 Task: For heading Arial Rounded MT Bold with Underline.  font size for heading26,  'Change the font style of data to'Browallia New.  and font size to 18,  Change the alignment of both headline & data to Align middle & Align Text left.  In the sheet   Elevation Sales book
Action: Mouse moved to (56, 119)
Screenshot: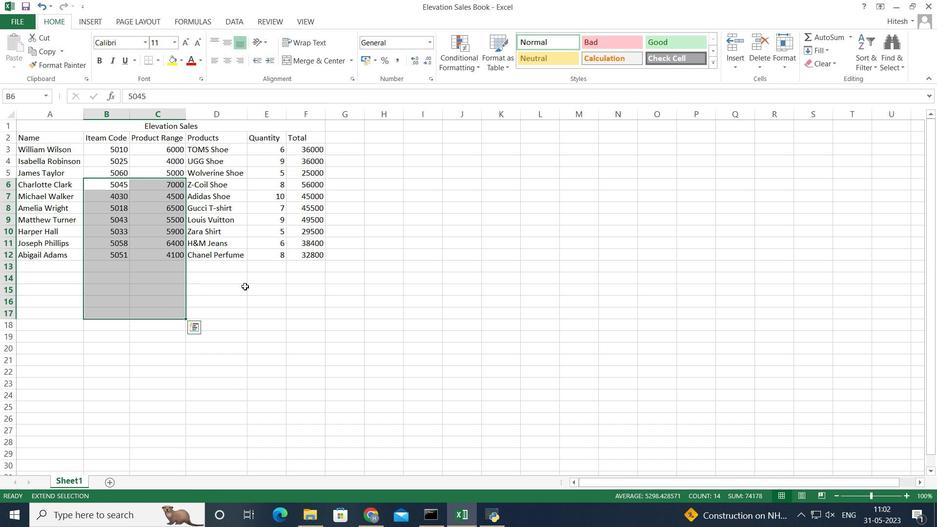 
Action: Mouse pressed left at (56, 119)
Screenshot: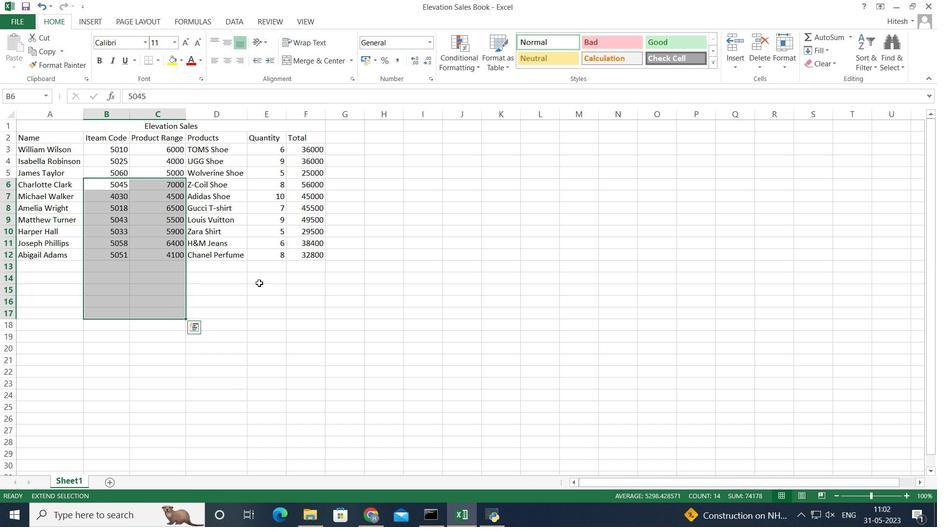 
Action: Mouse moved to (120, 265)
Screenshot: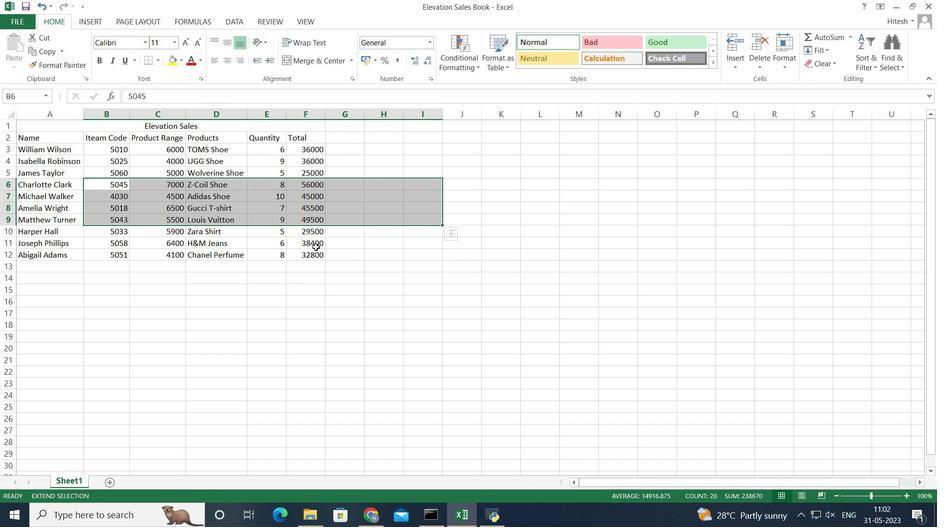 
Action: Mouse pressed left at (120, 265)
Screenshot: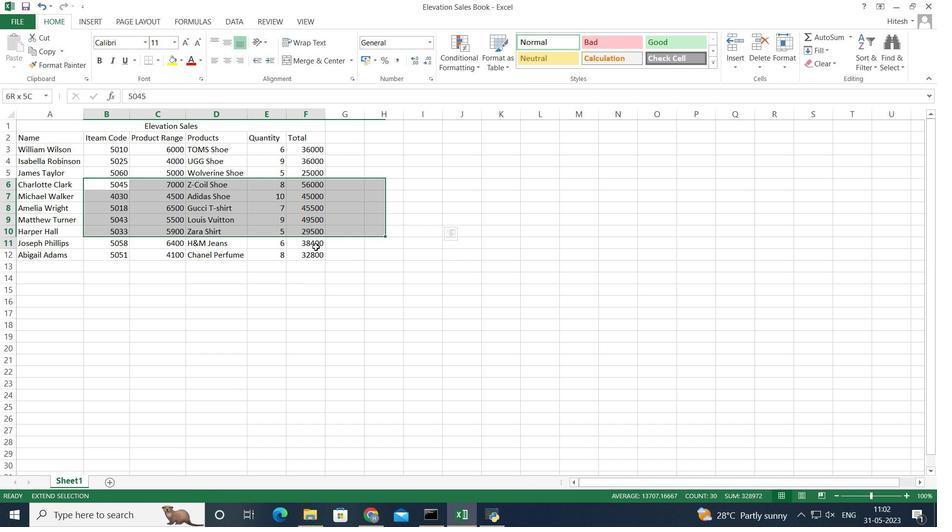 
Action: Mouse moved to (113, 306)
Screenshot: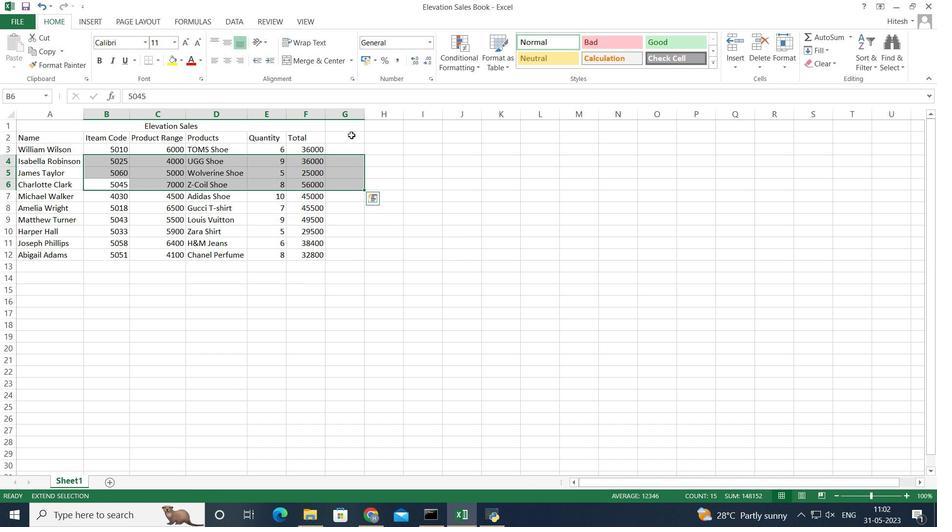 
Action: Mouse pressed left at (113, 306)
Screenshot: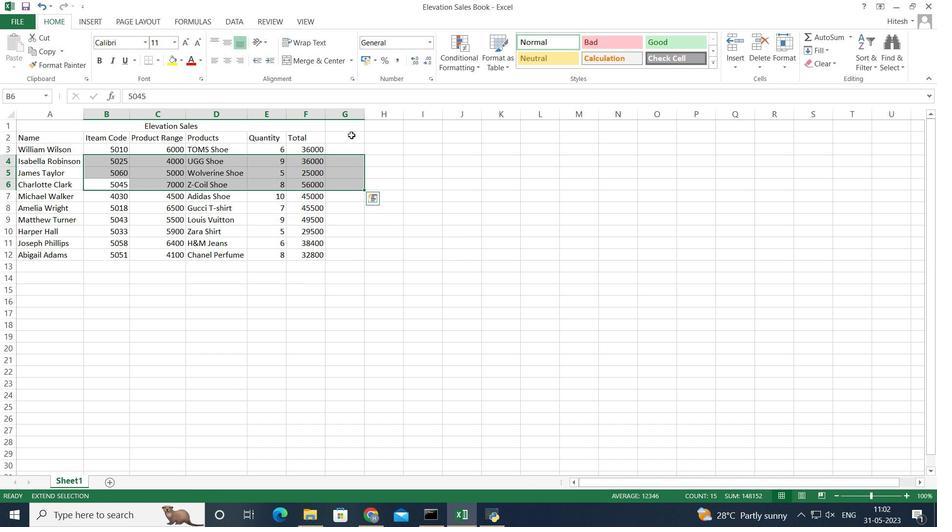 
Action: Mouse moved to (598, 214)
Screenshot: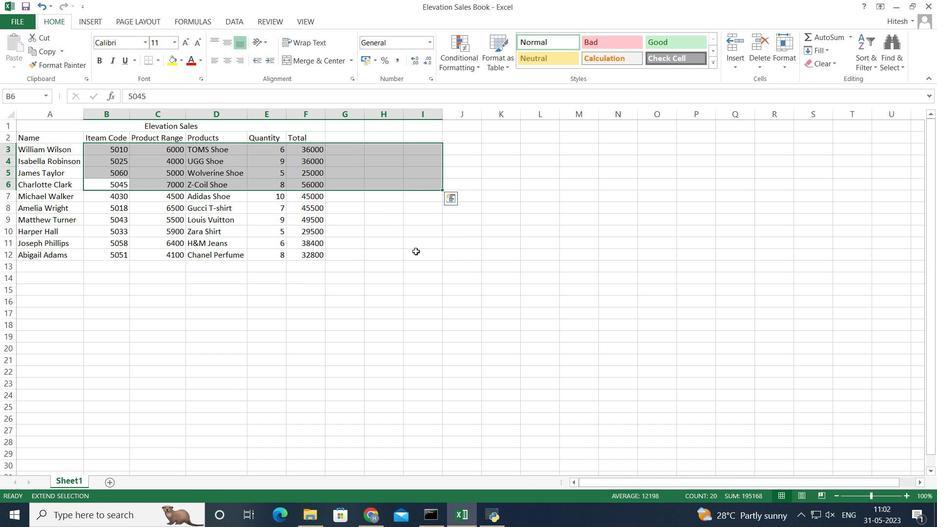 
Action: Mouse pressed left at (598, 214)
Screenshot: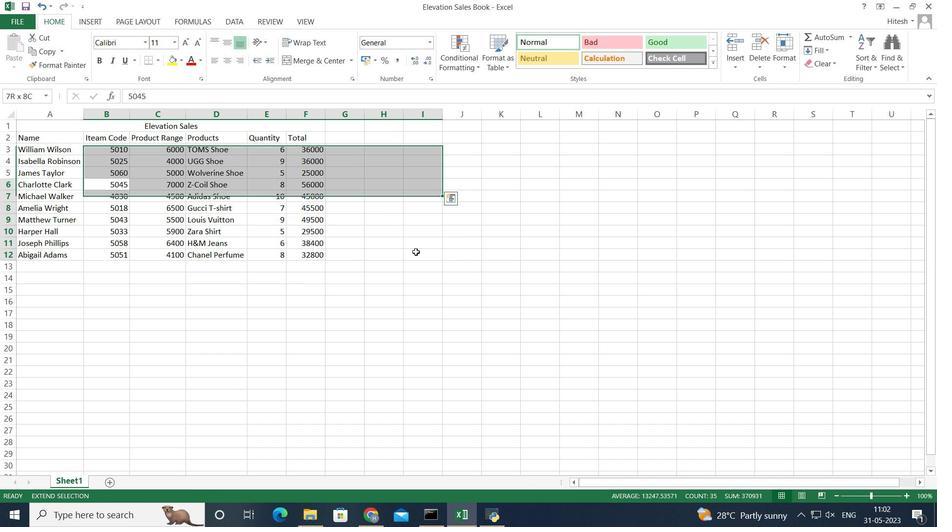 
Action: Mouse moved to (618, 265)
Screenshot: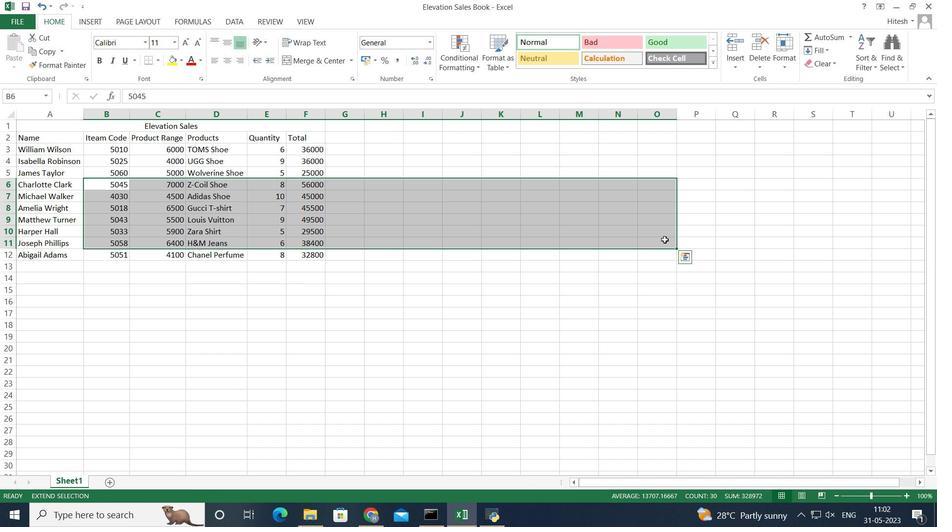 
Action: Mouse pressed left at (618, 265)
Screenshot: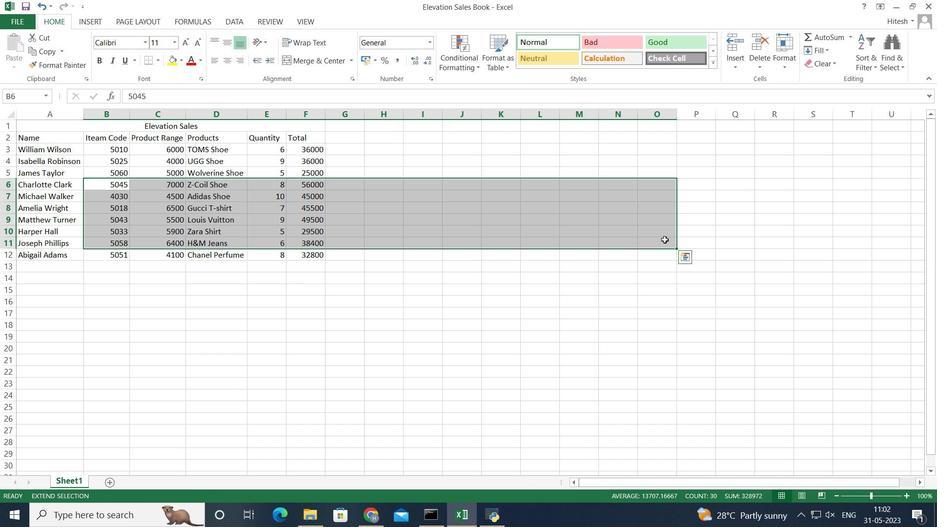 
Action: Mouse moved to (635, 266)
Screenshot: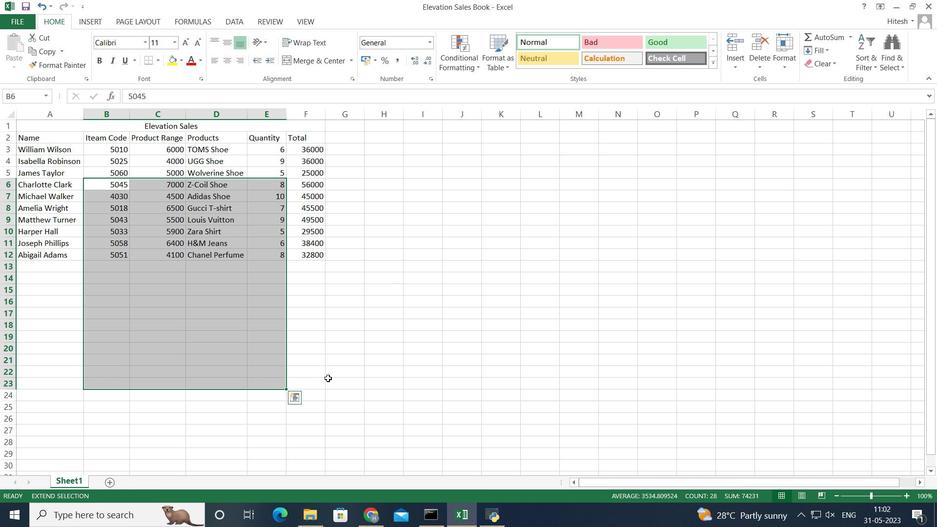 
Action: Mouse pressed left at (635, 266)
Screenshot: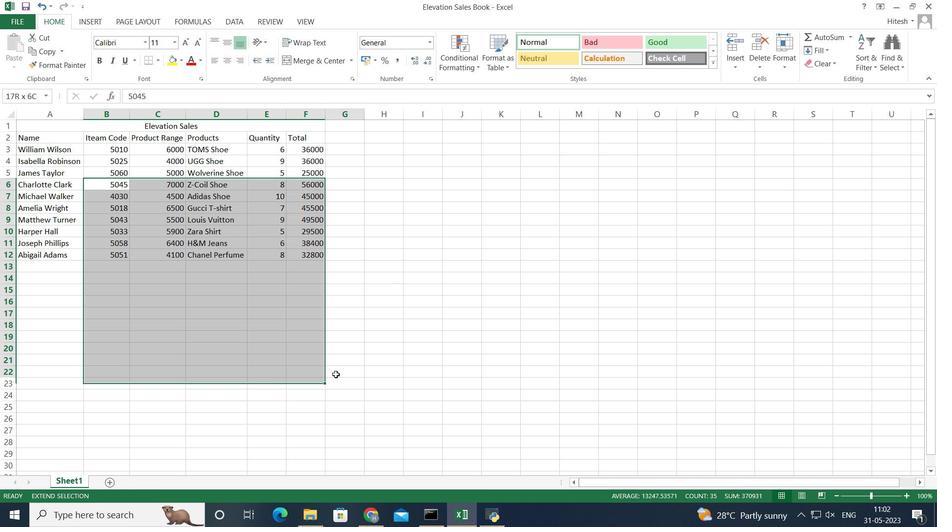 
Action: Mouse moved to (369, 168)
Screenshot: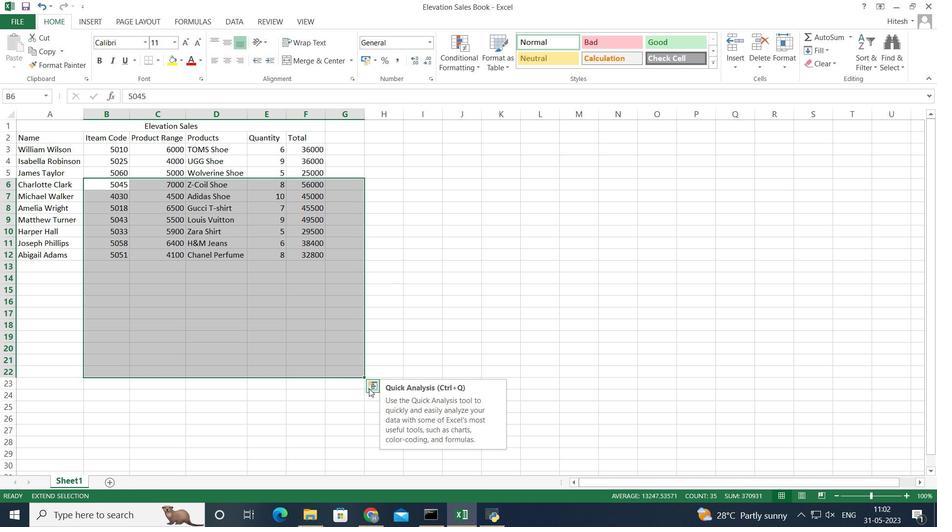 
Action: Mouse pressed left at (369, 168)
Screenshot: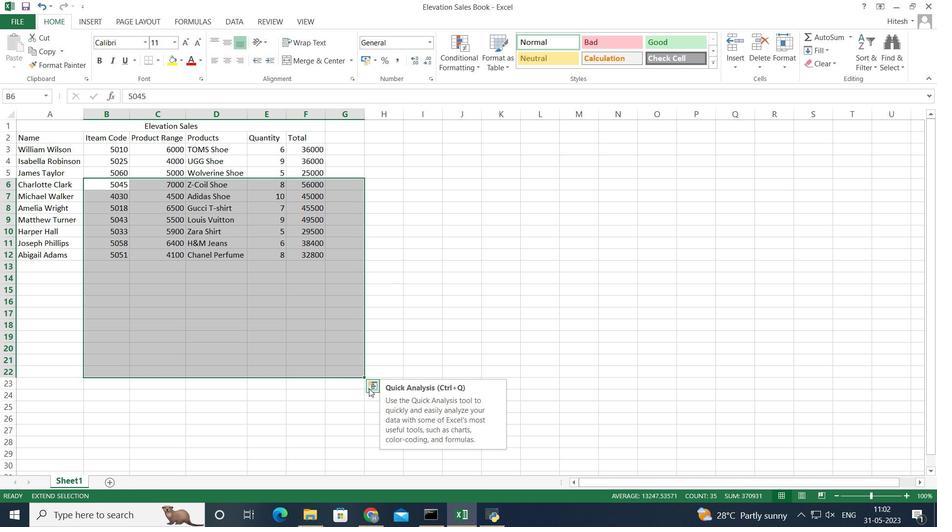 
Action: Mouse moved to (380, 200)
Screenshot: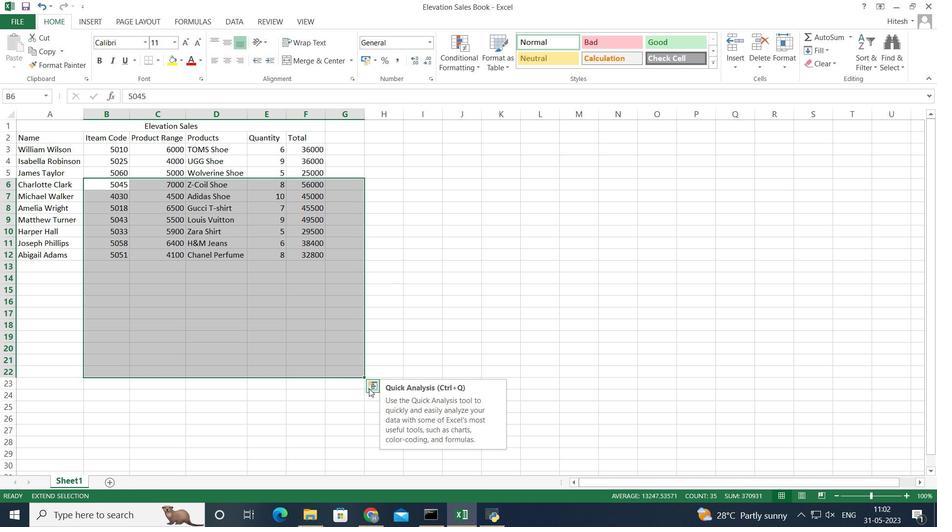 
Action: Mouse pressed left at (380, 200)
Screenshot: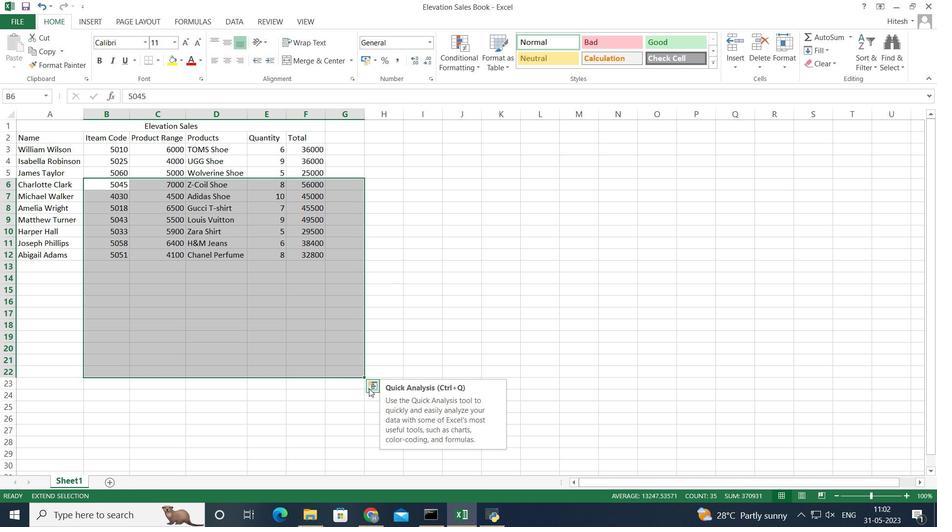 
Action: Mouse moved to (371, 135)
Screenshot: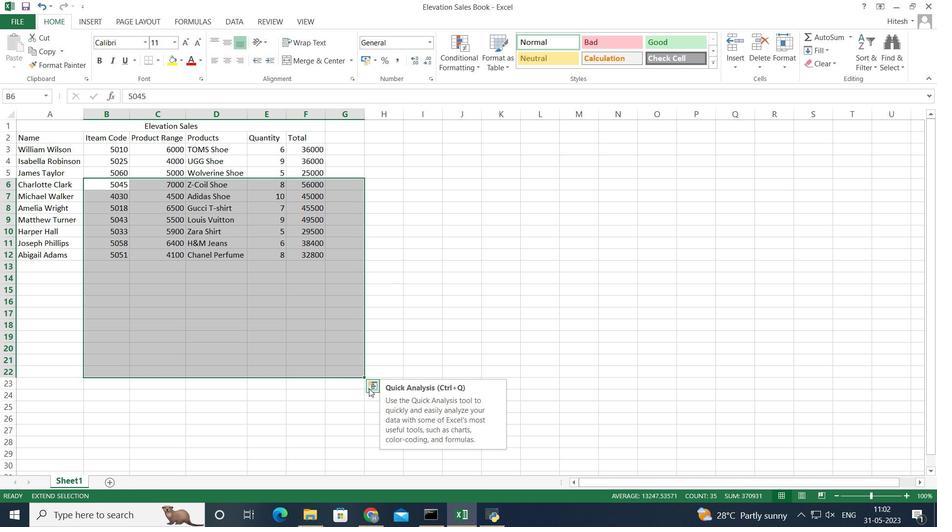 
Action: Mouse pressed left at (371, 135)
Screenshot: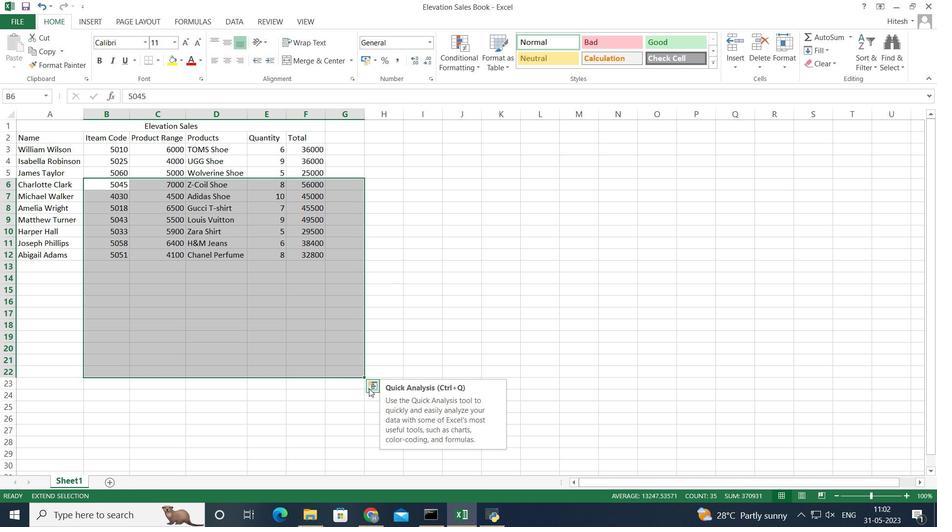 
Action: Mouse moved to (52, 122)
Screenshot: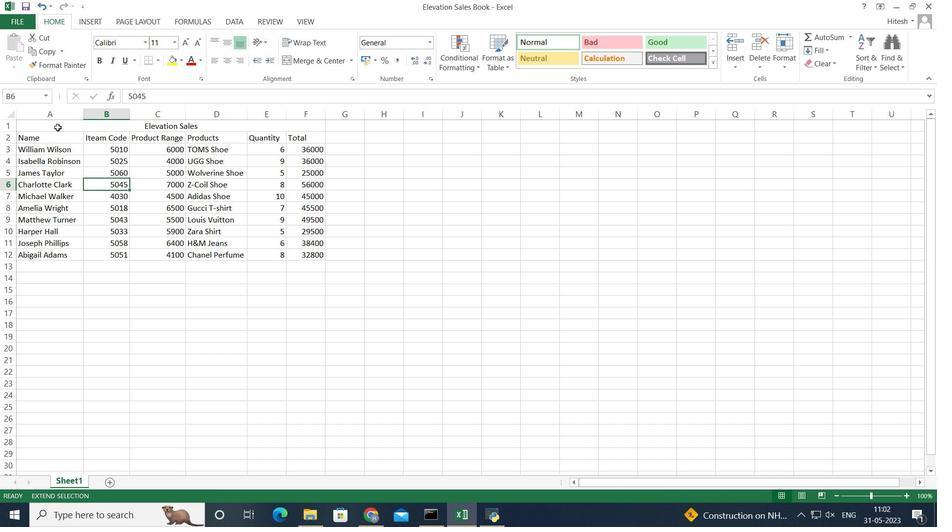 
Action: Mouse pressed left at (52, 122)
Screenshot: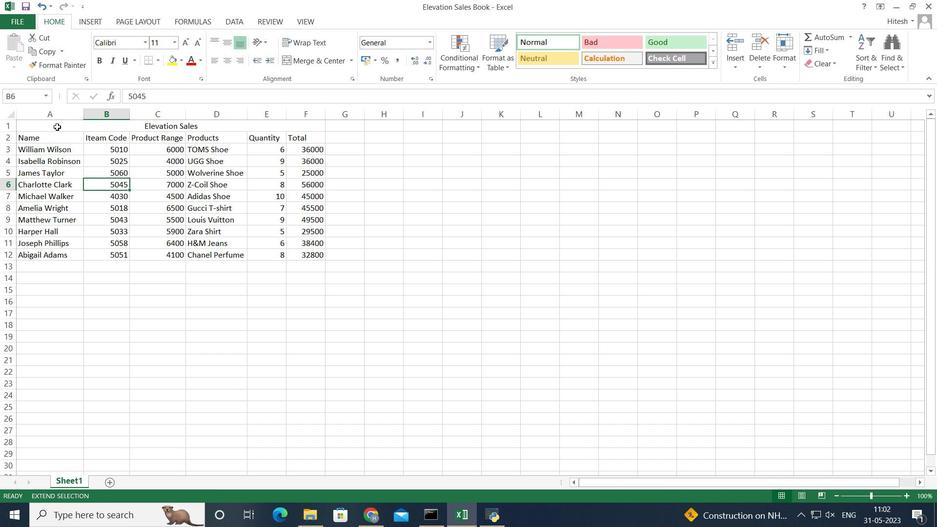 
Action: Mouse moved to (164, 303)
Screenshot: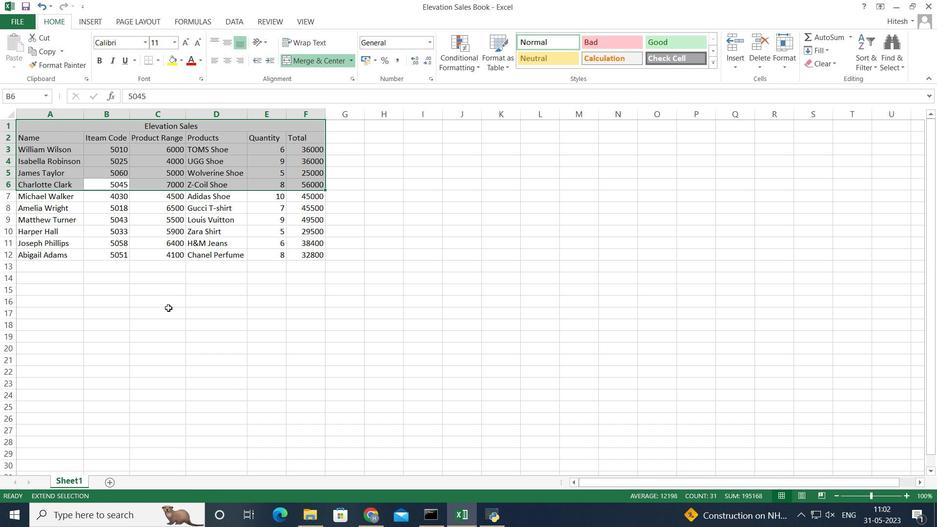 
Action: Mouse pressed left at (164, 303)
Screenshot: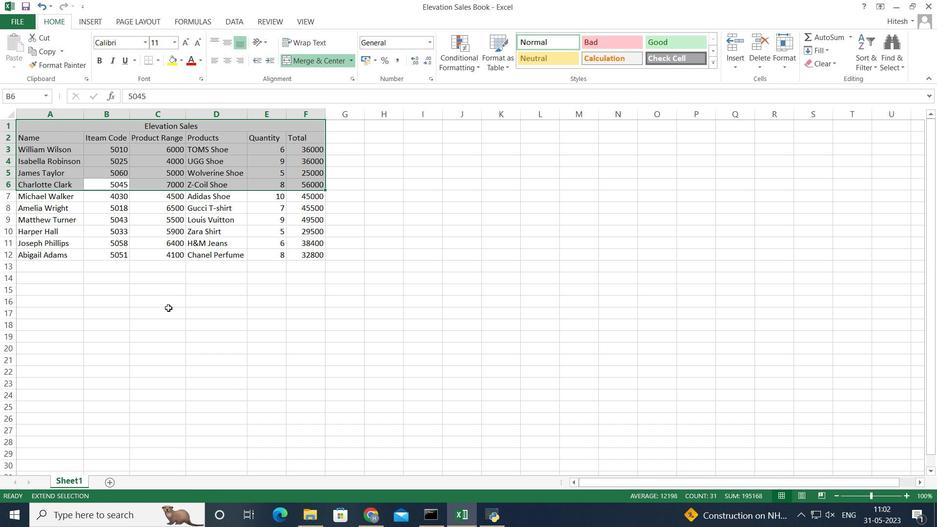 
Action: Mouse moved to (254, 278)
Screenshot: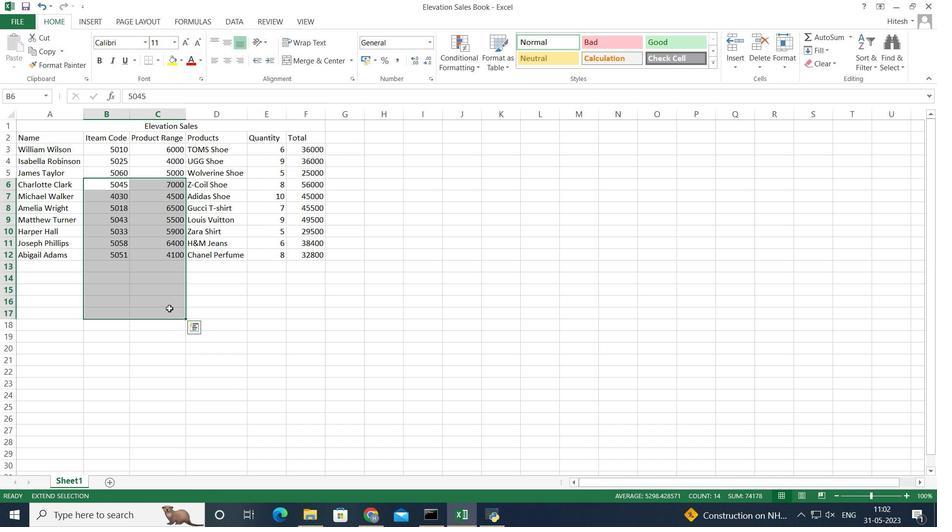 
Action: Mouse pressed left at (254, 278)
Screenshot: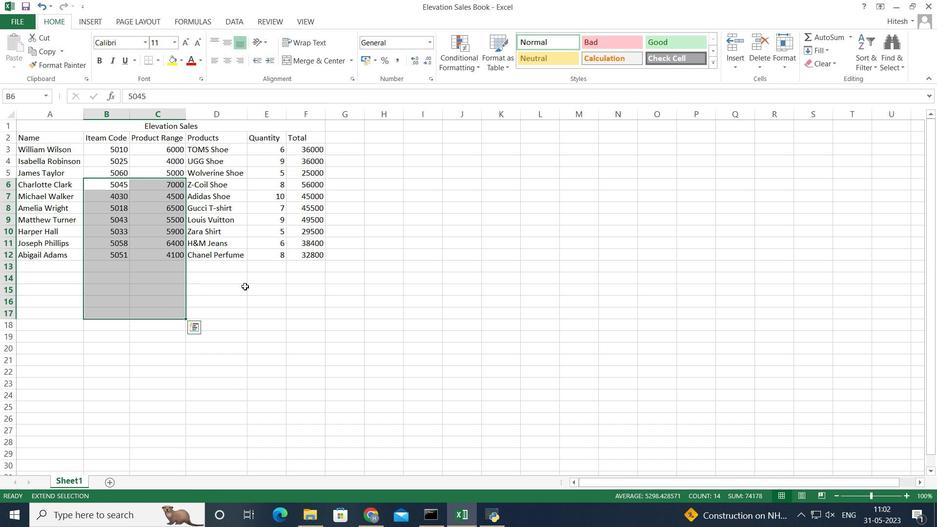 
Action: Mouse moved to (417, 249)
Screenshot: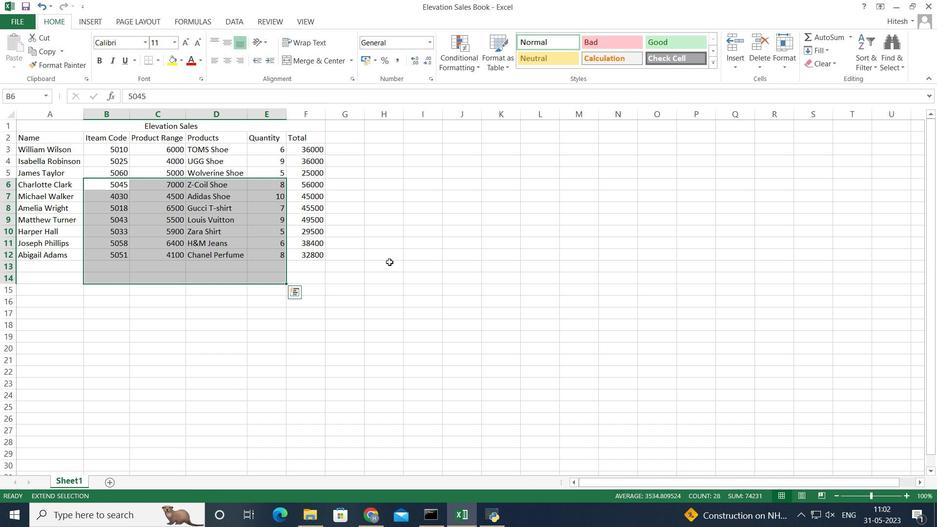 
Action: Mouse pressed left at (417, 249)
Screenshot: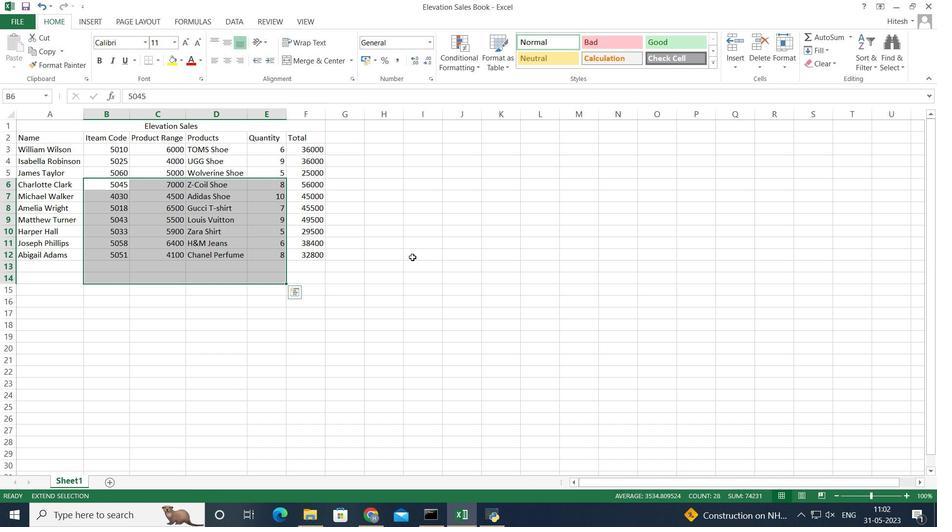 
Action: Mouse moved to (406, 213)
Screenshot: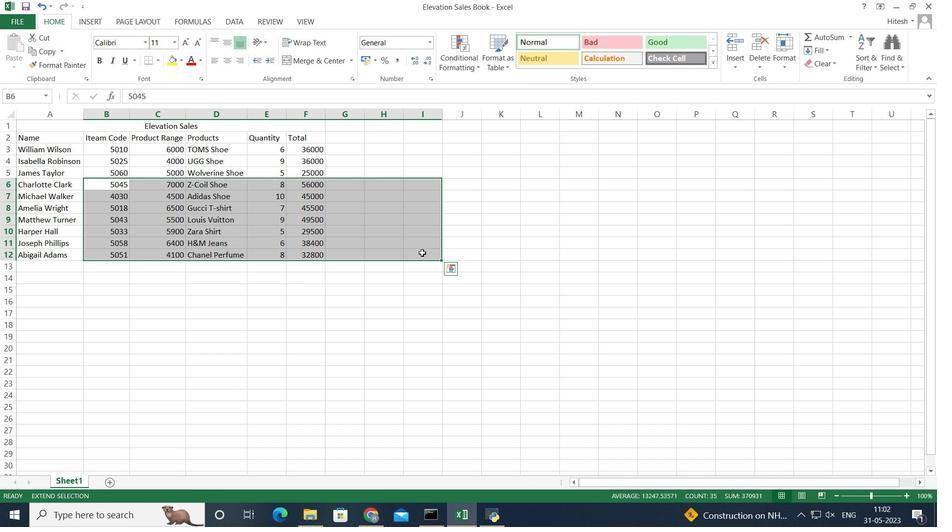 
Action: Mouse pressed left at (406, 213)
Screenshot: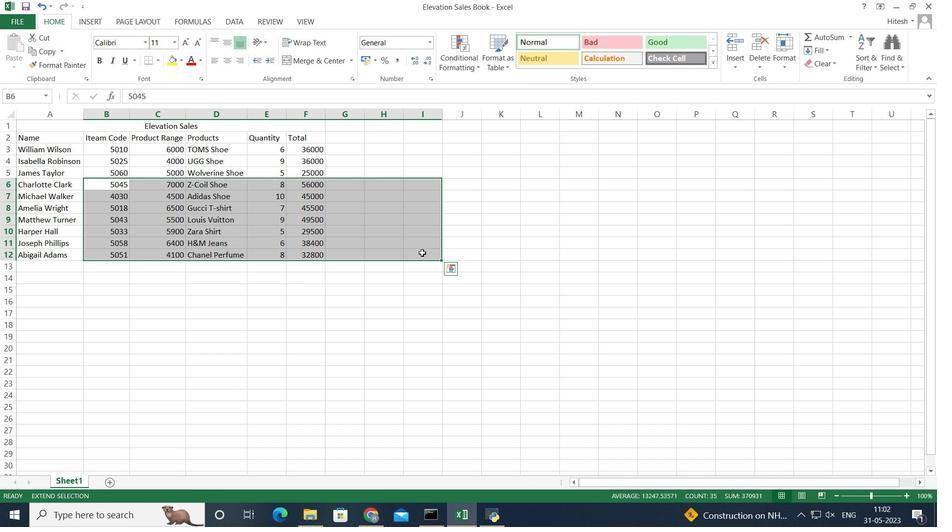 
Action: Mouse moved to (311, 242)
Screenshot: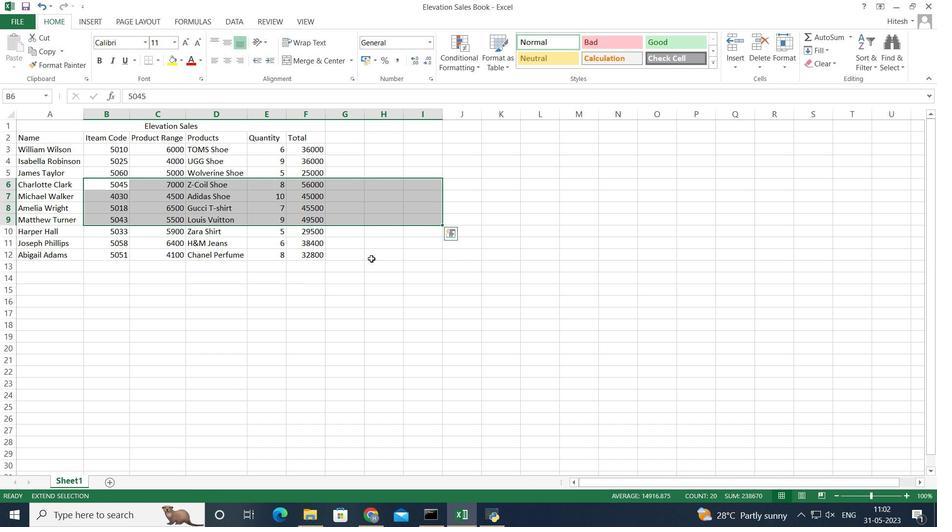 
Action: Mouse pressed left at (311, 242)
Screenshot: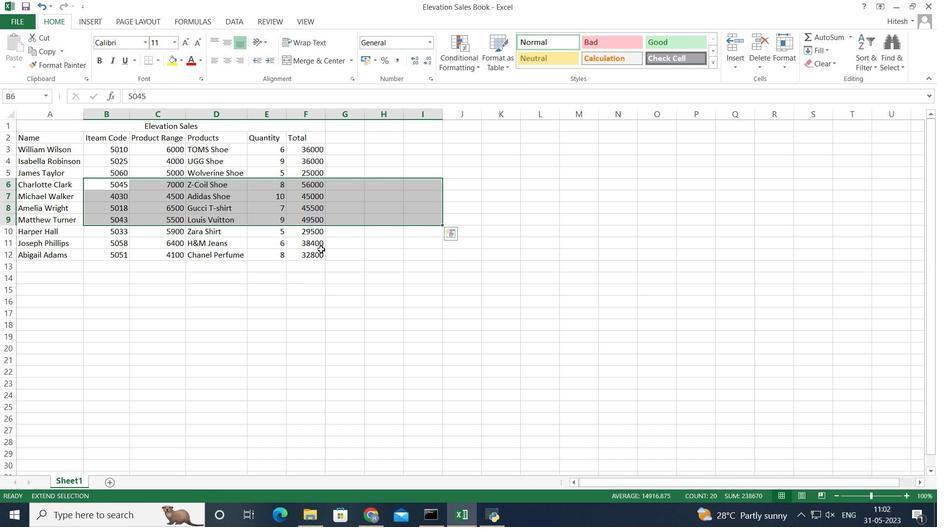 
Action: Mouse moved to (343, 155)
Screenshot: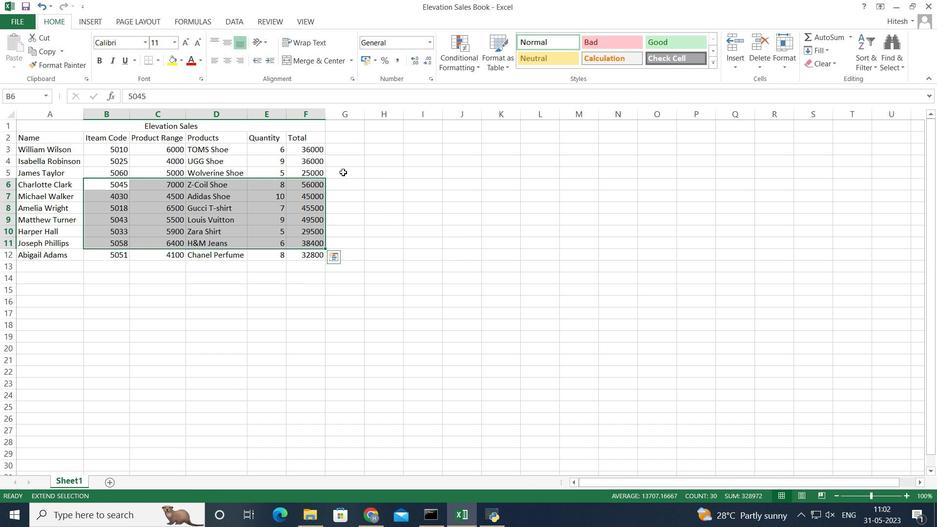 
Action: Mouse pressed left at (343, 155)
Screenshot: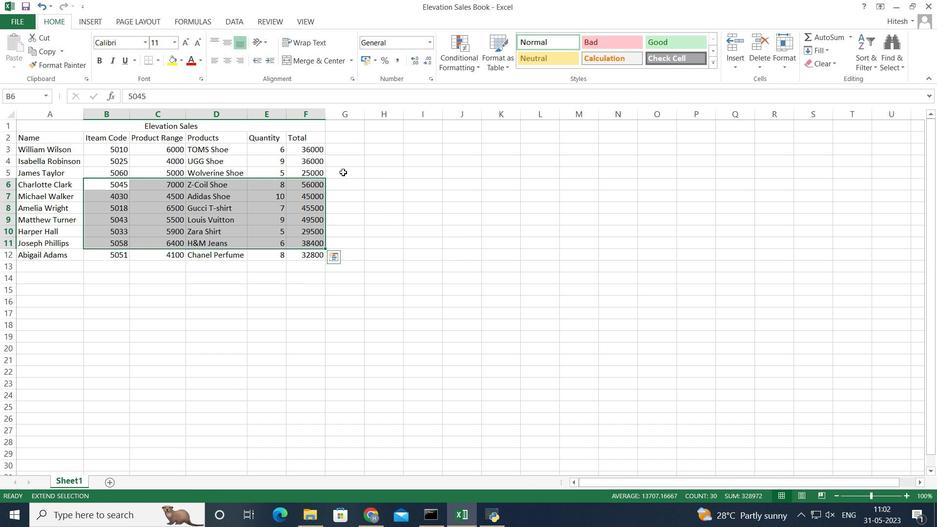 
Action: Mouse moved to (346, 130)
Screenshot: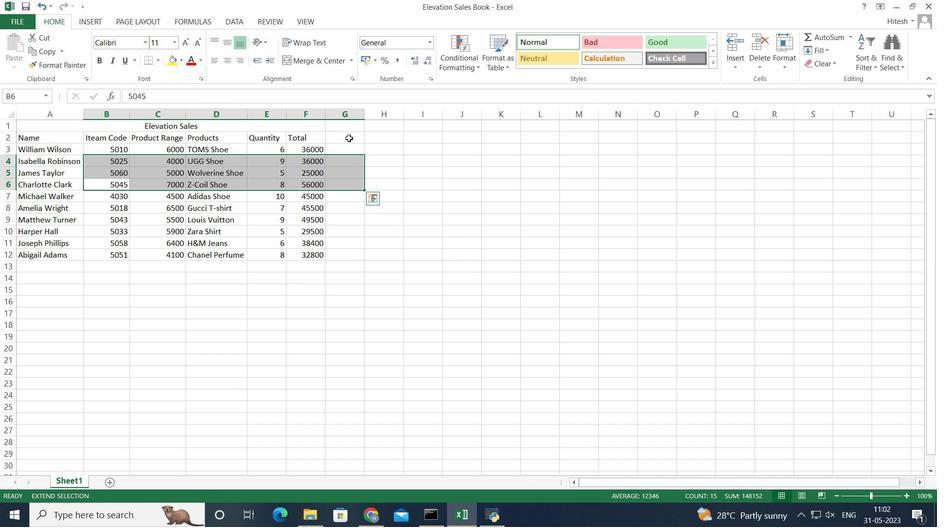 
Action: Mouse pressed left at (346, 130)
Screenshot: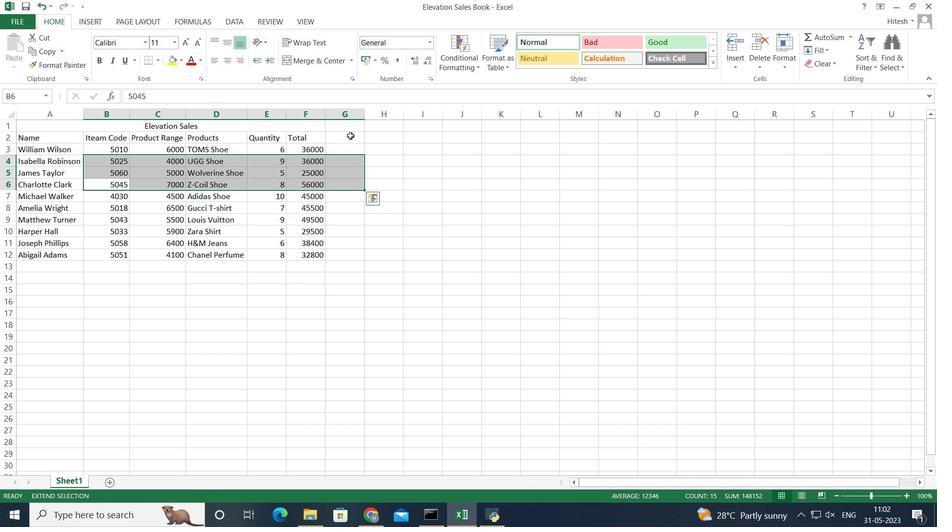 
Action: Mouse moved to (342, 122)
Screenshot: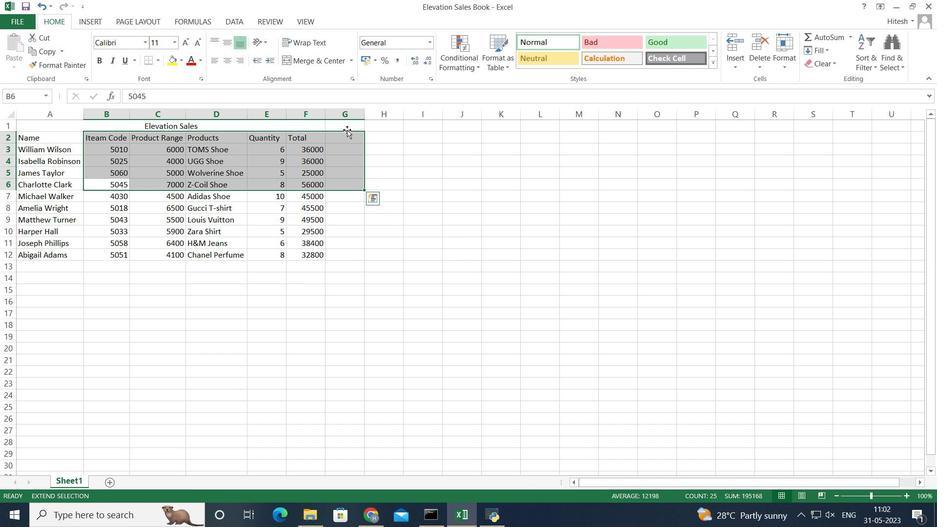 
Action: Mouse pressed left at (342, 122)
Screenshot: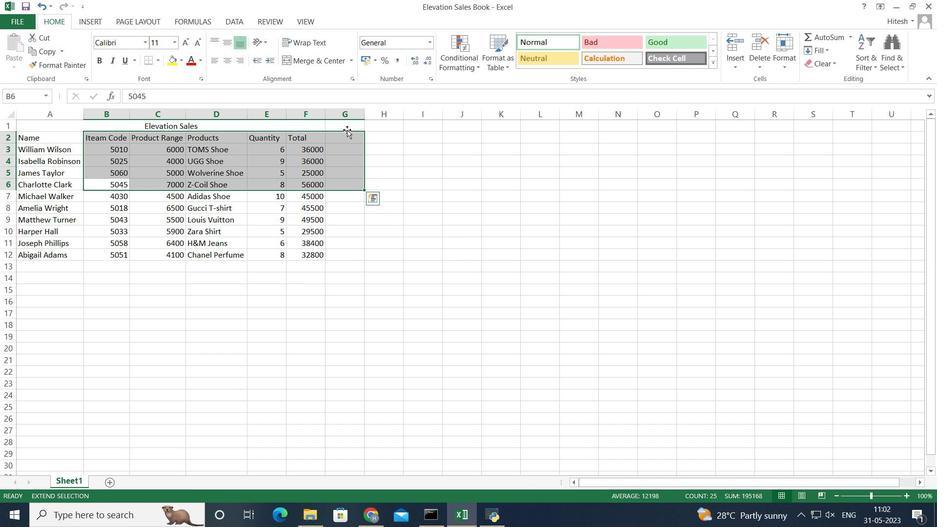 
Action: Mouse moved to (415, 142)
Screenshot: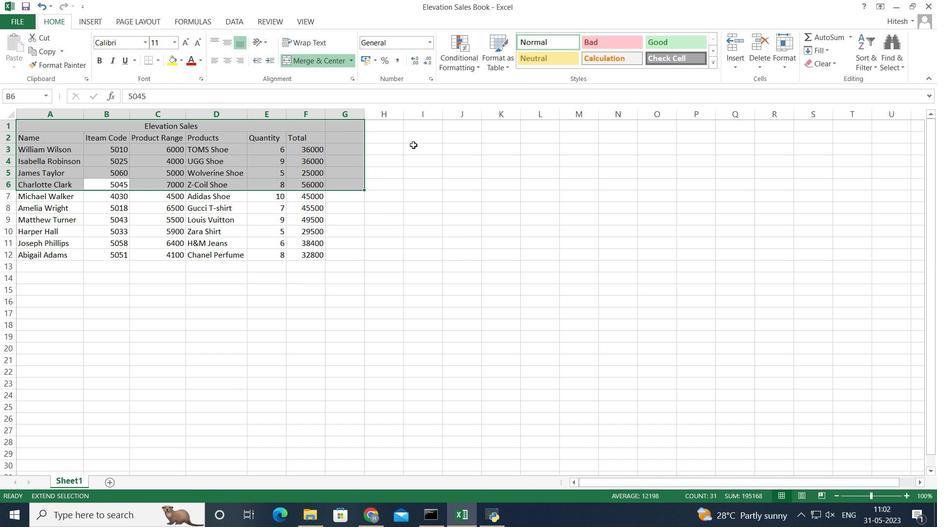 
Action: Mouse pressed left at (415, 142)
Screenshot: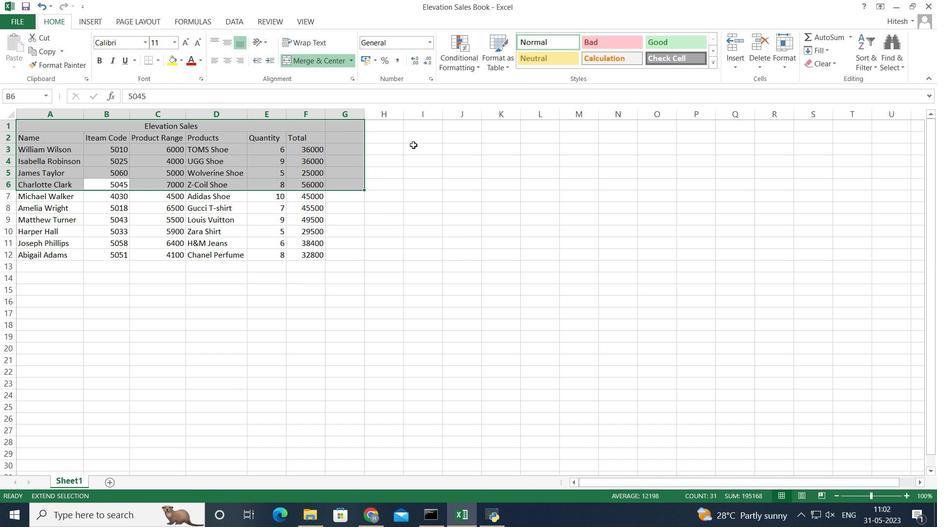 
Action: Mouse moved to (411, 247)
Screenshot: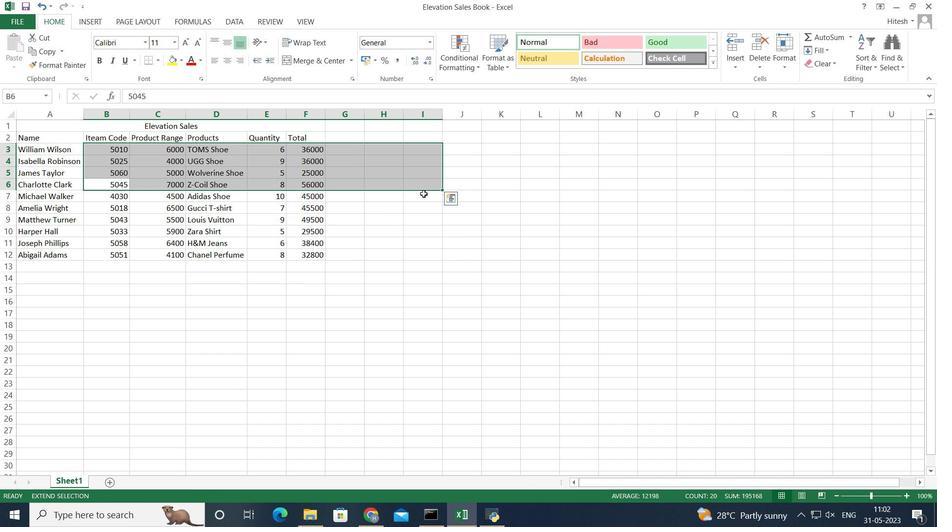 
Action: Mouse pressed left at (411, 247)
Screenshot: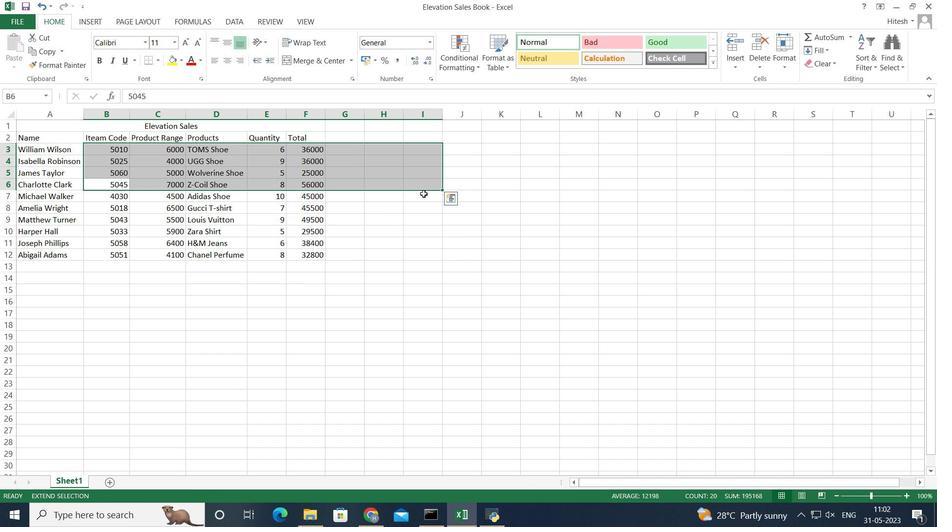 
Action: Mouse moved to (660, 234)
Screenshot: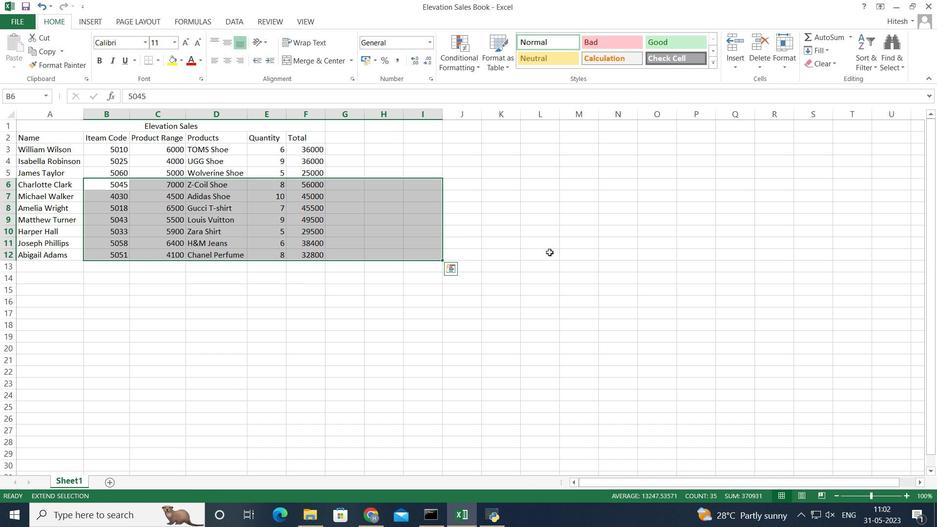 
Action: Mouse pressed left at (660, 234)
Screenshot: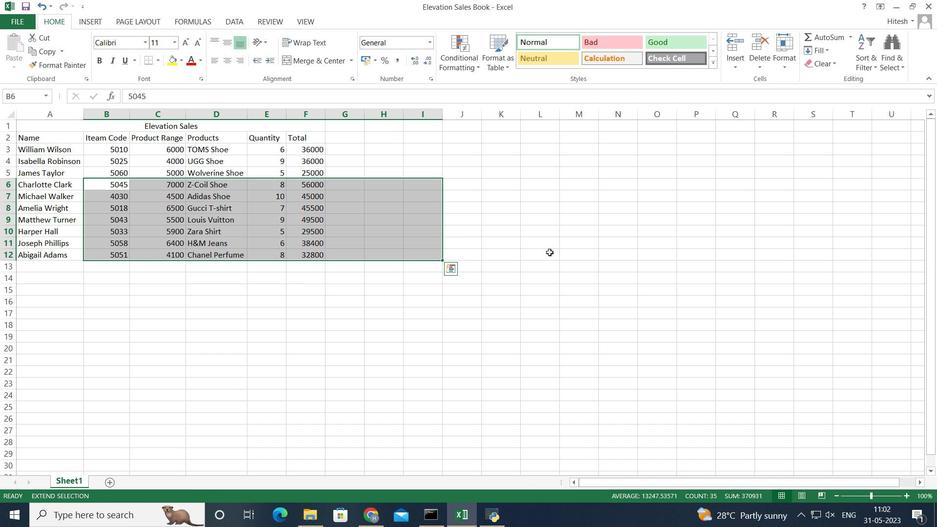 
Action: Mouse moved to (376, 306)
Screenshot: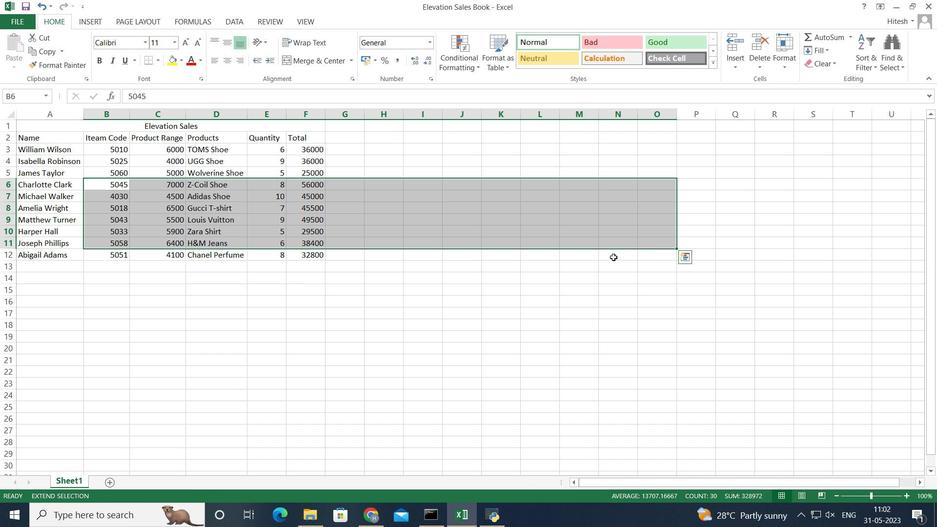 
Action: Mouse pressed left at (376, 306)
Screenshot: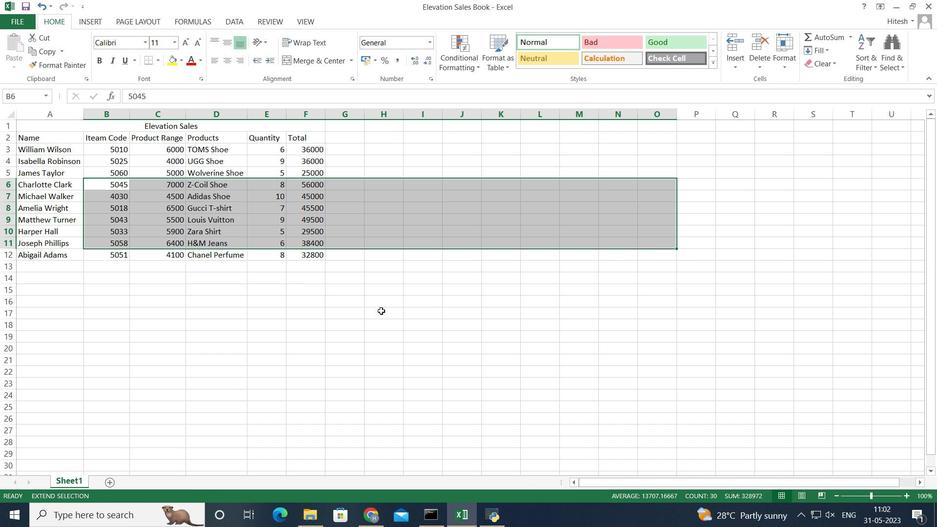 
Action: Mouse moved to (267, 373)
Screenshot: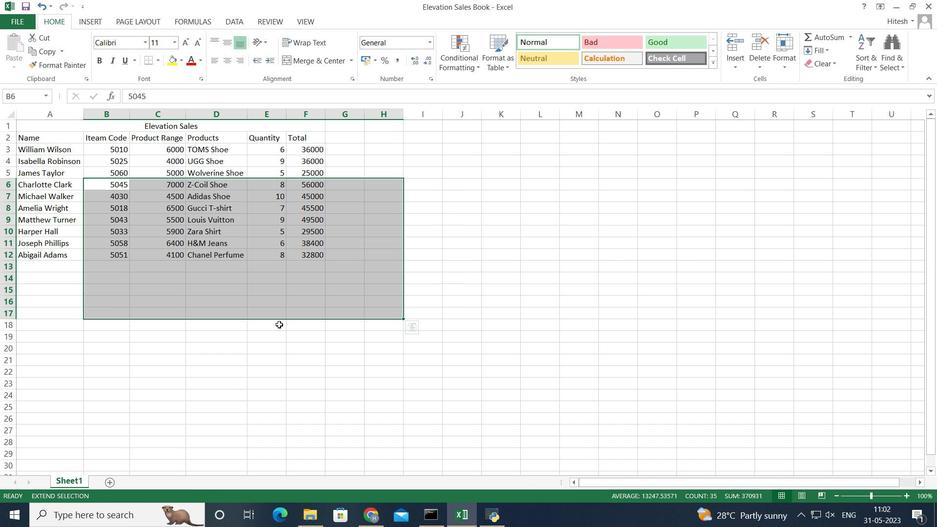 
Action: Mouse pressed left at (267, 373)
Screenshot: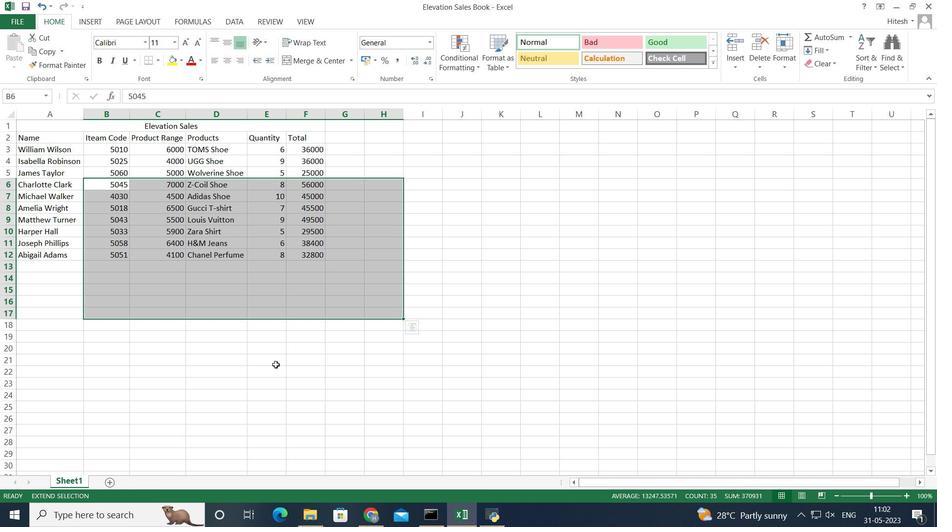 
Action: Mouse moved to (331, 370)
Screenshot: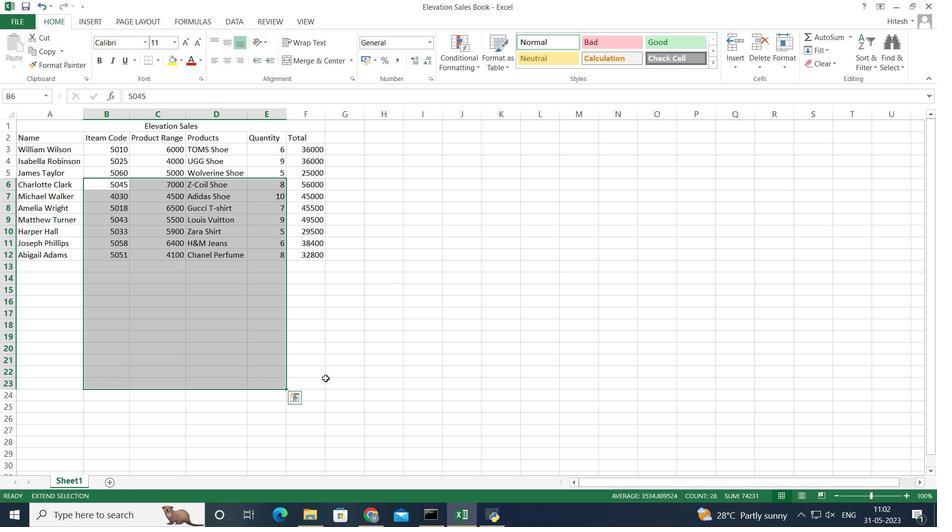 
Action: Mouse pressed left at (331, 370)
Screenshot: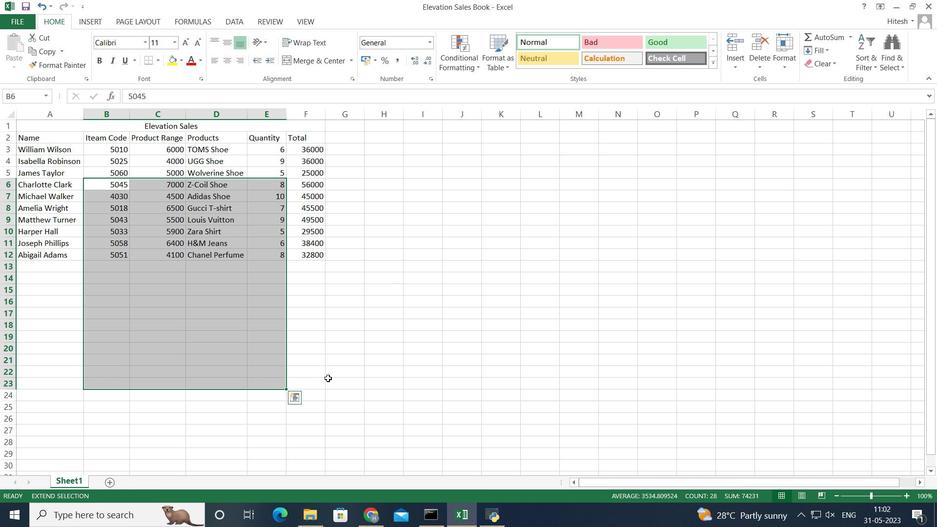 
Action: Mouse moved to (364, 383)
Screenshot: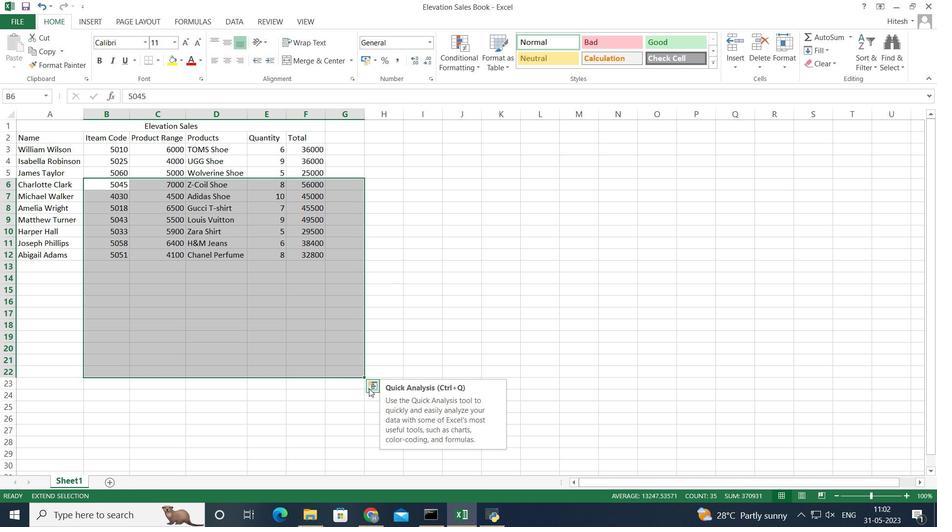 
Action: Key pressed ctrl+Q
Screenshot: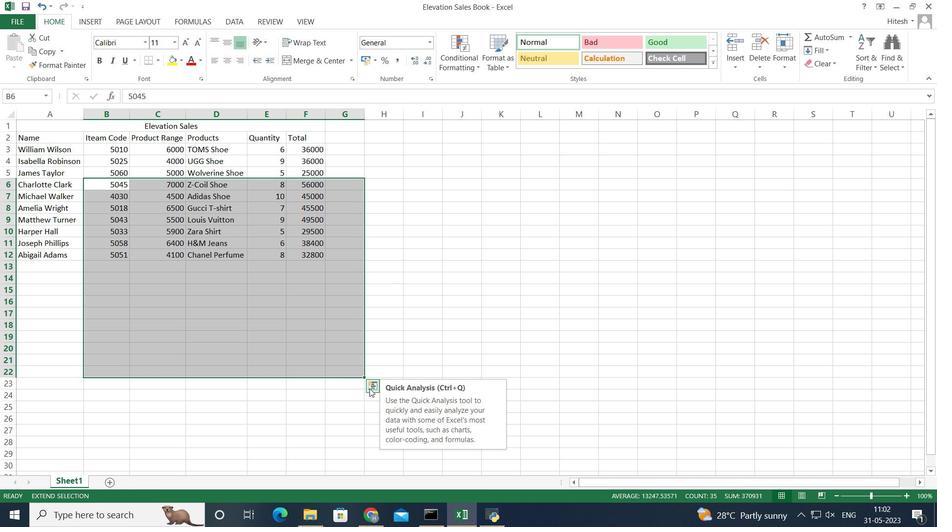 
Action: Mouse moved to (417, 293)
Screenshot: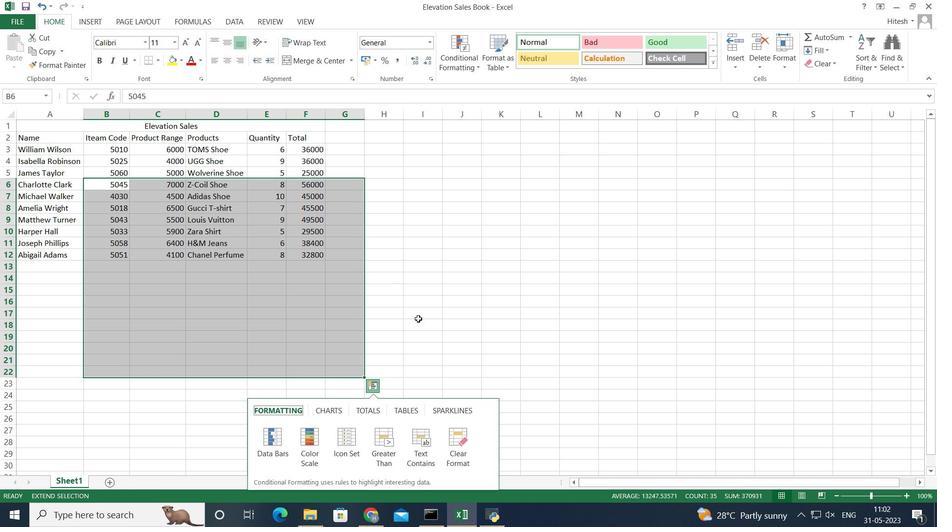 
Action: Mouse pressed left at (417, 293)
Screenshot: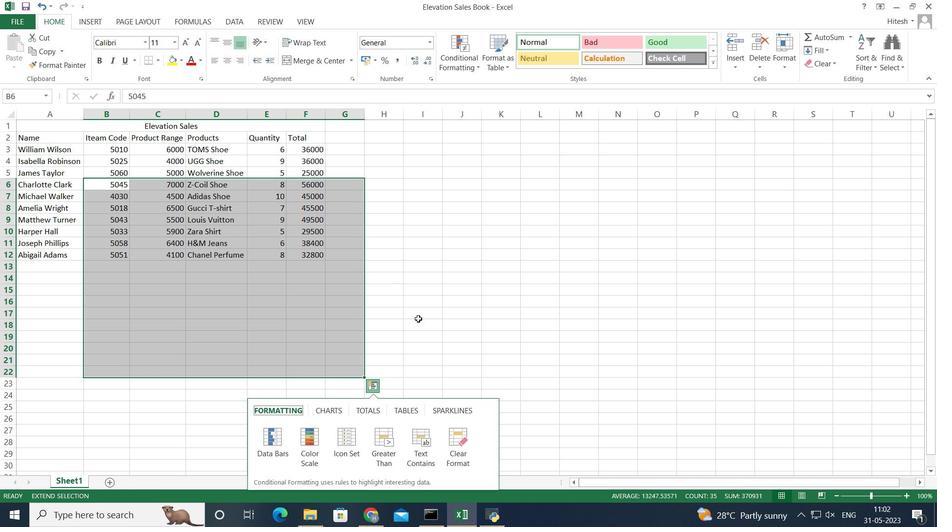 
Action: Mouse moved to (22, 123)
Screenshot: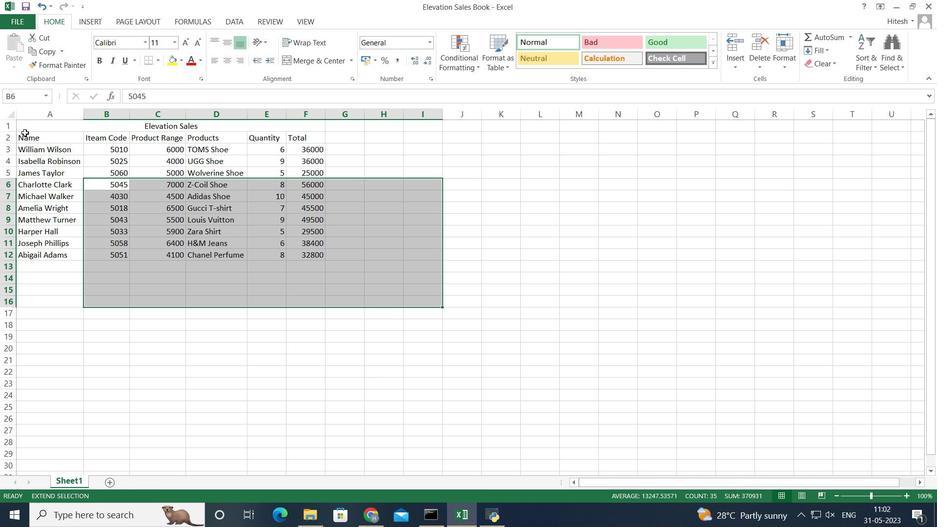 
Action: Mouse pressed left at (22, 123)
Screenshot: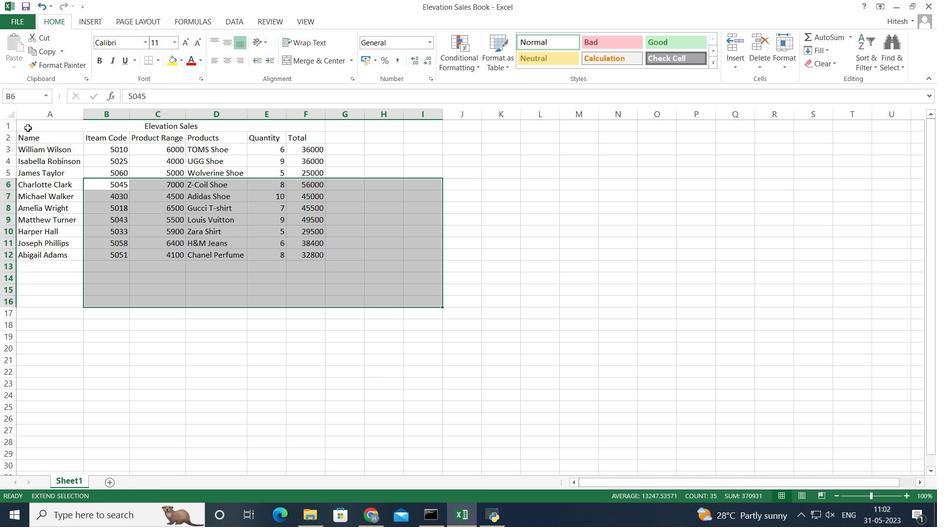 
Action: Mouse moved to (320, 184)
Screenshot: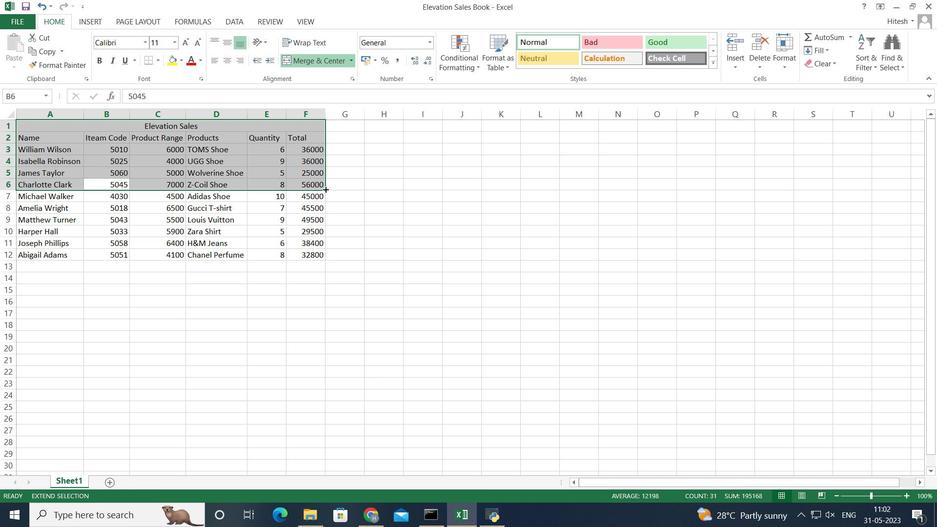 
Action: Mouse pressed left at (320, 184)
Screenshot: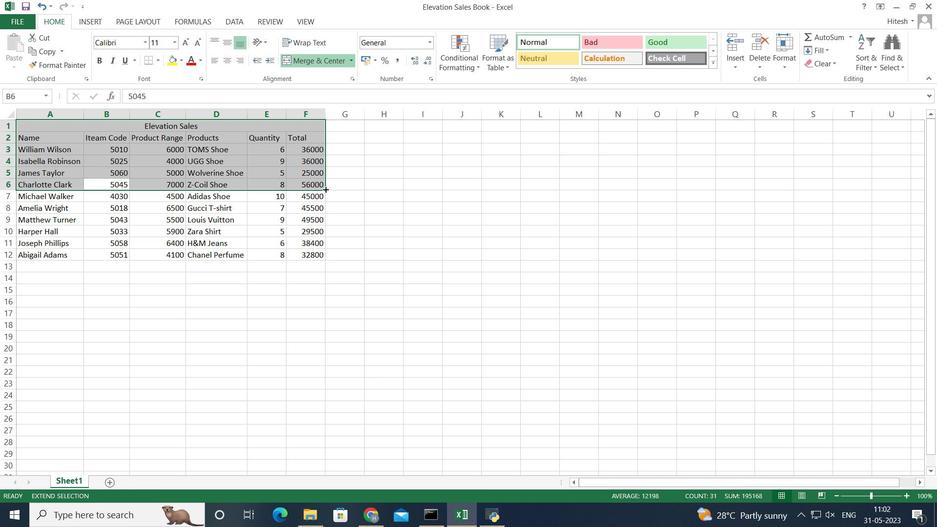
Action: Mouse moved to (349, 247)
Screenshot: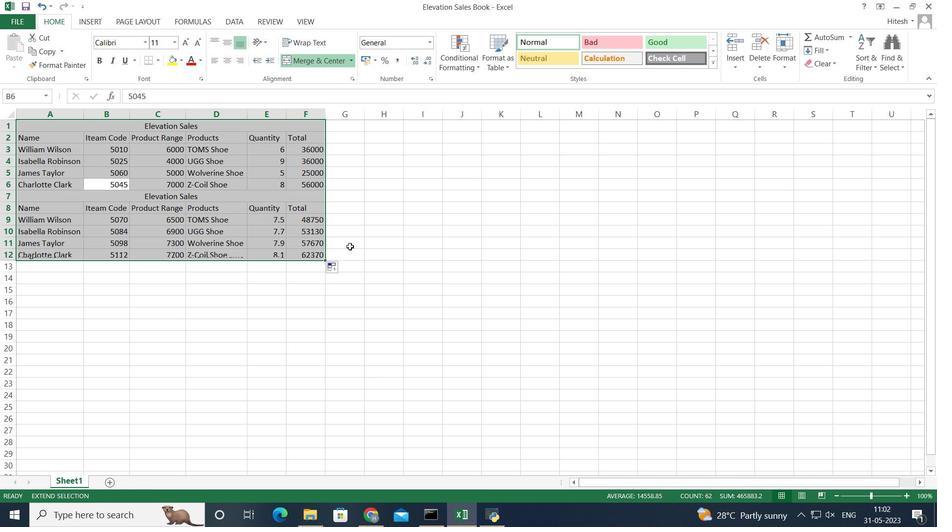 
Action: Key pressed ctrl+Z
Screenshot: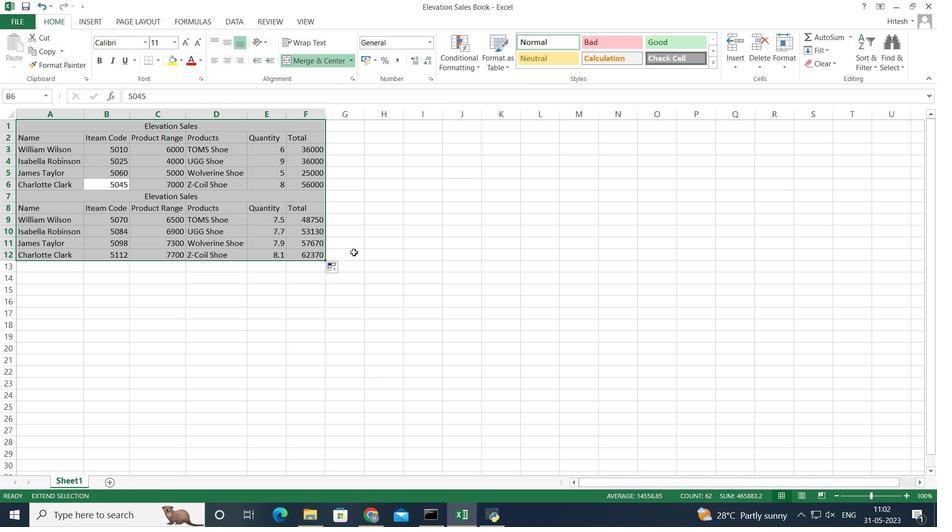 
Action: Mouse moved to (392, 235)
Screenshot: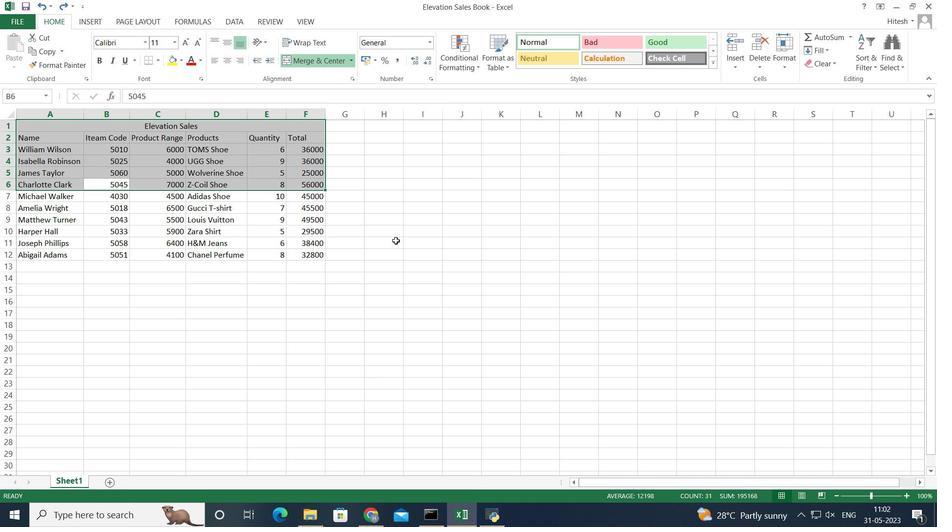 
Action: Mouse pressed left at (392, 235)
Screenshot: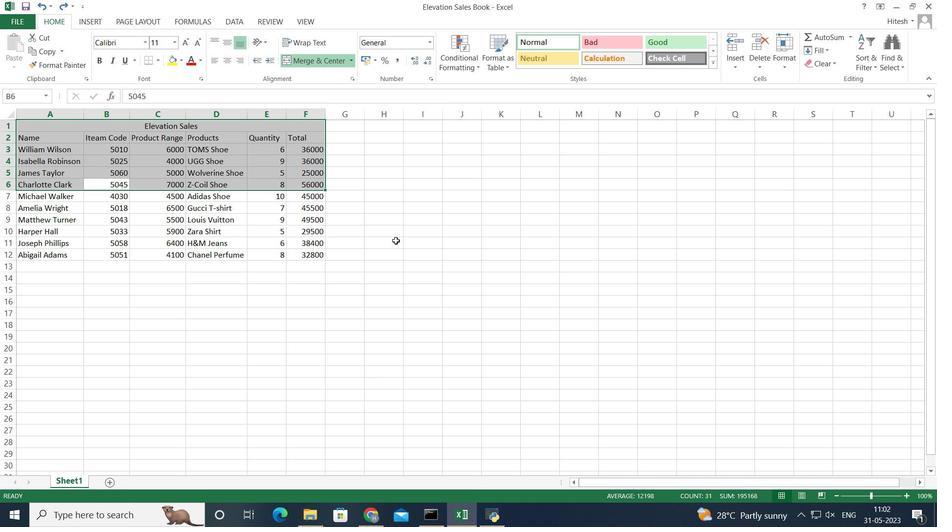 
Action: Mouse moved to (205, 119)
Screenshot: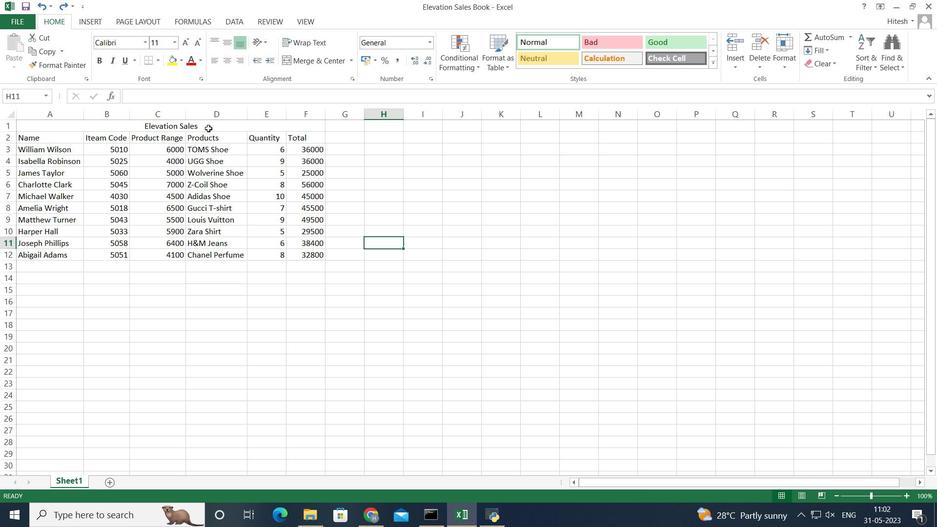 
Action: Mouse pressed left at (205, 119)
Screenshot: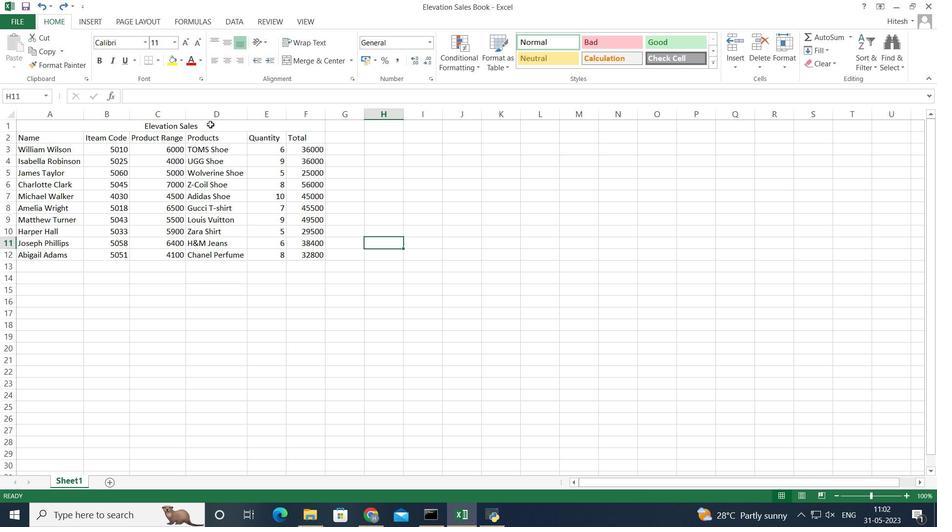
Action: Mouse moved to (137, 36)
Screenshot: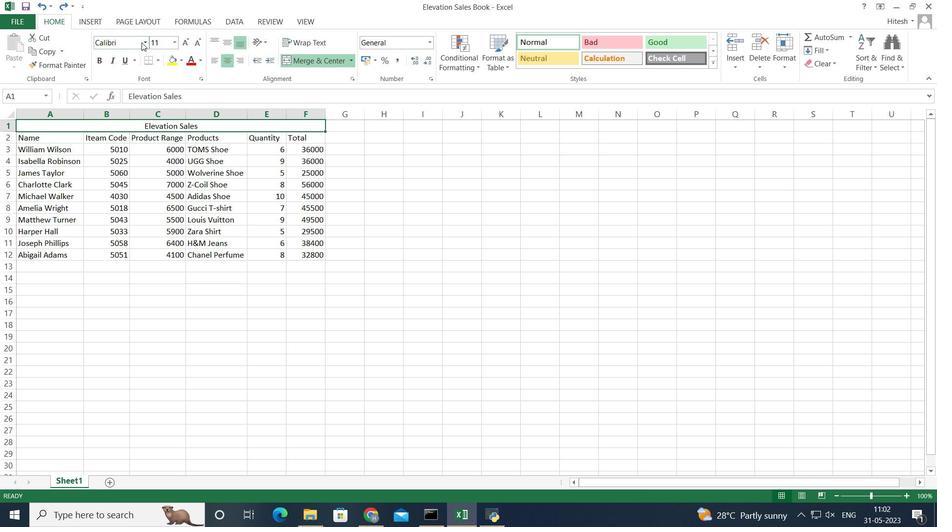 
Action: Mouse pressed left at (137, 36)
Screenshot: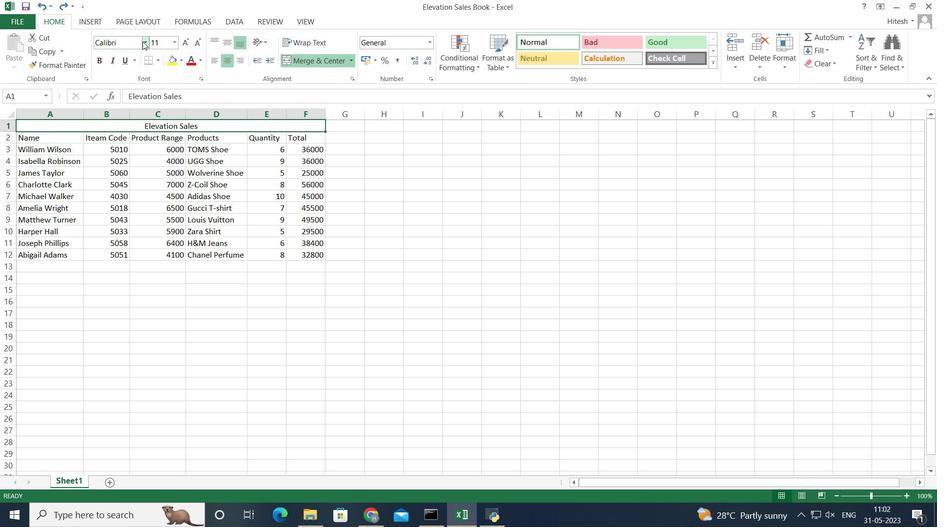 
Action: Mouse moved to (156, 178)
Screenshot: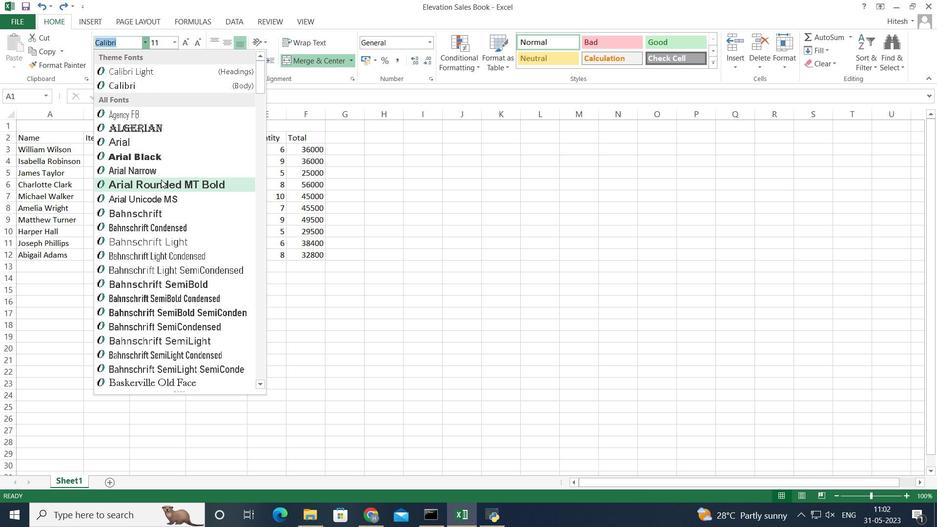 
Action: Mouse pressed left at (156, 178)
Screenshot: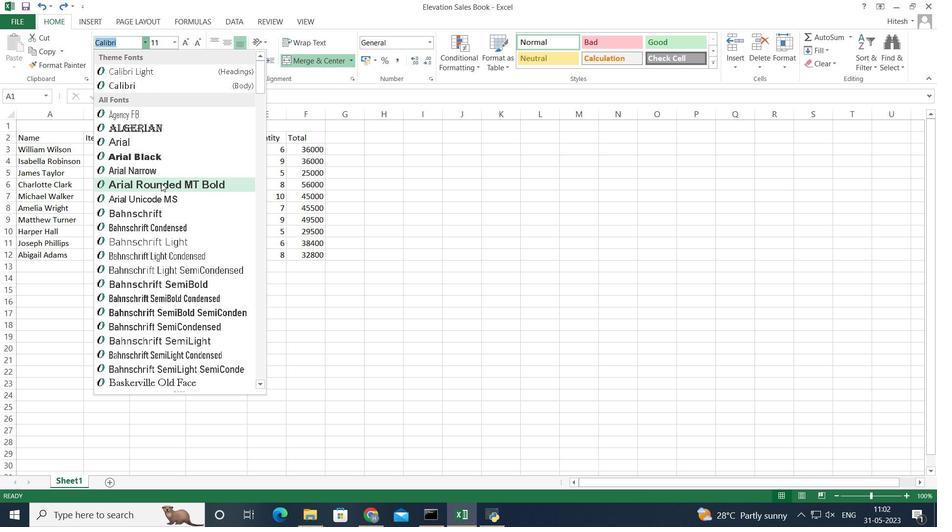 
Action: Mouse moved to (118, 54)
Screenshot: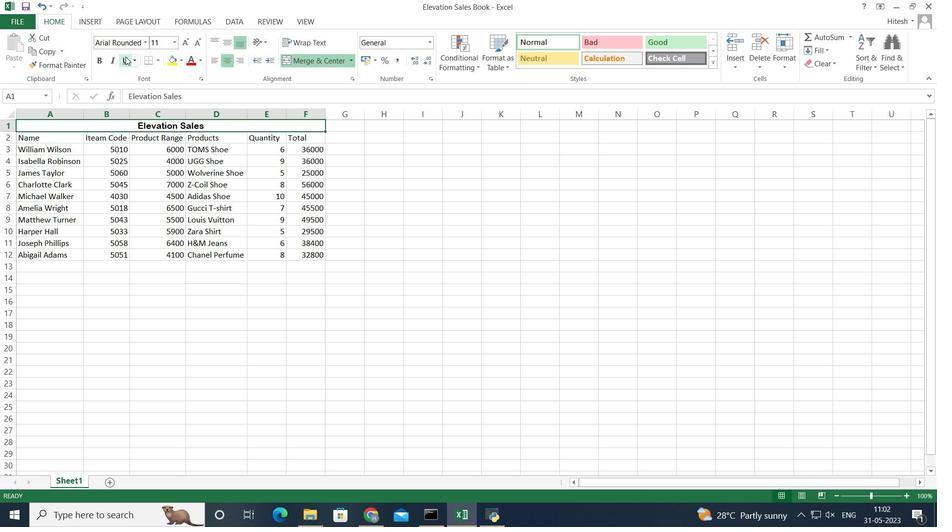 
Action: Mouse pressed left at (118, 54)
Screenshot: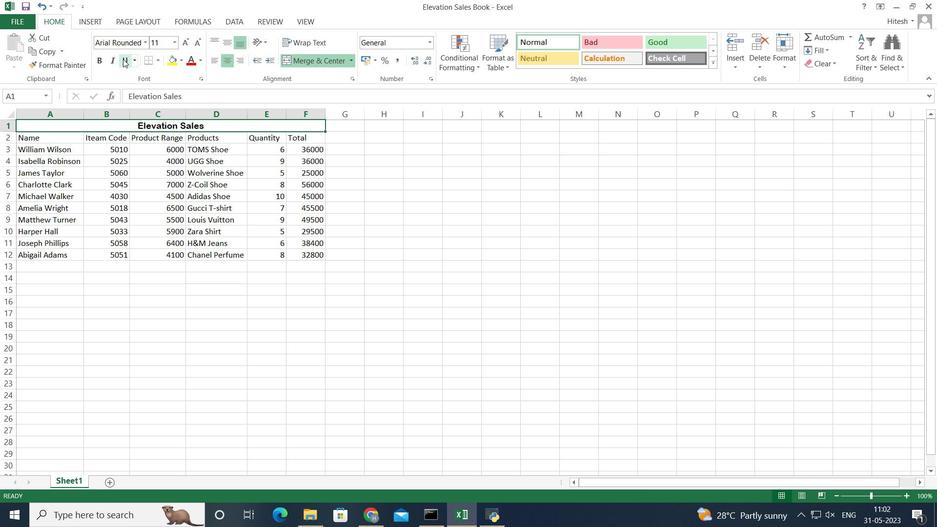 
Action: Mouse moved to (167, 38)
Screenshot: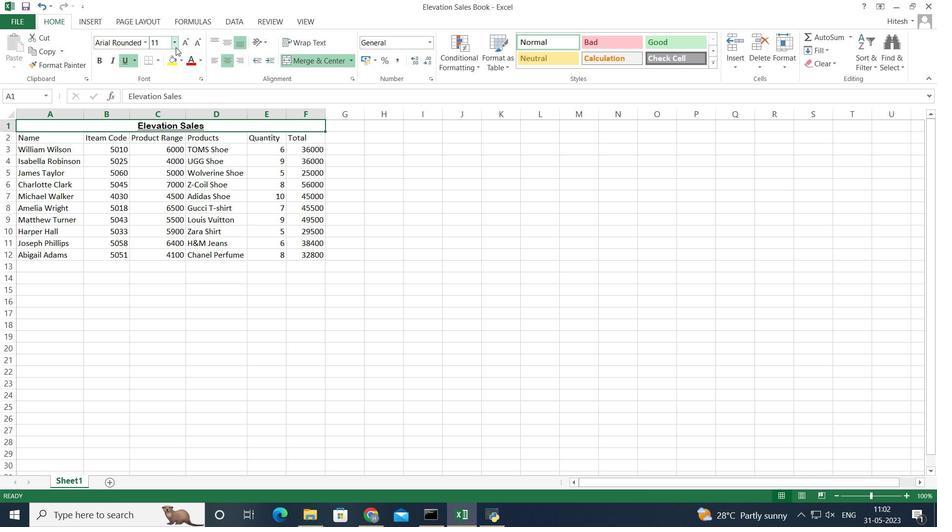 
Action: Mouse pressed left at (167, 38)
Screenshot: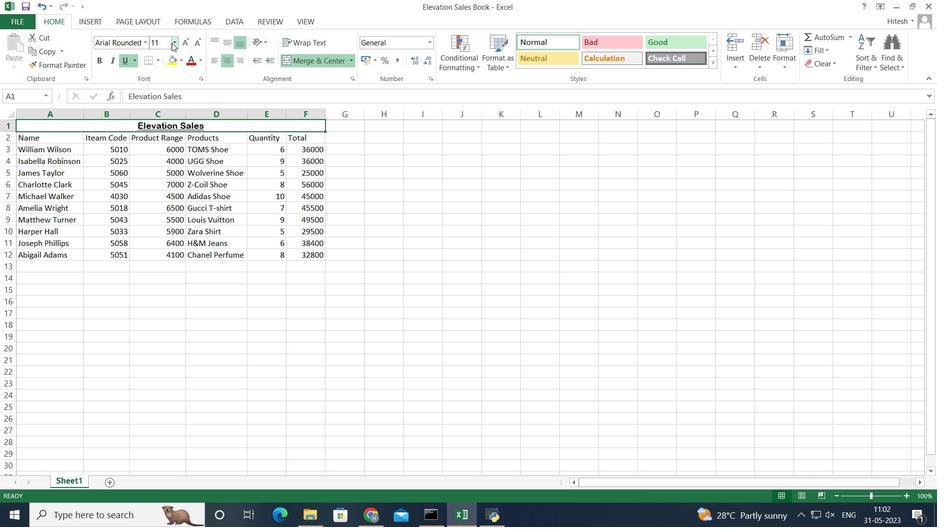 
Action: Mouse moved to (152, 180)
Screenshot: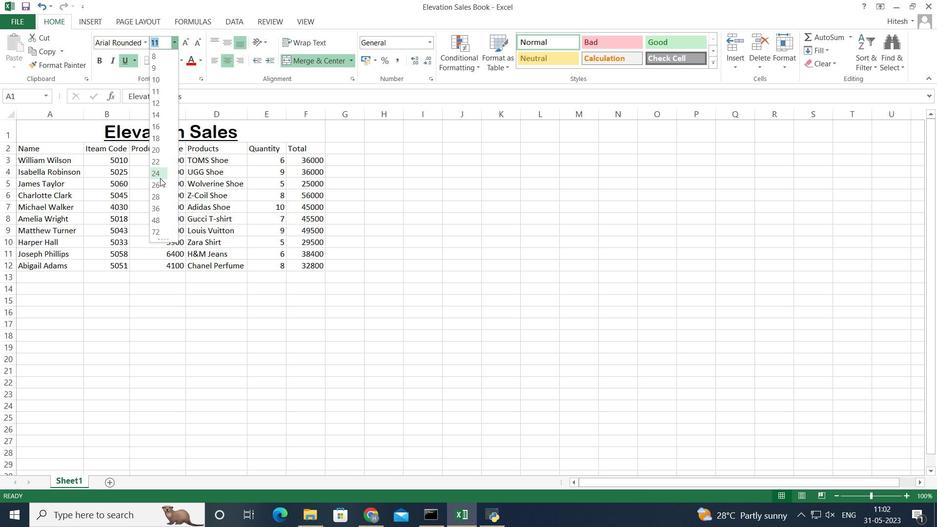 
Action: Mouse pressed left at (152, 180)
Screenshot: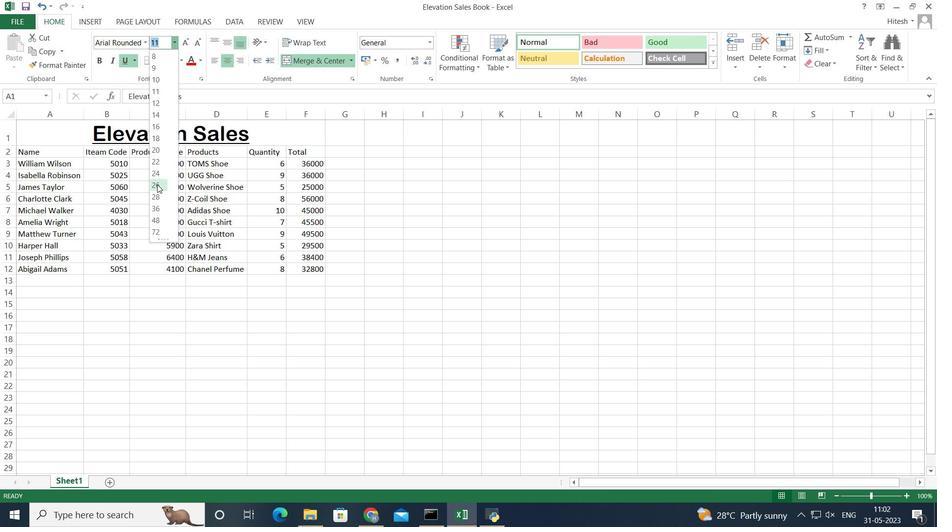 
Action: Mouse moved to (162, 299)
Screenshot: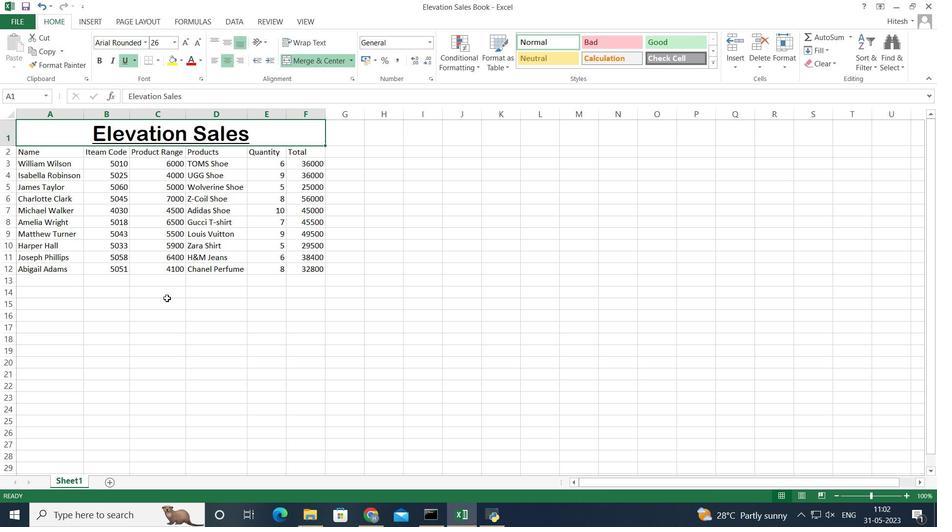 
Action: Mouse pressed left at (162, 299)
Screenshot: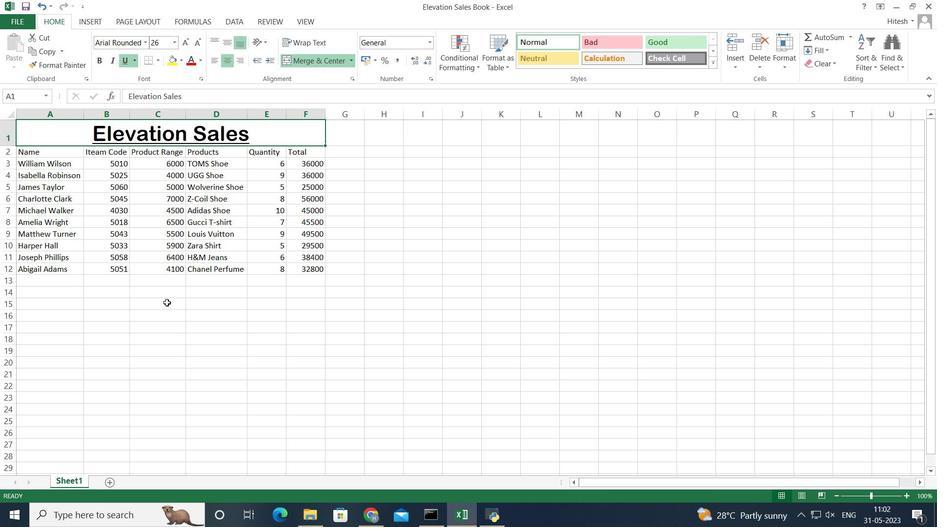 
Action: Mouse moved to (39, 149)
Screenshot: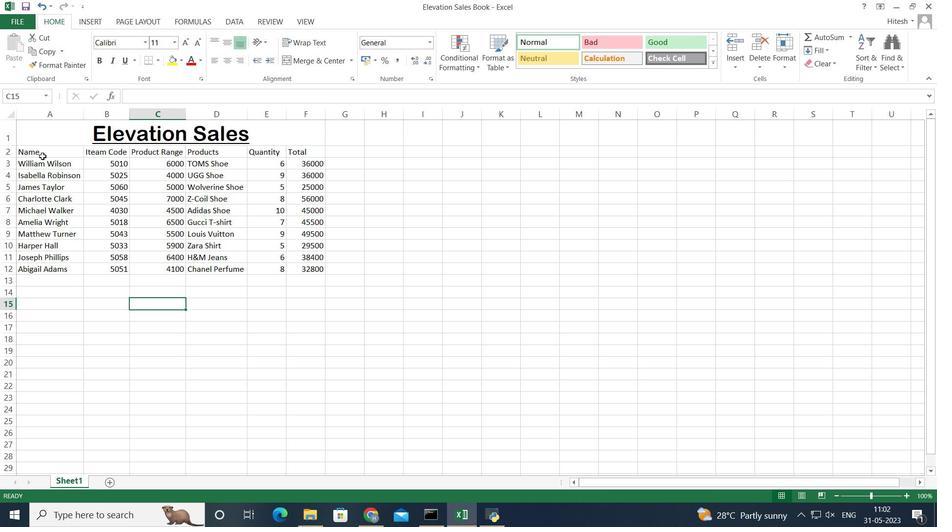 
Action: Mouse pressed left at (39, 149)
Screenshot: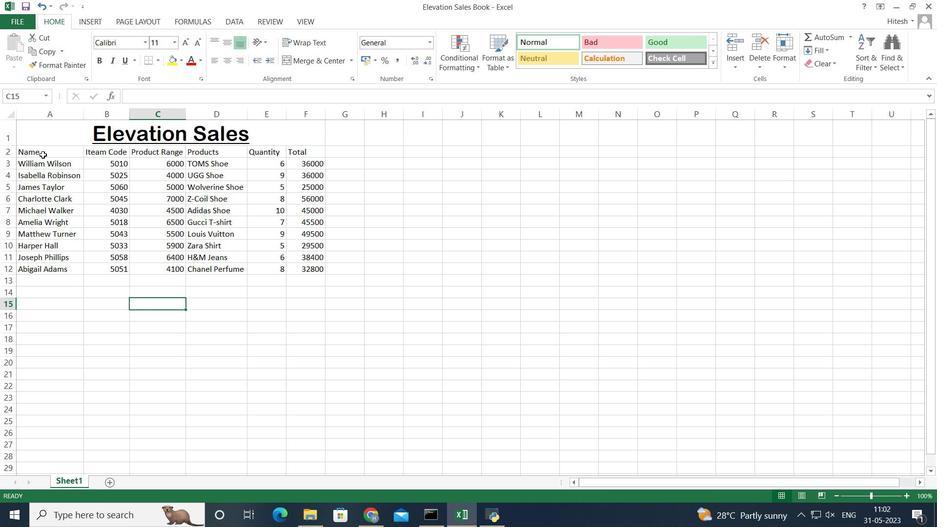
Action: Key pressed <Key.shift><Key.right><Key.right><Key.right><Key.right><Key.right><Key.down><Key.down><Key.down><Key.down><Key.down><Key.down><Key.down><Key.down><Key.down><Key.down>
Screenshot: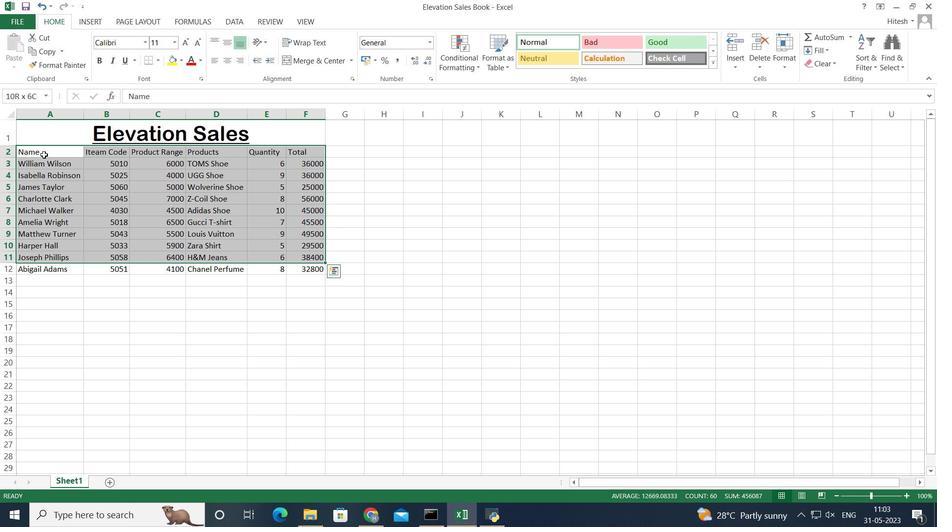 
Action: Mouse moved to (137, 36)
Screenshot: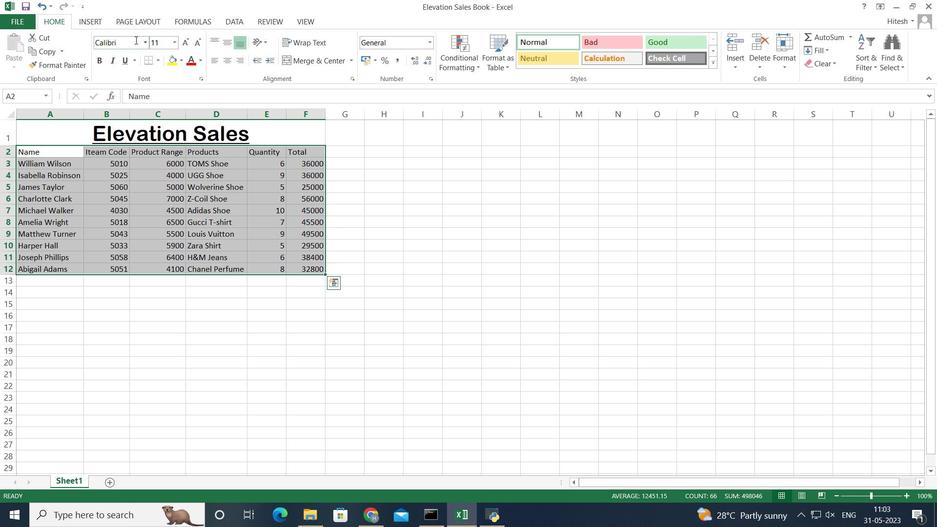 
Action: Mouse pressed left at (137, 36)
Screenshot: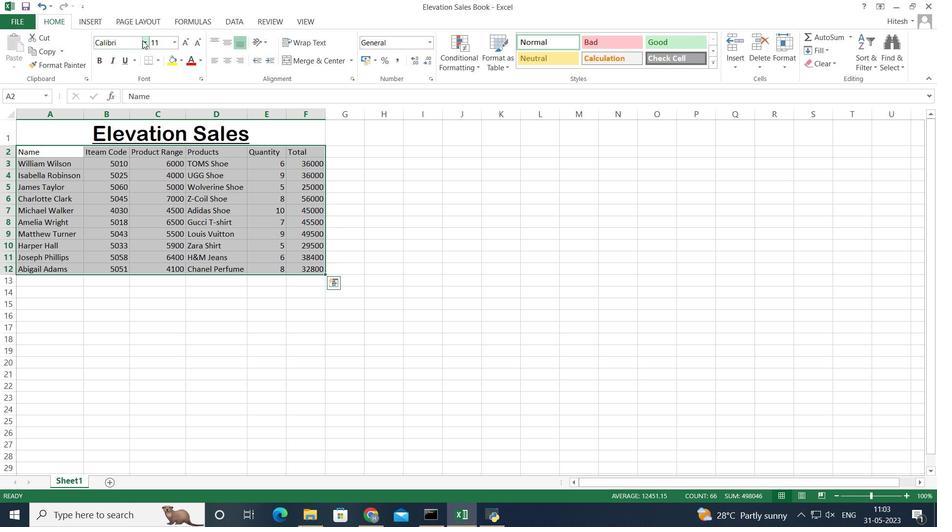 
Action: Mouse moved to (206, 245)
Screenshot: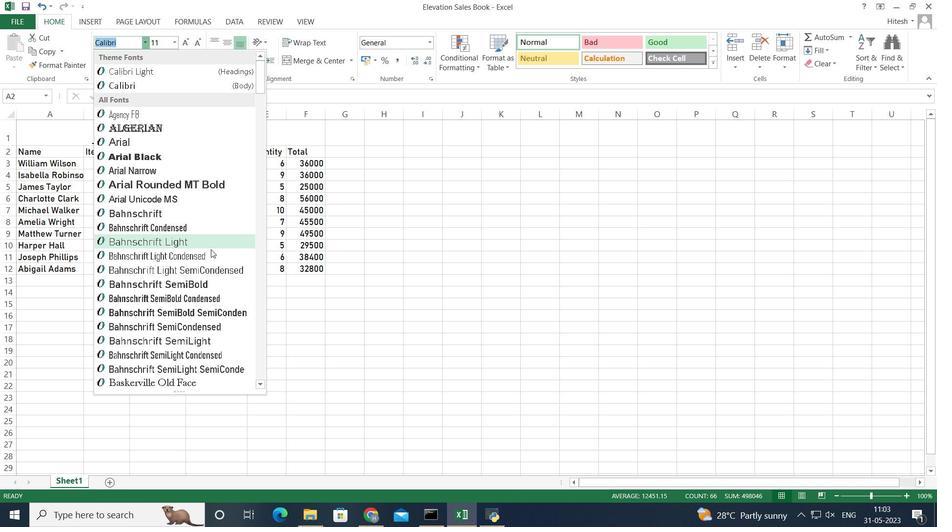 
Action: Mouse scrolled (206, 244) with delta (0, 0)
Screenshot: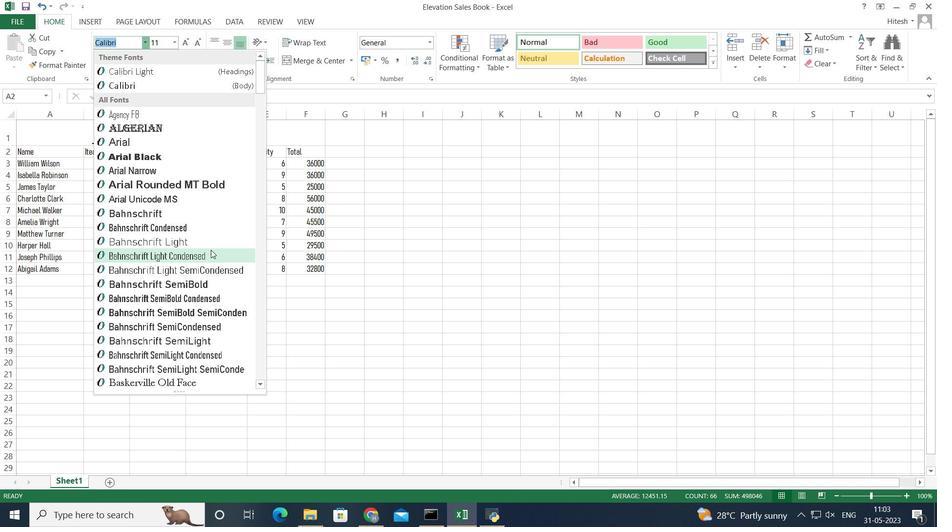 
Action: Mouse scrolled (206, 244) with delta (0, 0)
Screenshot: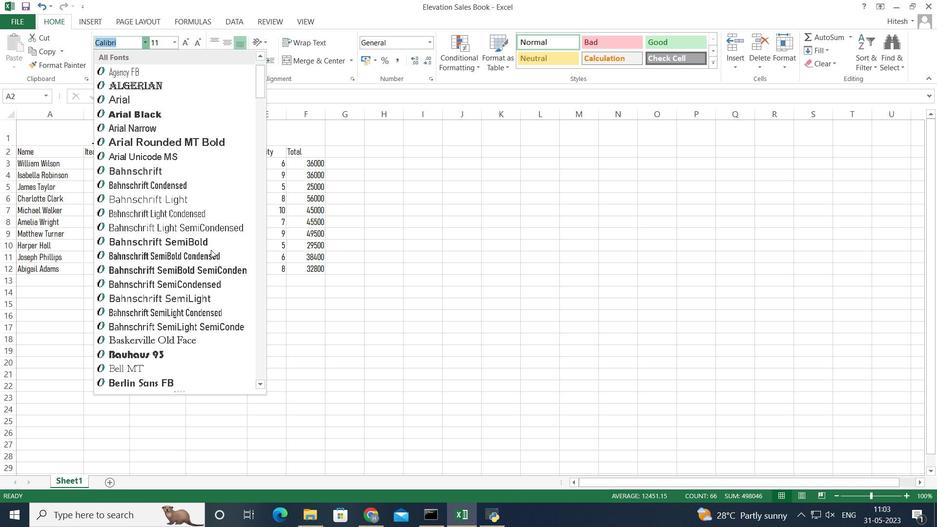 
Action: Mouse moved to (202, 247)
Screenshot: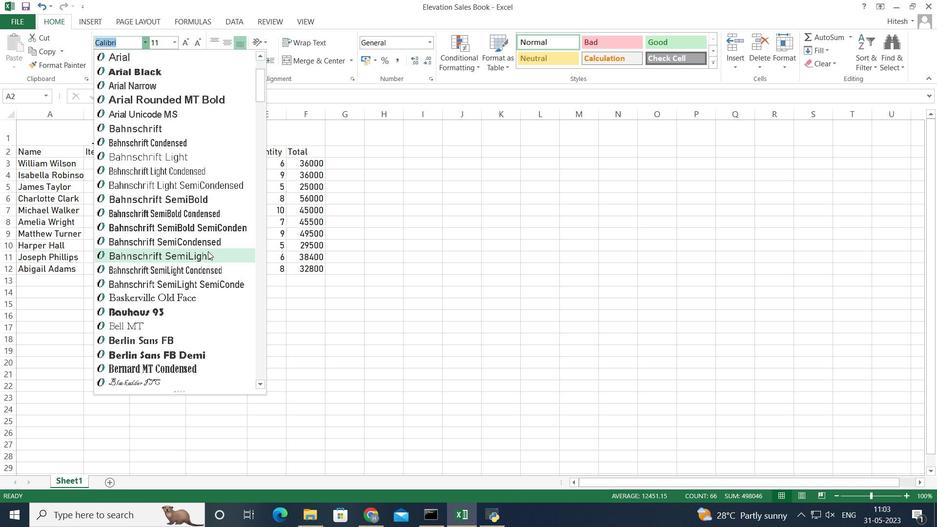 
Action: Key pressed bro
Screenshot: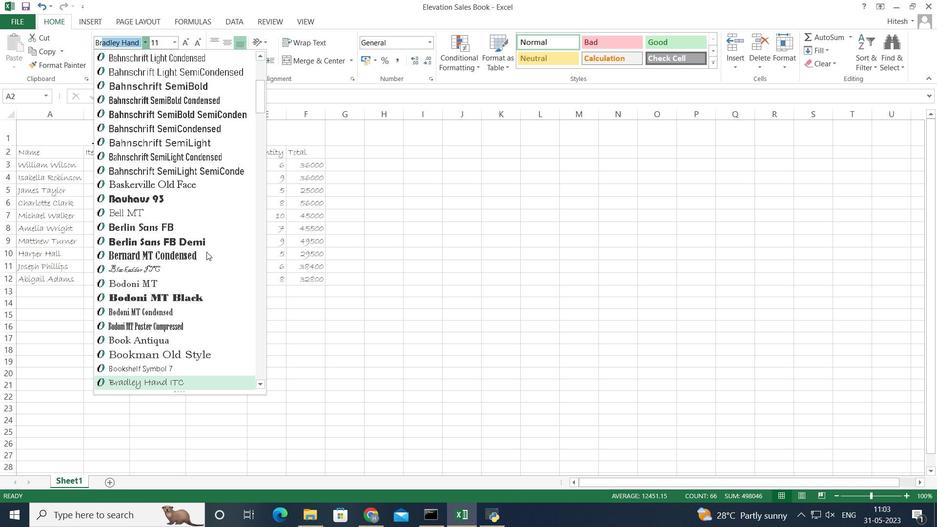 
Action: Mouse moved to (201, 247)
Screenshot: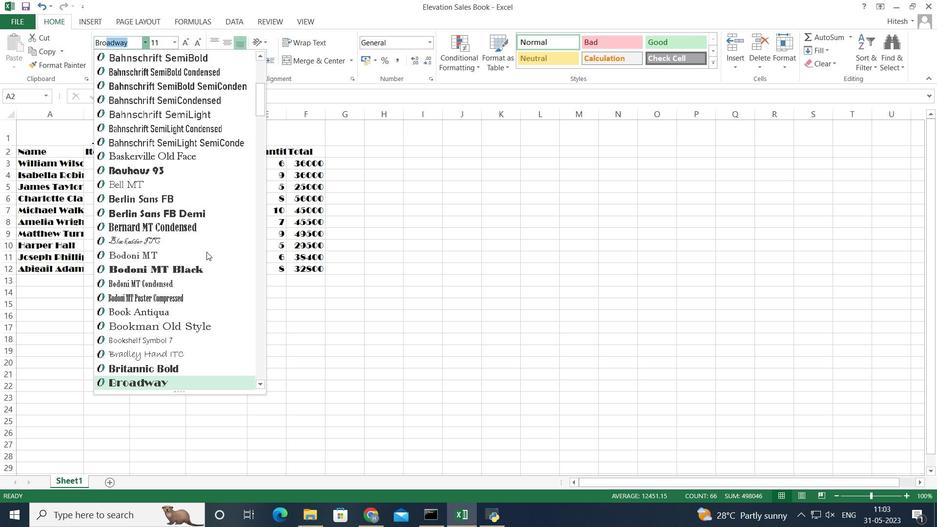 
Action: Key pressed wa
Screenshot: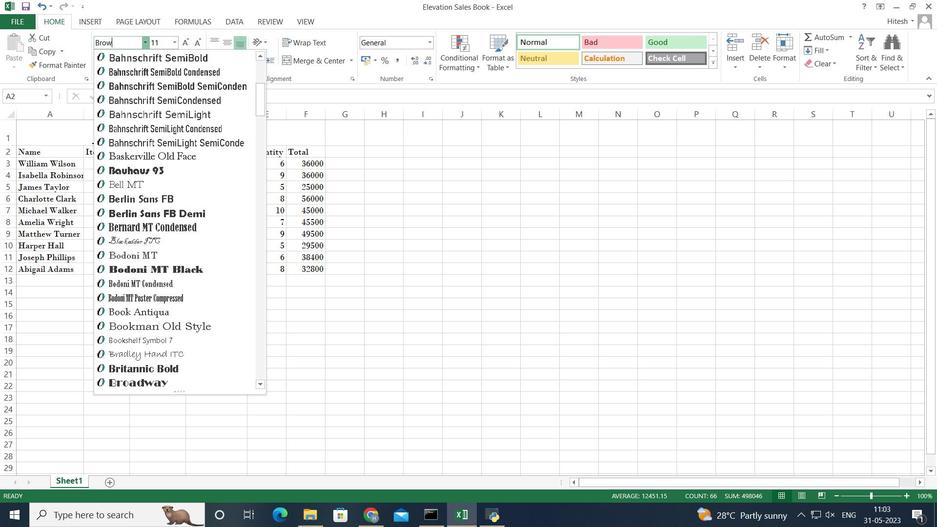 
Action: Mouse moved to (186, 295)
Screenshot: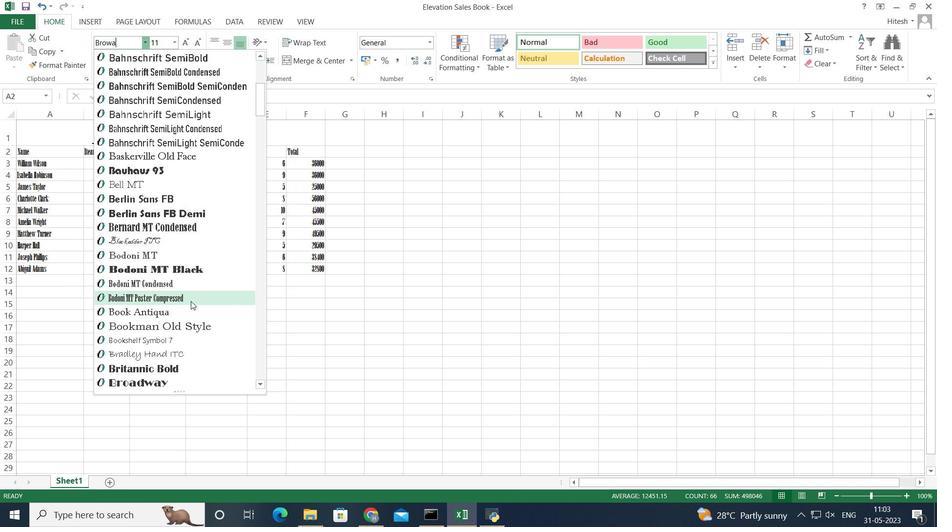
Action: Key pressed llia
Screenshot: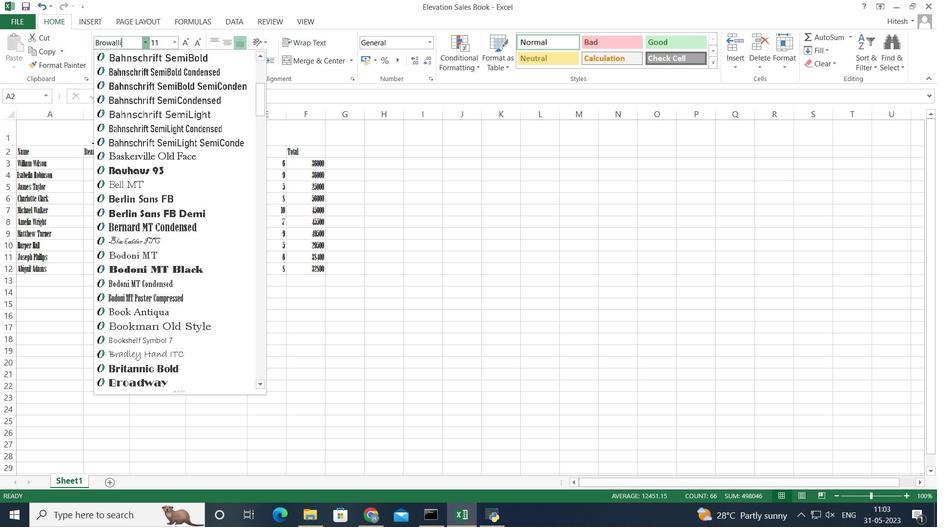 
Action: Mouse moved to (134, 42)
Screenshot: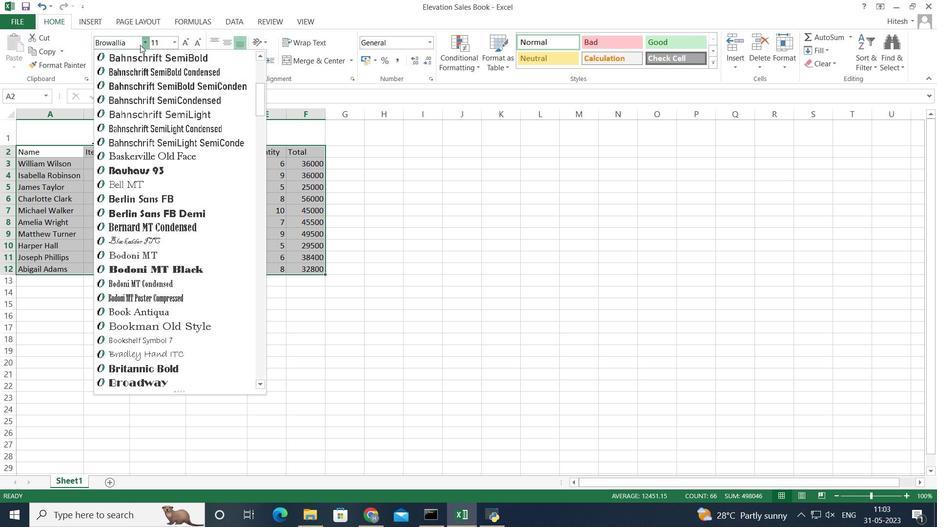 
Action: Key pressed <Key.enter>
Screenshot: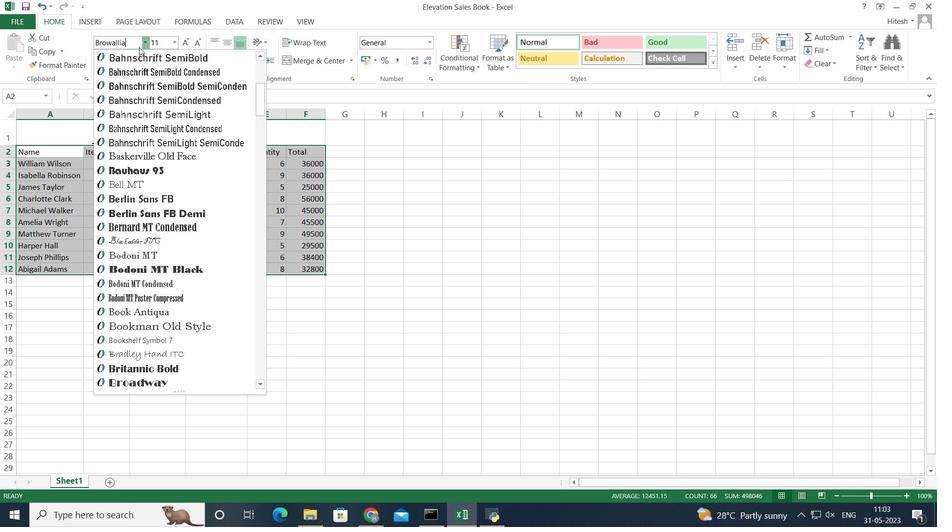 
Action: Mouse moved to (159, 286)
Screenshot: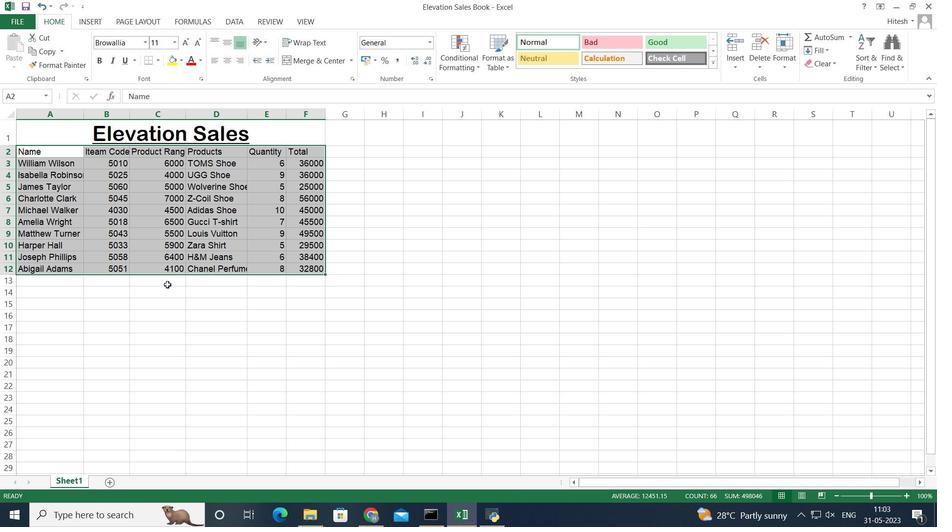 
Action: Mouse pressed left at (159, 286)
Screenshot: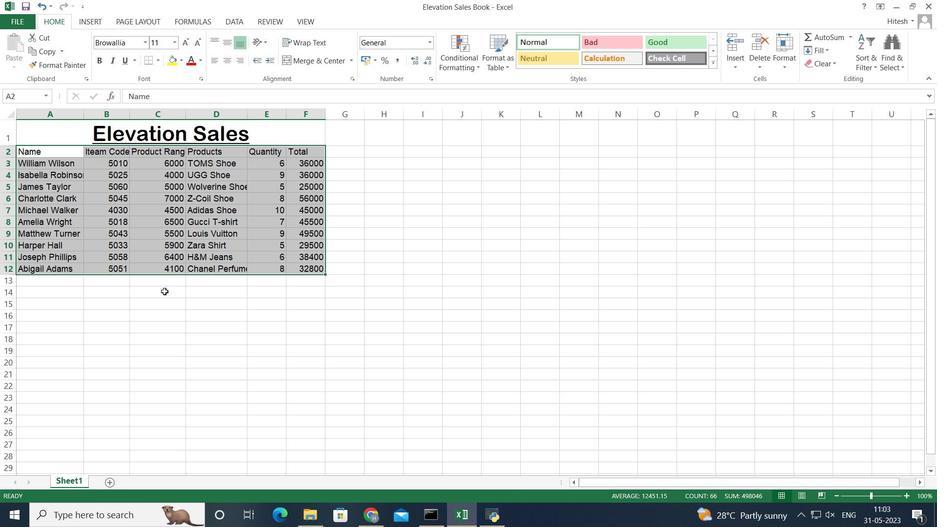 
Action: Mouse moved to (142, 37)
Screenshot: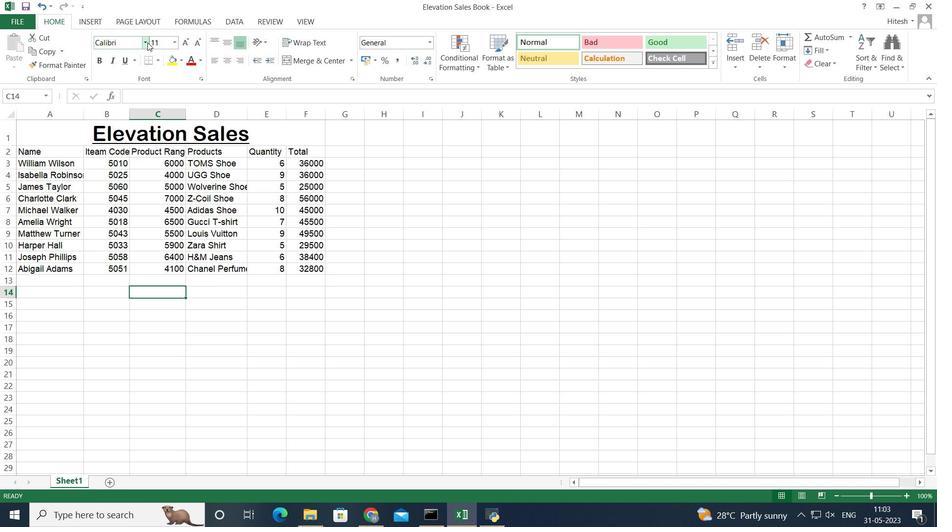 
Action: Mouse pressed left at (142, 37)
Screenshot: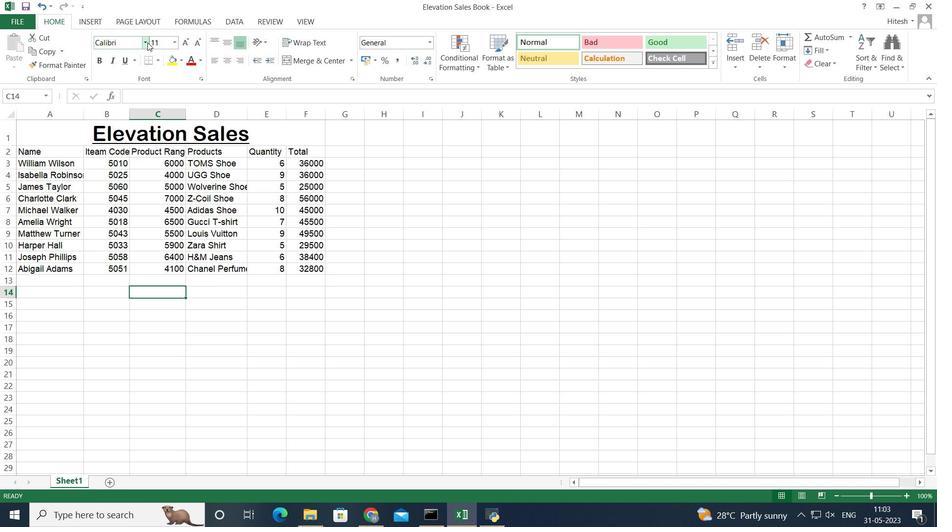 
Action: Mouse moved to (175, 121)
Screenshot: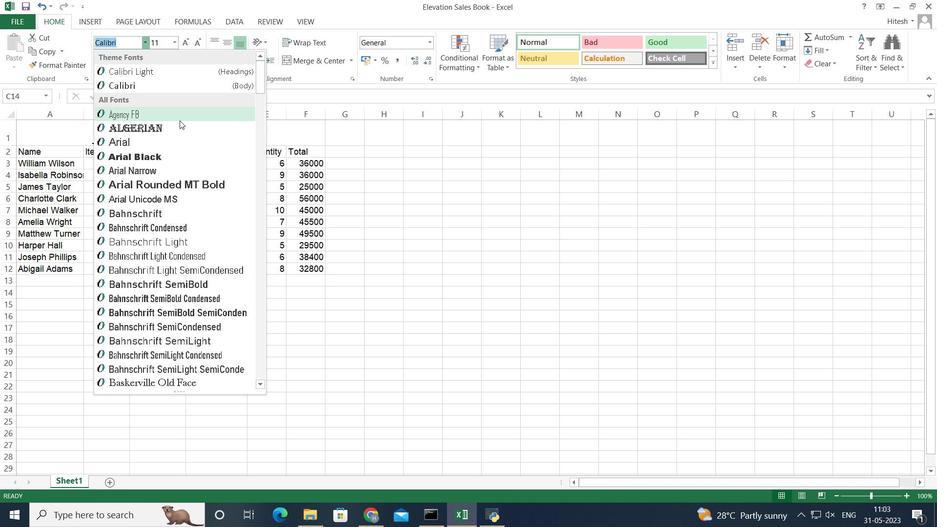 
Action: Mouse scrolled (175, 121) with delta (0, 0)
Screenshot: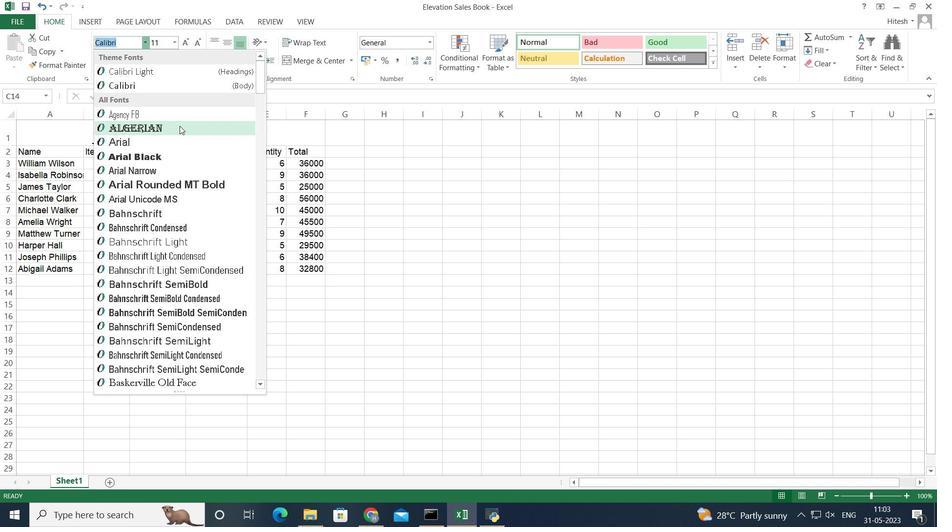 
Action: Mouse moved to (155, 221)
Screenshot: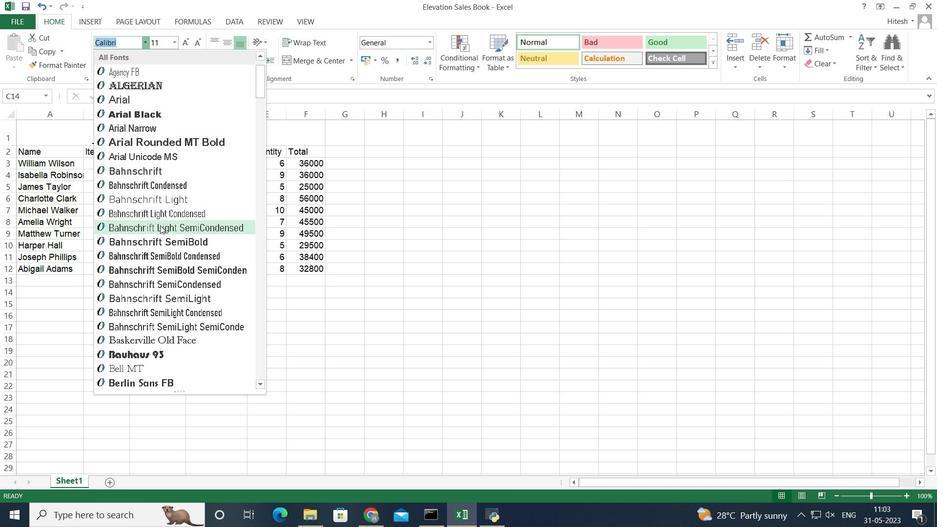 
Action: Mouse scrolled (155, 220) with delta (0, 0)
Screenshot: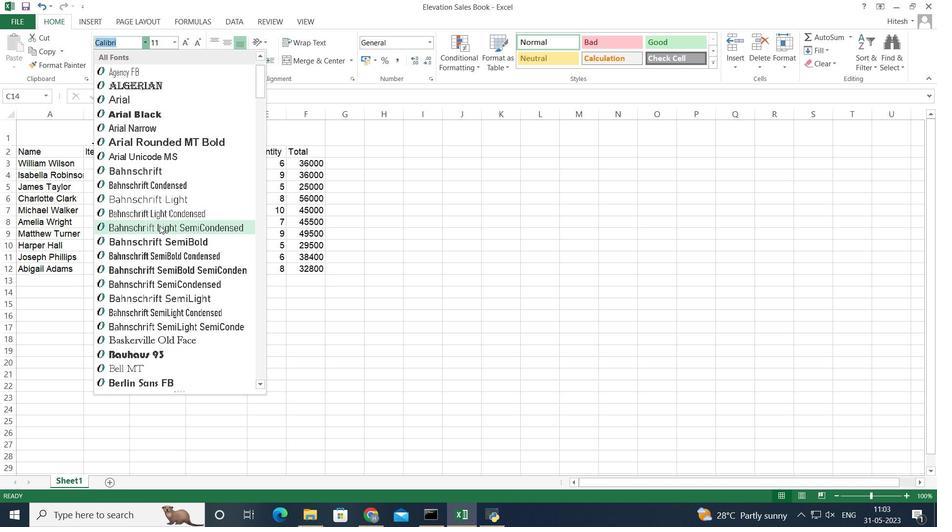 
Action: Mouse moved to (155, 223)
Screenshot: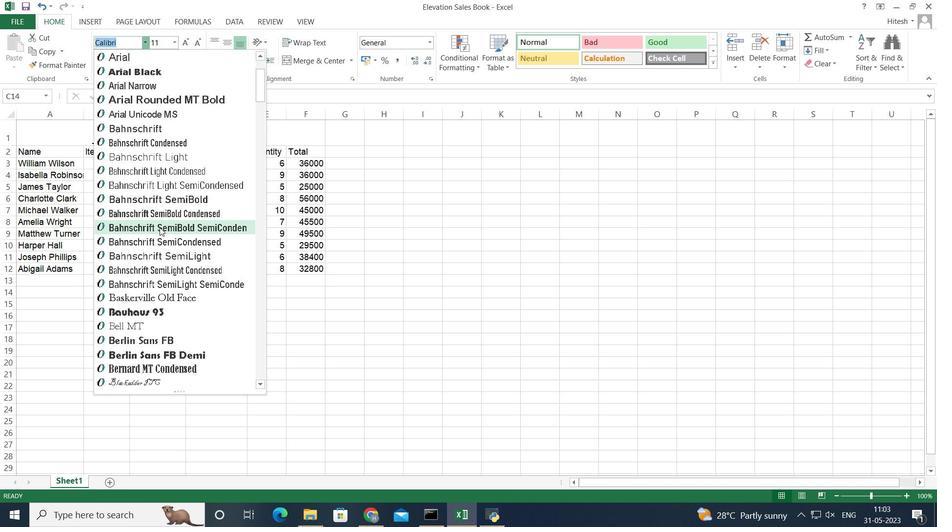 
Action: Mouse scrolled (155, 223) with delta (0, 0)
Screenshot: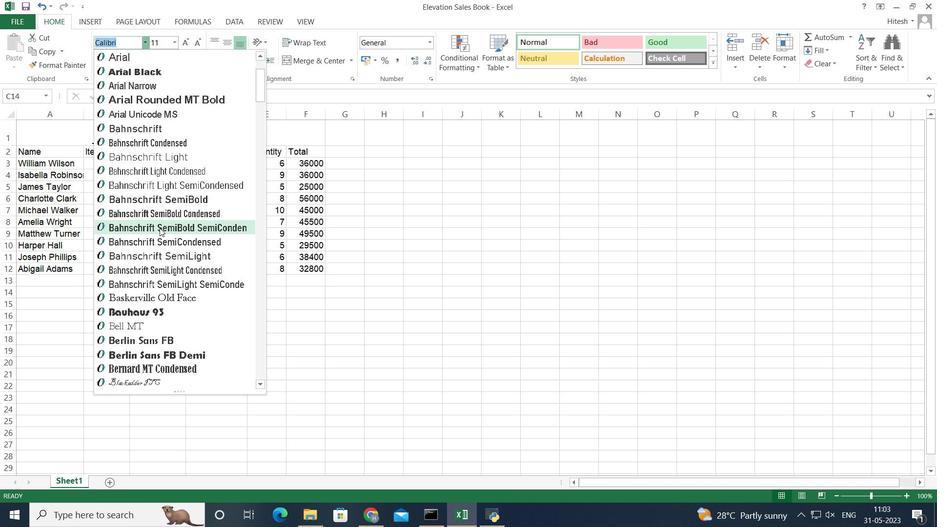 
Action: Mouse scrolled (155, 223) with delta (0, 0)
Screenshot: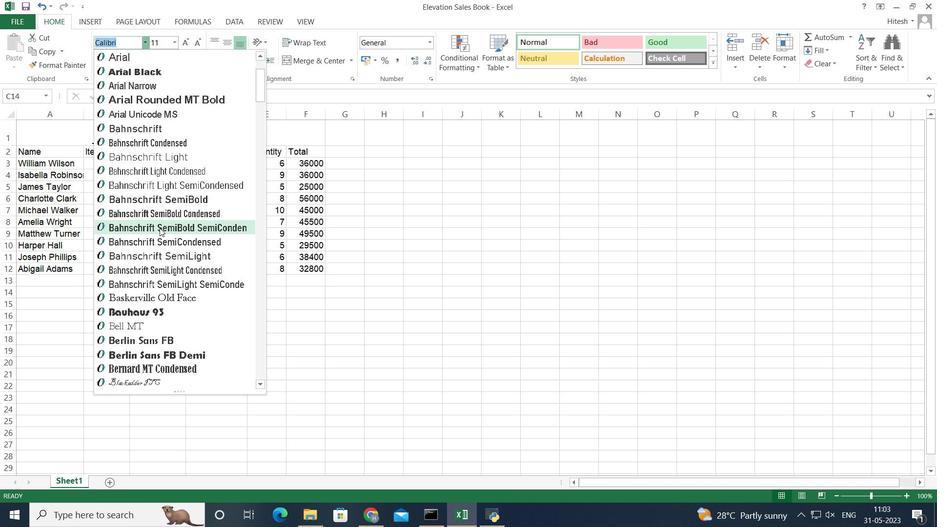 
Action: Mouse scrolled (155, 223) with delta (0, 0)
Screenshot: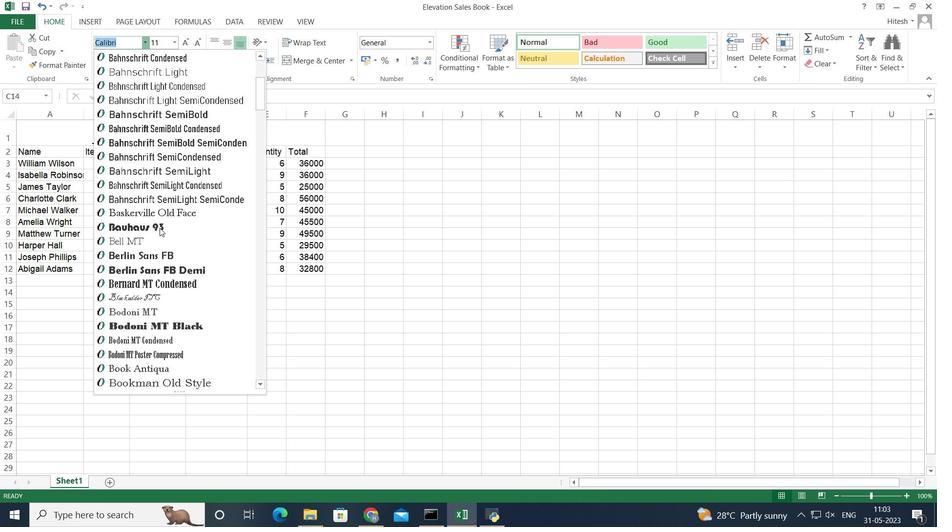 
Action: Mouse scrolled (155, 223) with delta (0, 0)
Screenshot: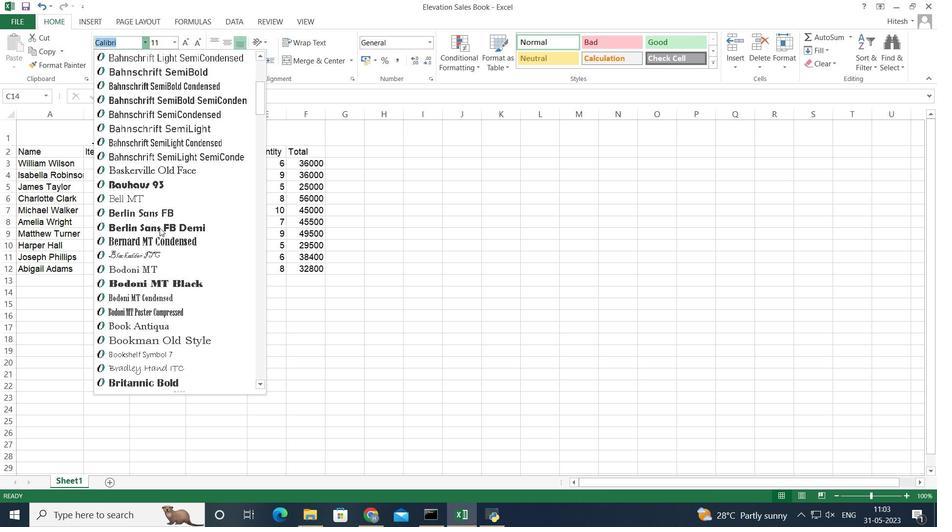 
Action: Mouse scrolled (155, 223) with delta (0, 0)
Screenshot: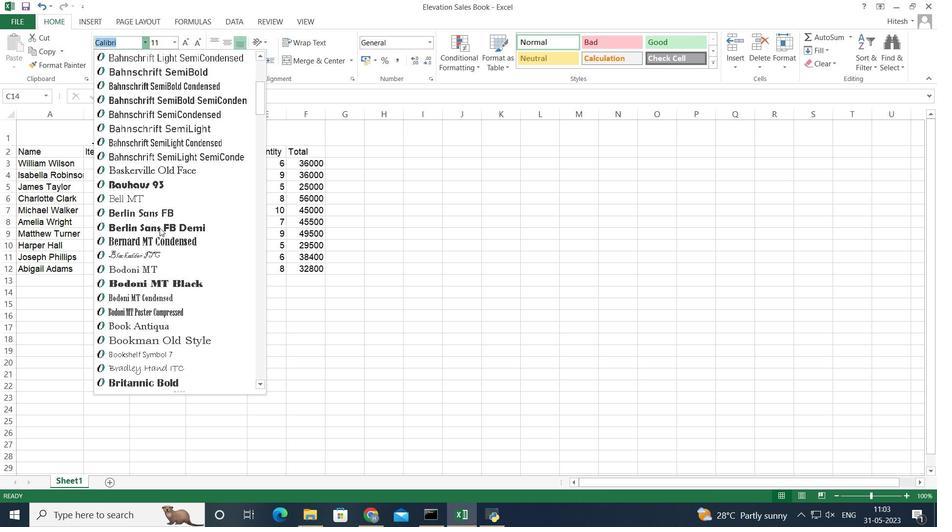 
Action: Mouse moved to (177, 125)
Screenshot: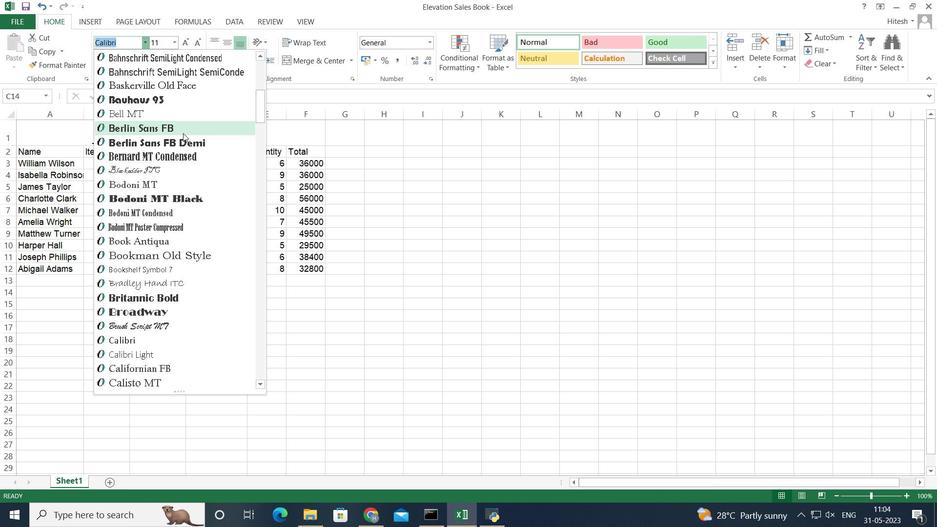 
Action: Mouse scrolled (177, 125) with delta (0, 0)
Screenshot: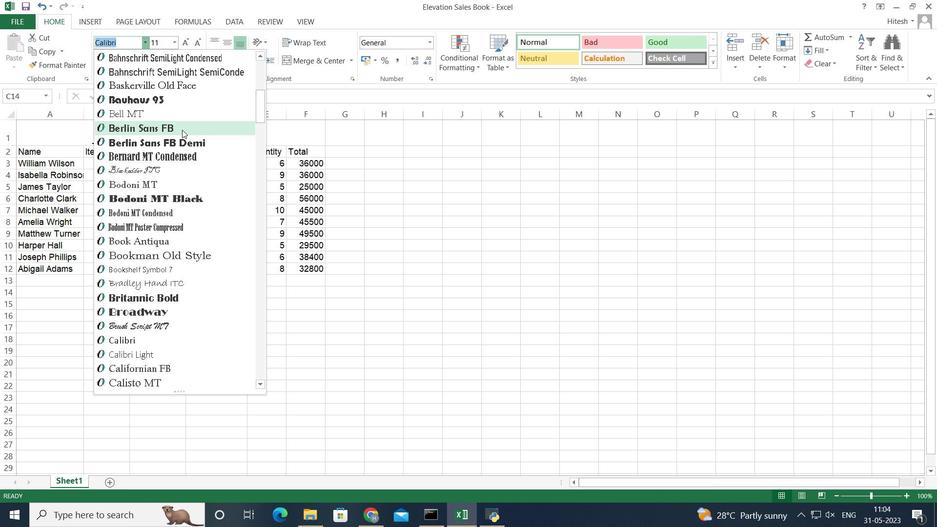 
Action: Mouse moved to (176, 125)
Screenshot: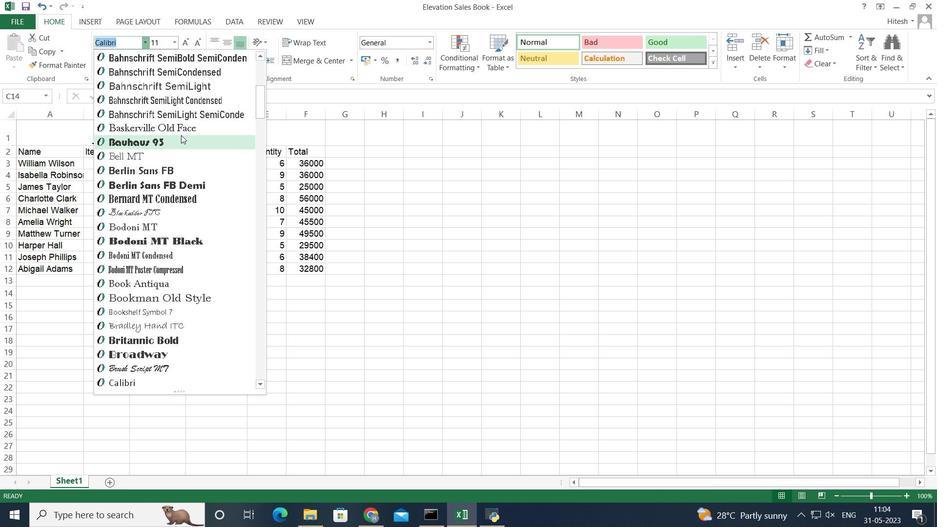 
Action: Mouse scrolled (176, 126) with delta (0, 0)
Screenshot: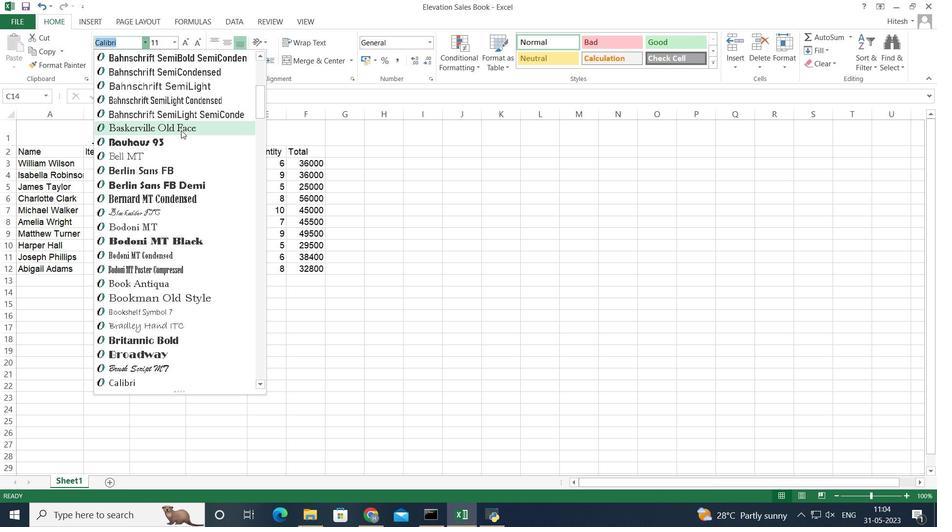 
Action: Mouse scrolled (176, 126) with delta (0, 0)
Screenshot: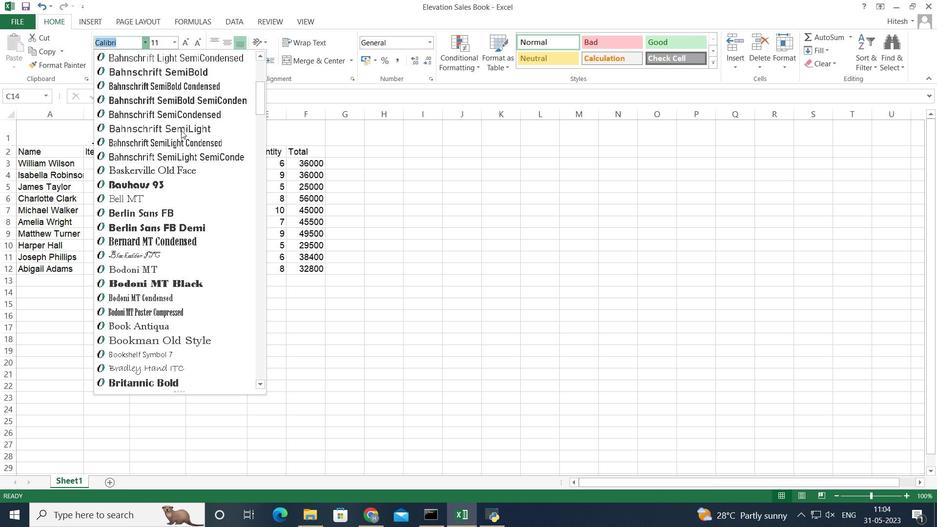 
Action: Mouse moved to (175, 125)
Screenshot: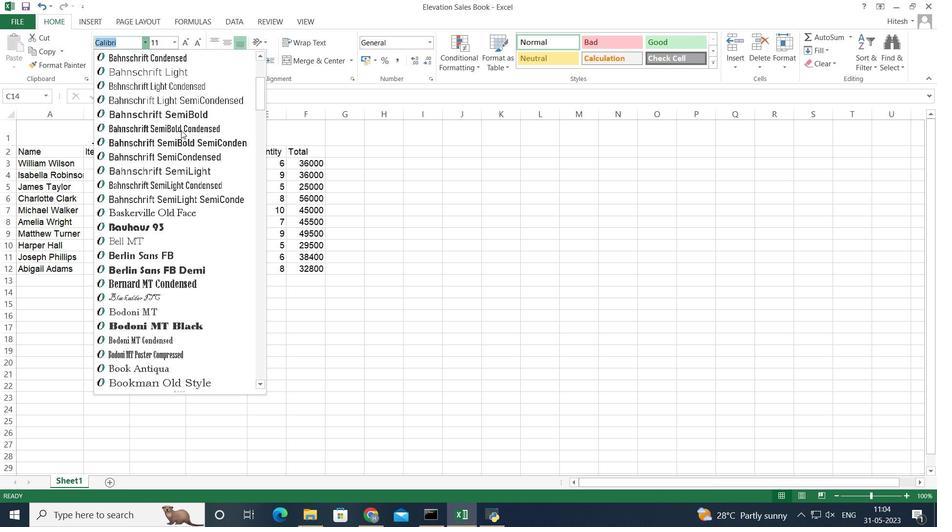 
Action: Mouse scrolled (175, 125) with delta (0, 0)
Screenshot: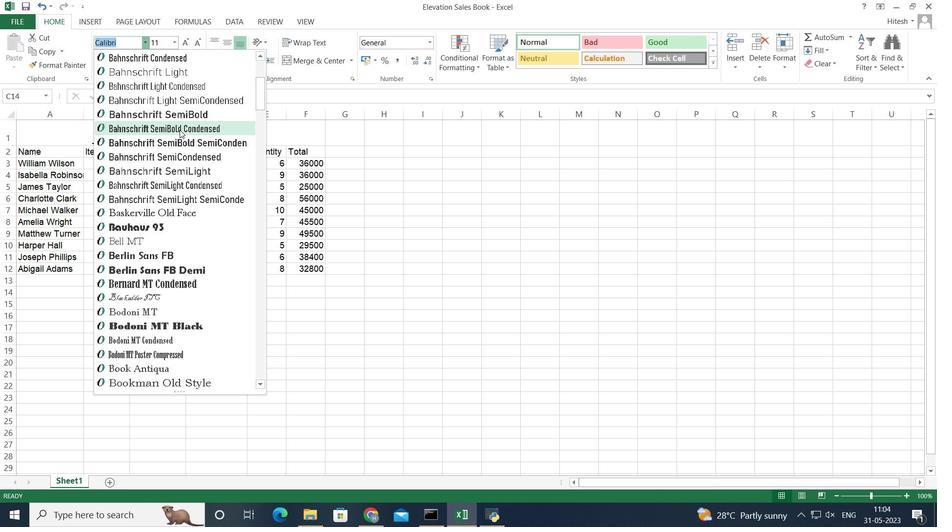 
Action: Mouse moved to (118, 35)
Screenshot: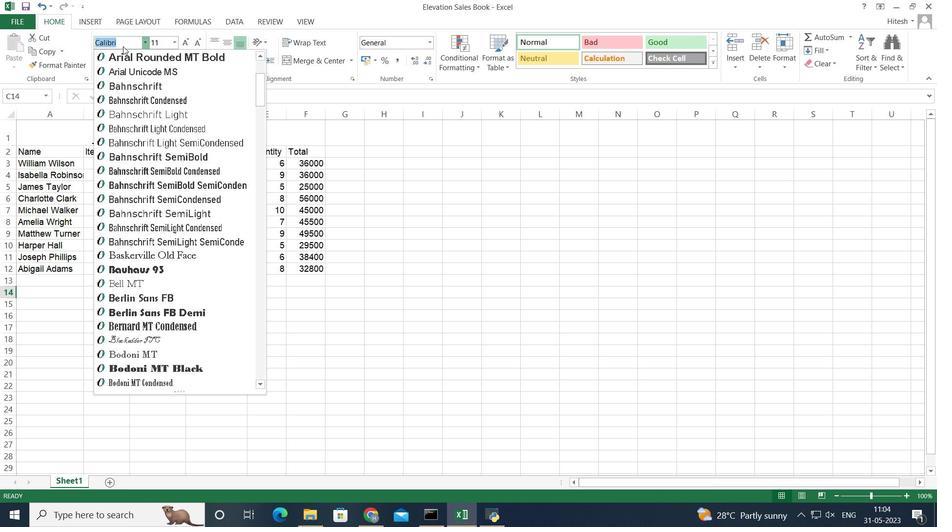 
Action: Mouse pressed left at (118, 35)
Screenshot: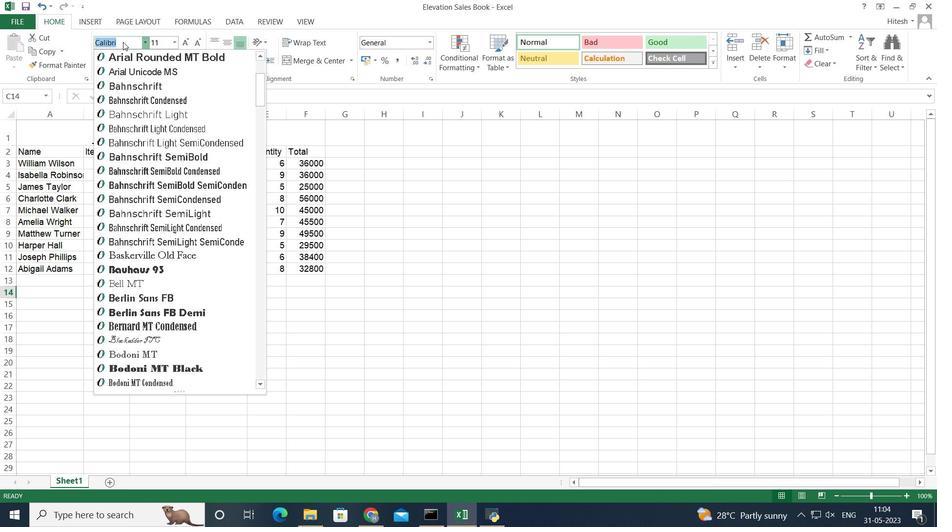 
Action: Key pressed <Key.backspace><Key.backspace><Key.backspace><Key.backspace><Key.backspace><Key.backspace><Key.backspace><Key.backspace><Key.backspace><Key.shift>Browallia<Key.space><Key.shift>New<Key.enter>
Screenshot: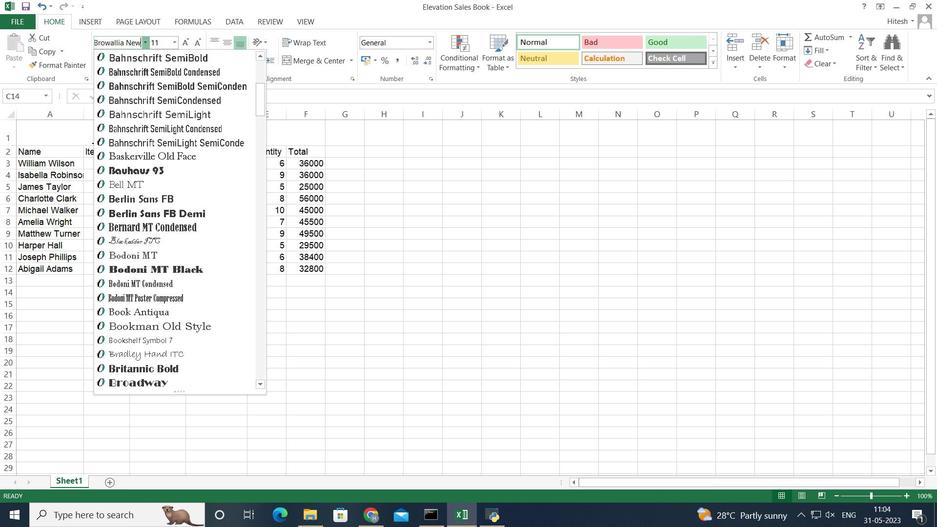 
Action: Mouse moved to (47, 144)
Screenshot: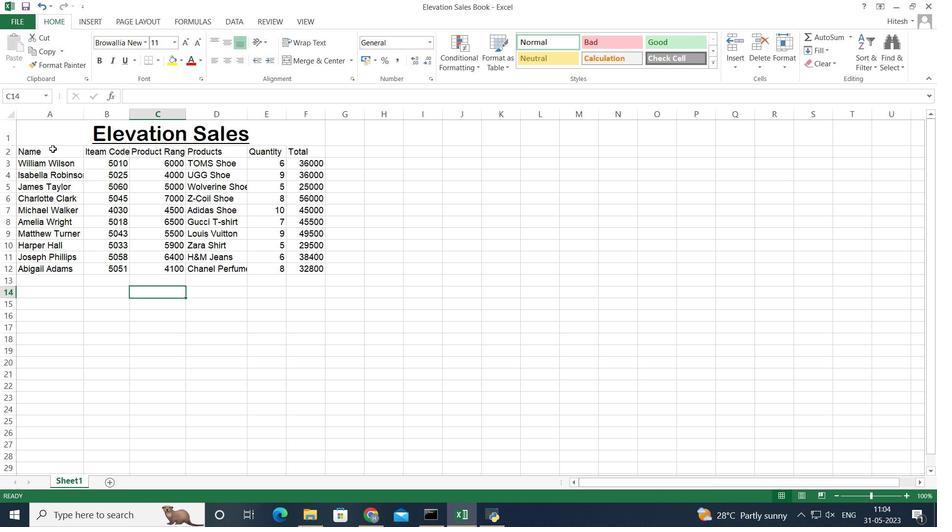 
Action: Mouse pressed left at (47, 144)
Screenshot: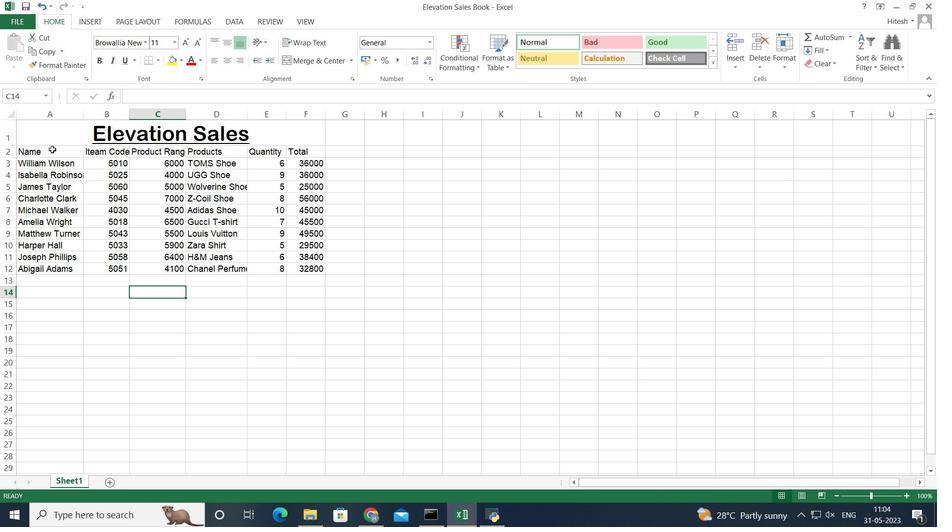 
Action: Mouse moved to (46, 145)
Screenshot: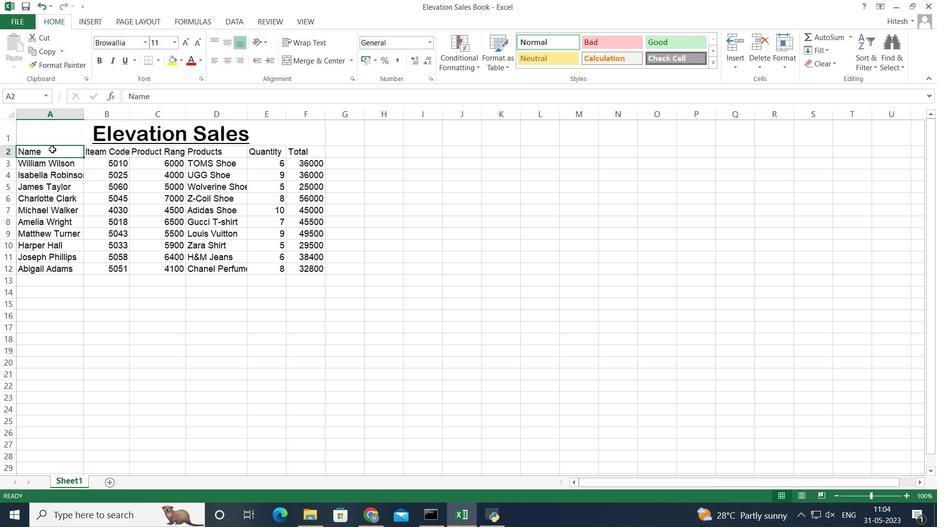 
Action: Key pressed <Key.right><Key.left><Key.shift><Key.right><Key.right><Key.right><Key.right><Key.right><Key.down><Key.down><Key.down><Key.down><Key.down><Key.down><Key.down><Key.down><Key.down><Key.down>
Screenshot: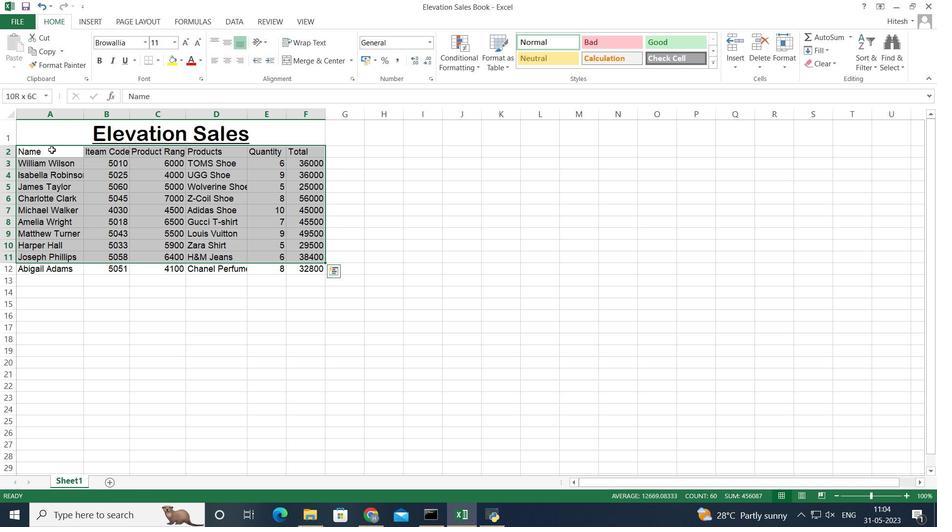 
Action: Mouse moved to (167, 35)
Screenshot: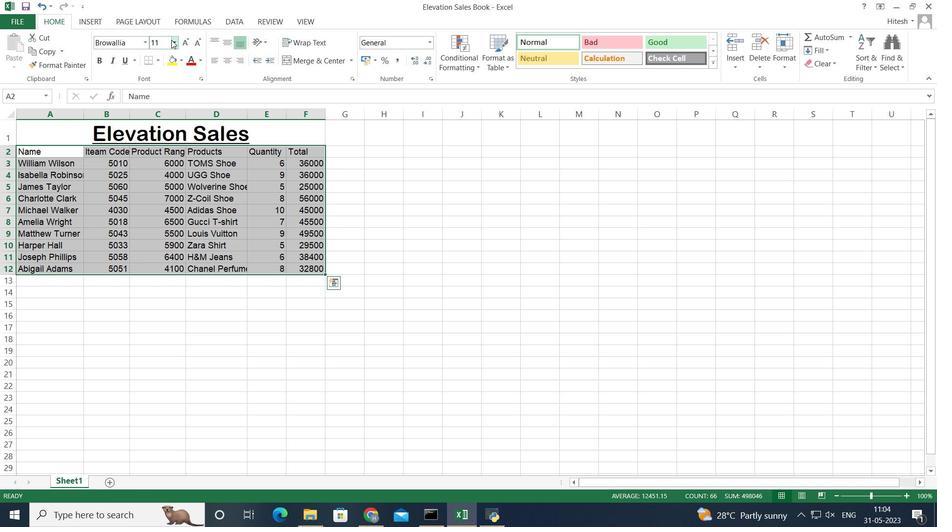 
Action: Mouse pressed left at (167, 35)
Screenshot: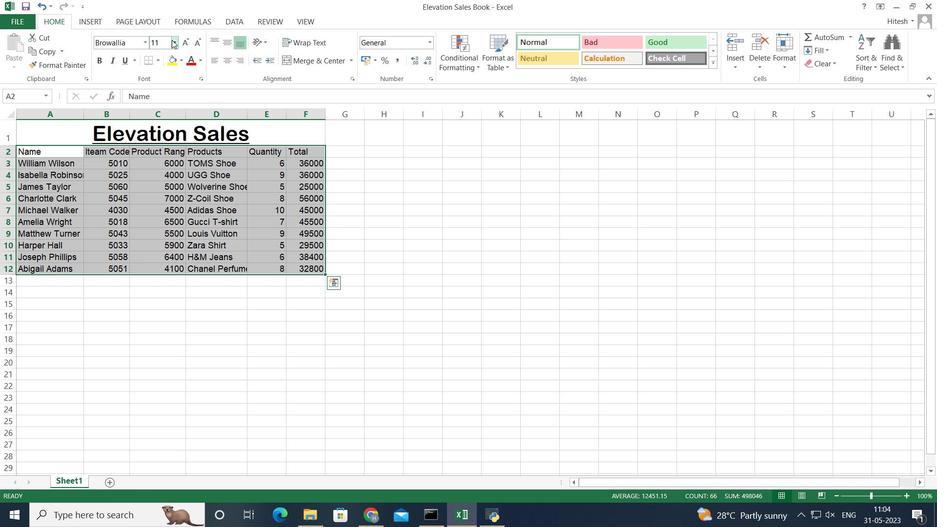 
Action: Mouse moved to (147, 132)
Screenshot: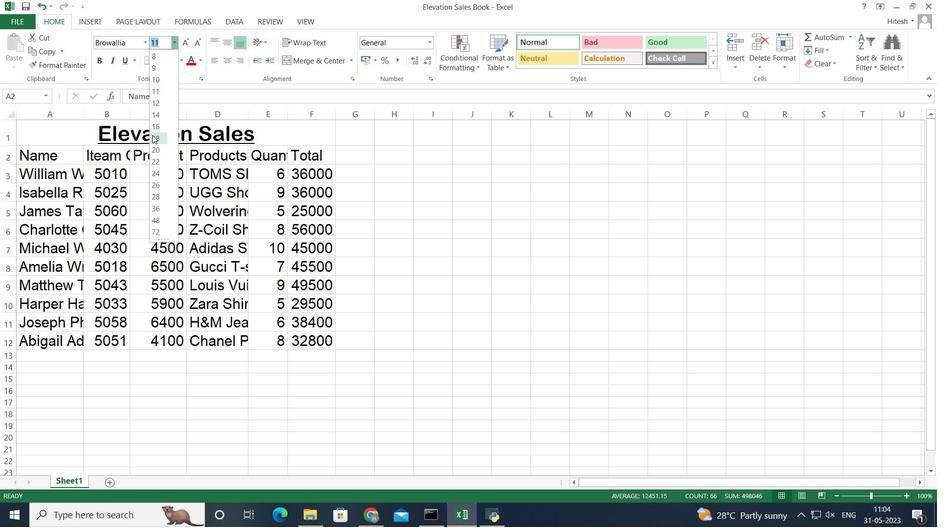 
Action: Mouse pressed left at (147, 132)
Screenshot: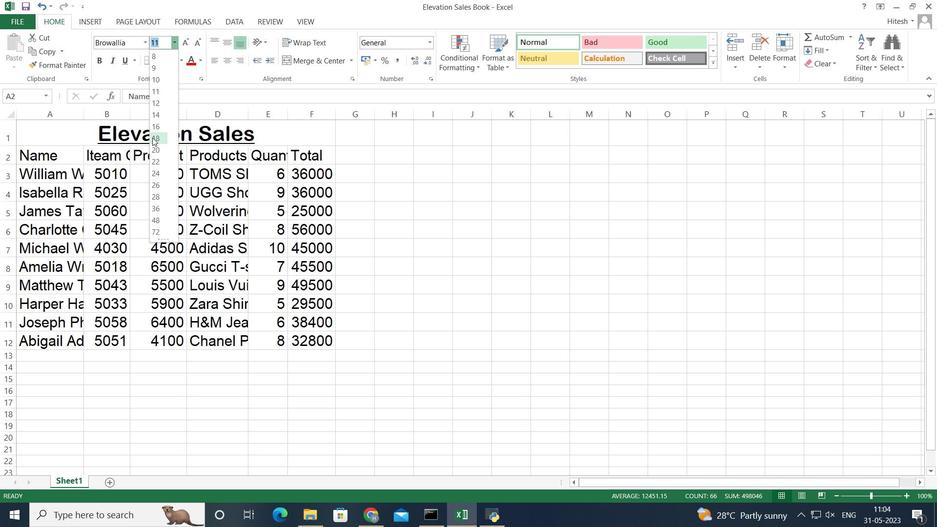 
Action: Mouse moved to (85, 375)
Screenshot: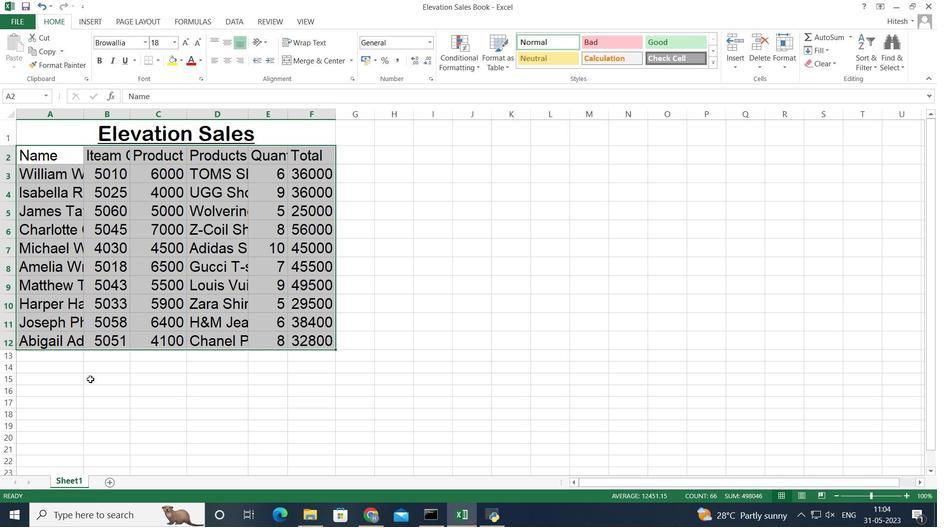 
Action: Mouse pressed left at (85, 375)
Screenshot: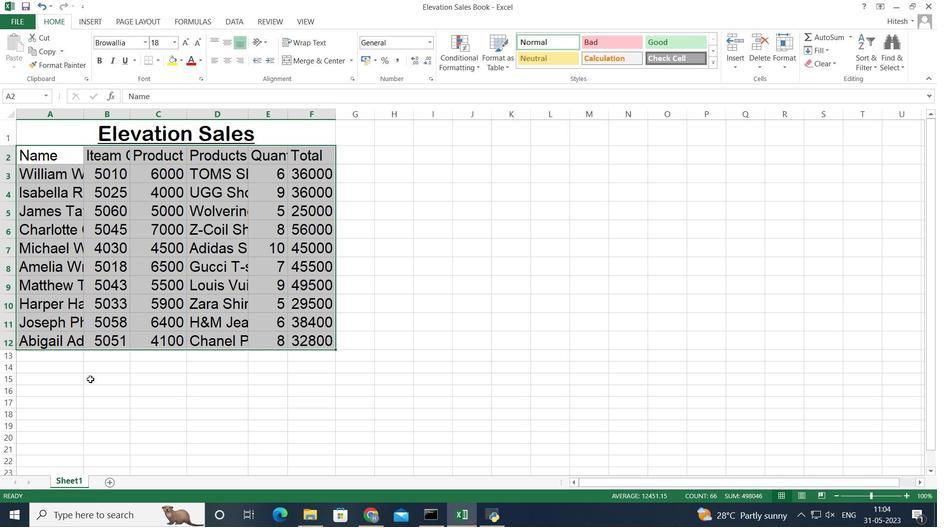 
Action: Mouse moved to (55, 131)
Screenshot: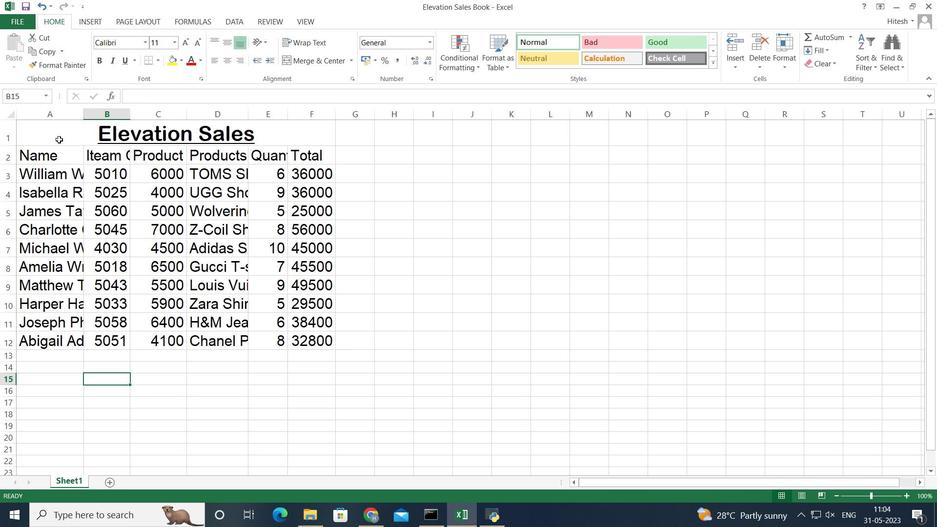 
Action: Mouse pressed left at (55, 131)
Screenshot: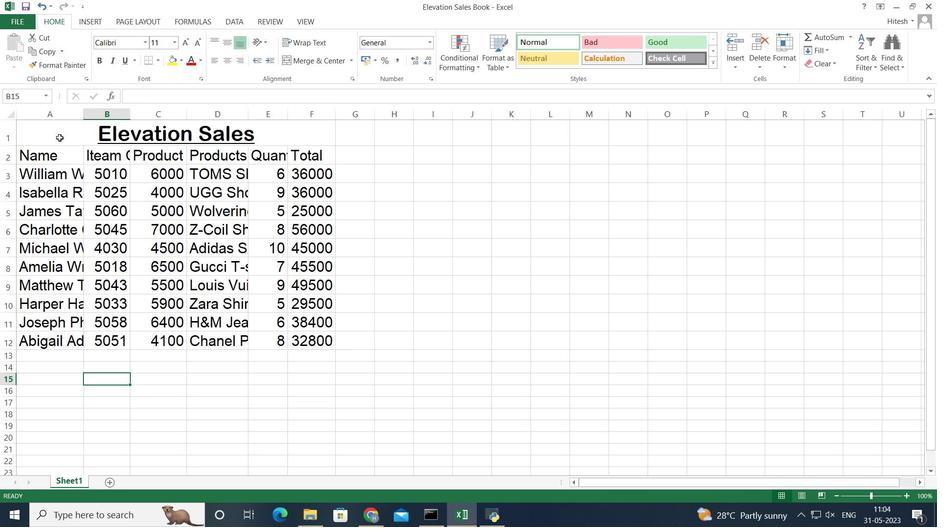 
Action: Key pressed <Key.shift><Key.down><Key.down><Key.down><Key.down><Key.down><Key.down><Key.down><Key.down><Key.down><Key.down><Key.down>
Screenshot: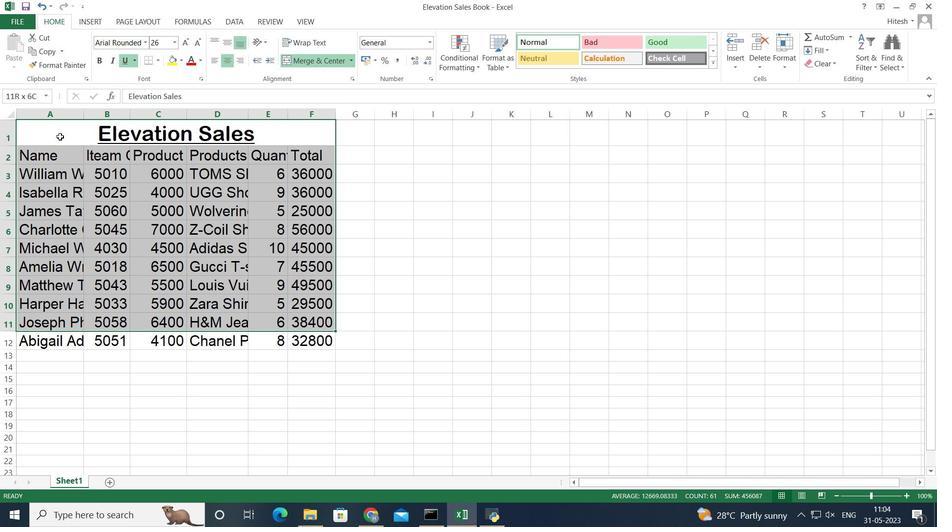 
Action: Mouse moved to (220, 54)
Screenshot: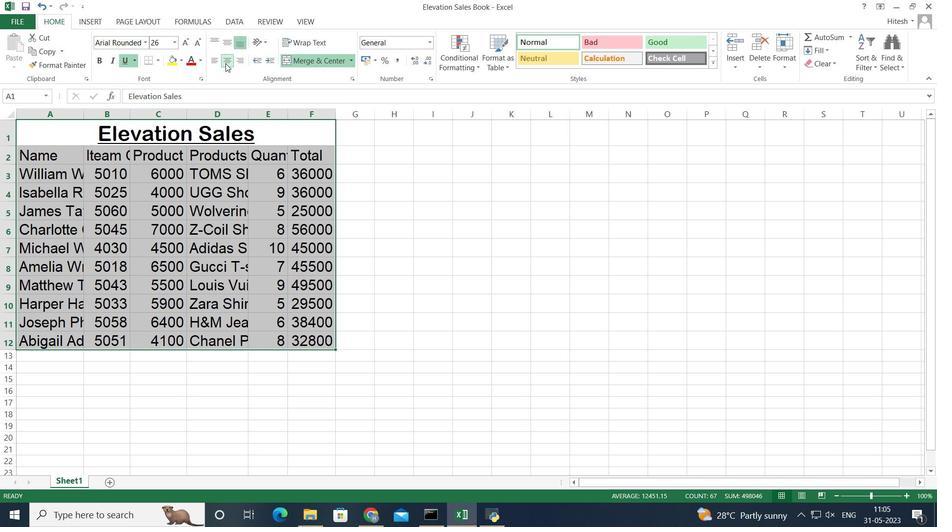 
Action: Mouse pressed left at (220, 54)
Screenshot: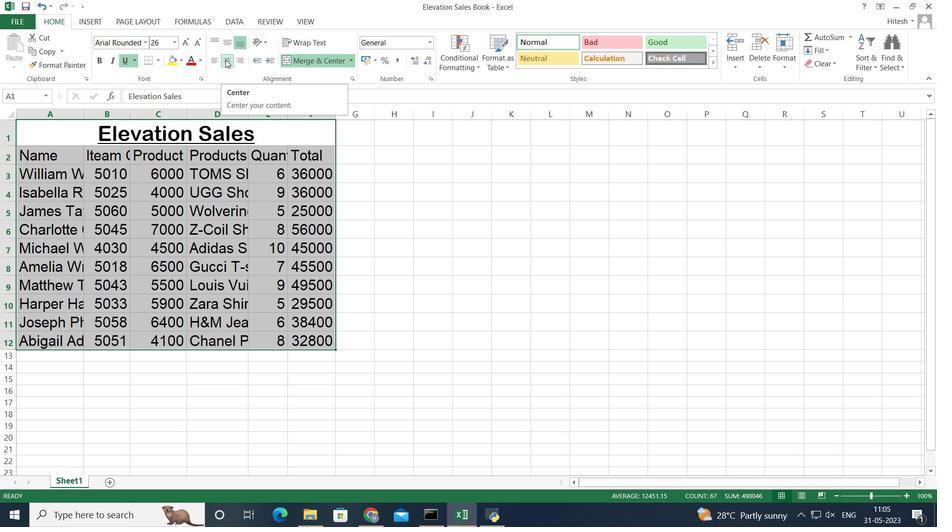 
Action: Mouse moved to (211, 54)
Screenshot: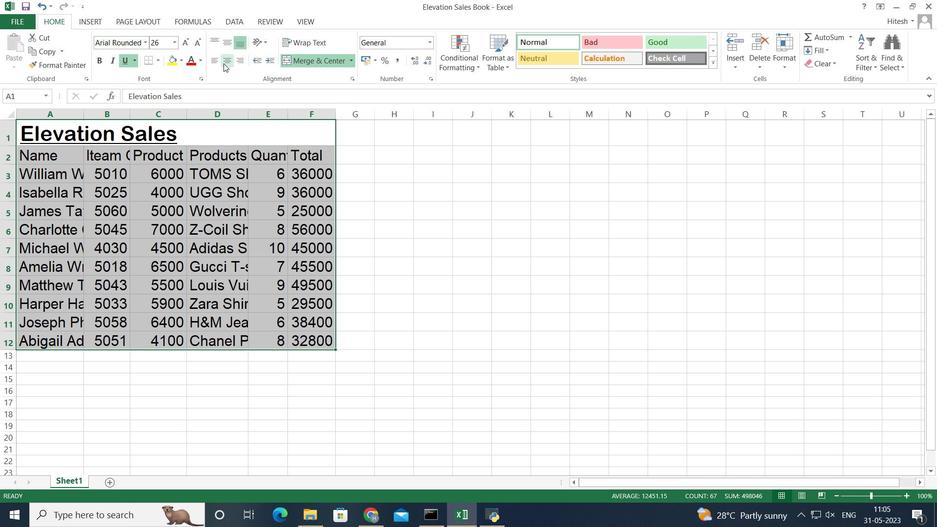 
Action: Mouse pressed left at (211, 54)
Screenshot: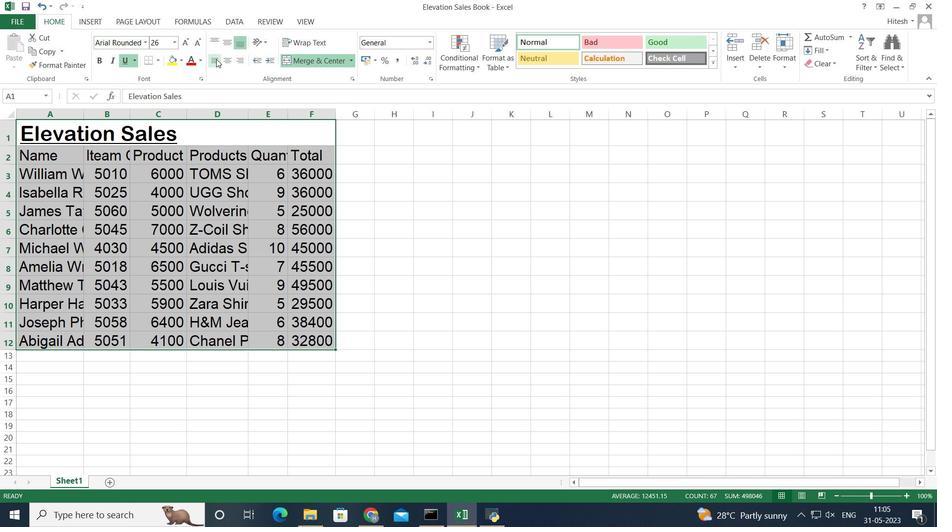 
Action: Mouse moved to (222, 56)
Screenshot: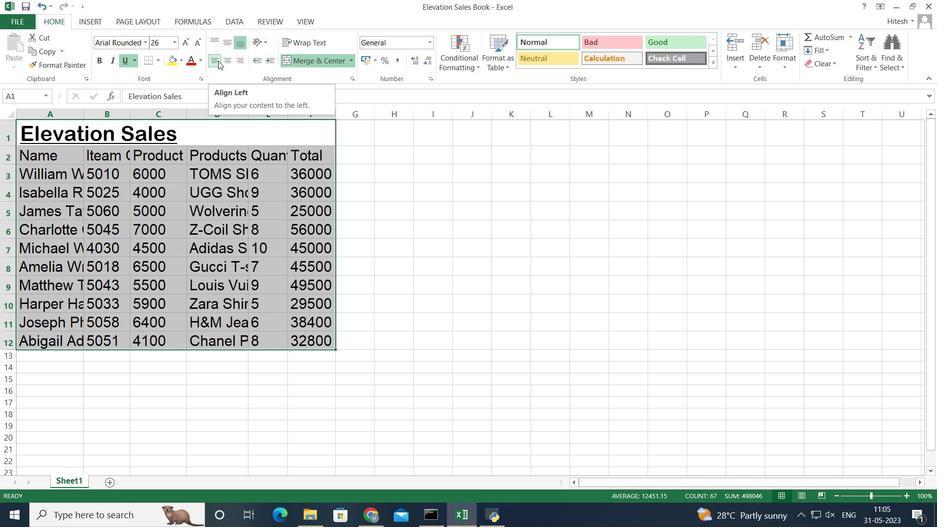 
Action: Mouse pressed left at (222, 56)
Screenshot: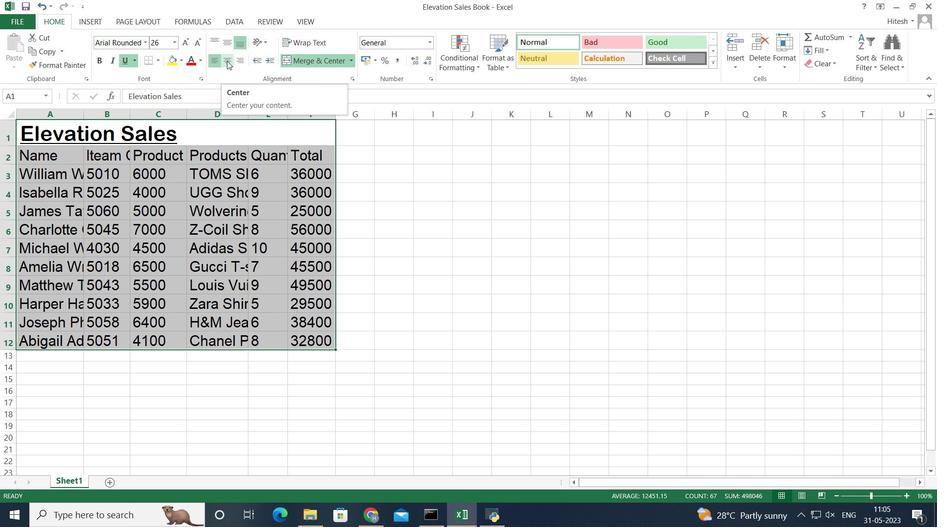 
Action: Mouse moved to (163, 375)
Screenshot: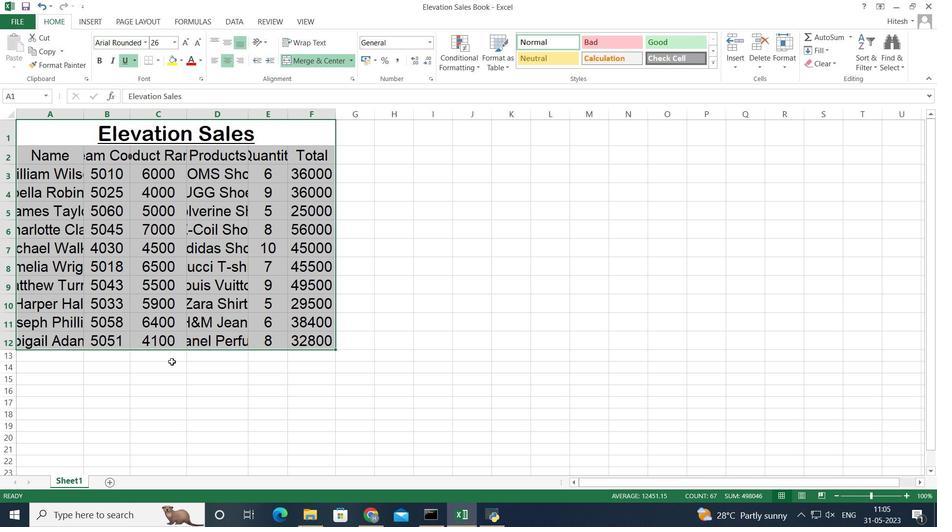 
Action: Mouse pressed left at (163, 375)
Screenshot: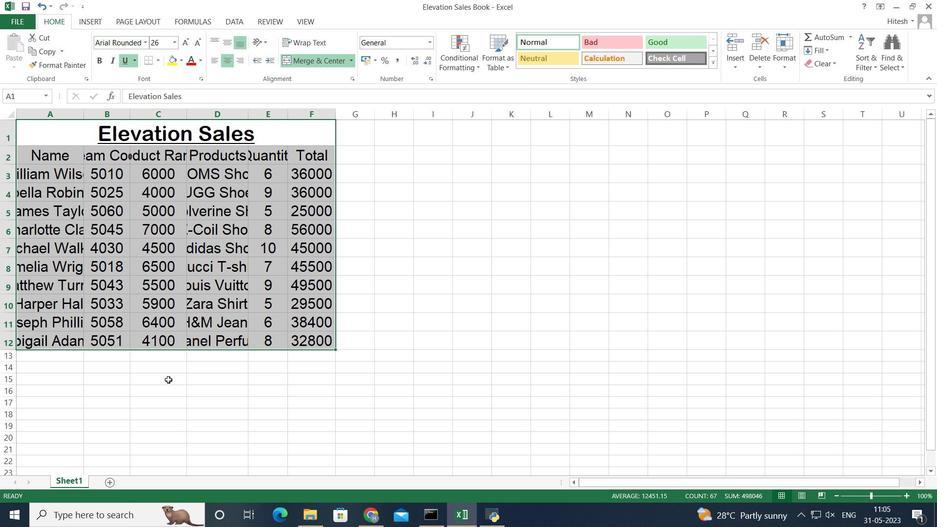 
Action: Mouse moved to (51, 111)
Screenshot: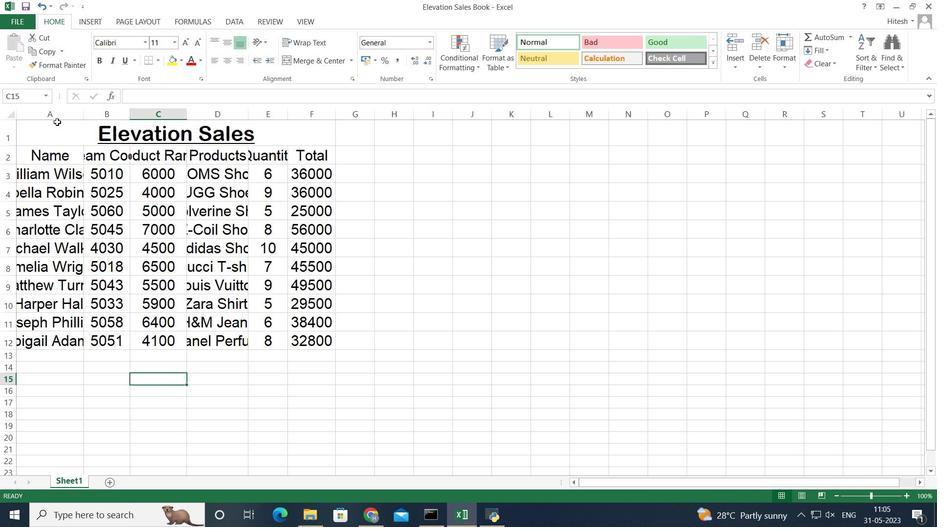 
Action: Mouse pressed left at (51, 111)
Screenshot: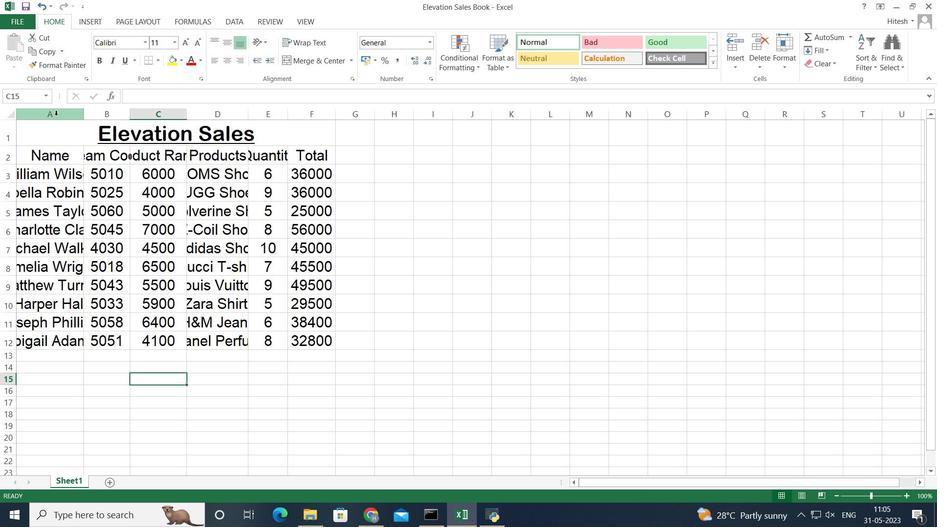 
Action: Mouse moved to (78, 108)
Screenshot: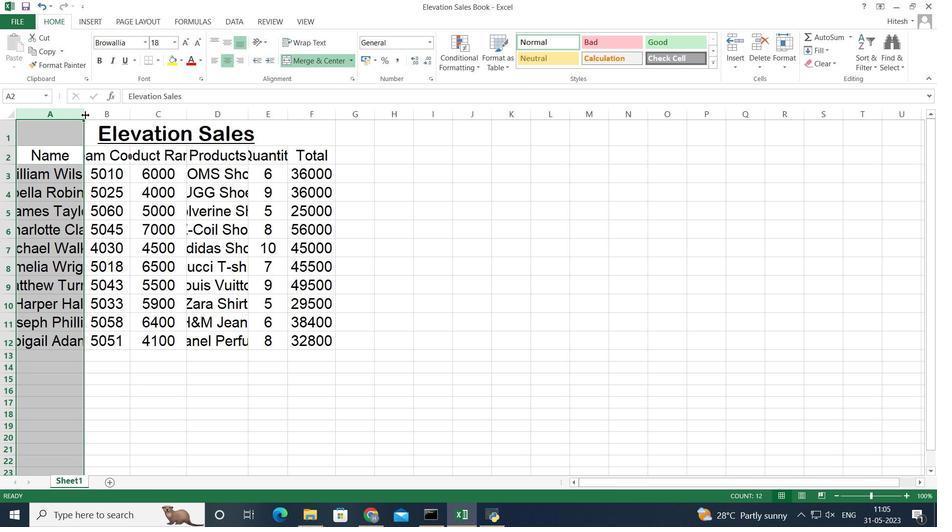 
Action: Mouse pressed left at (78, 108)
Screenshot: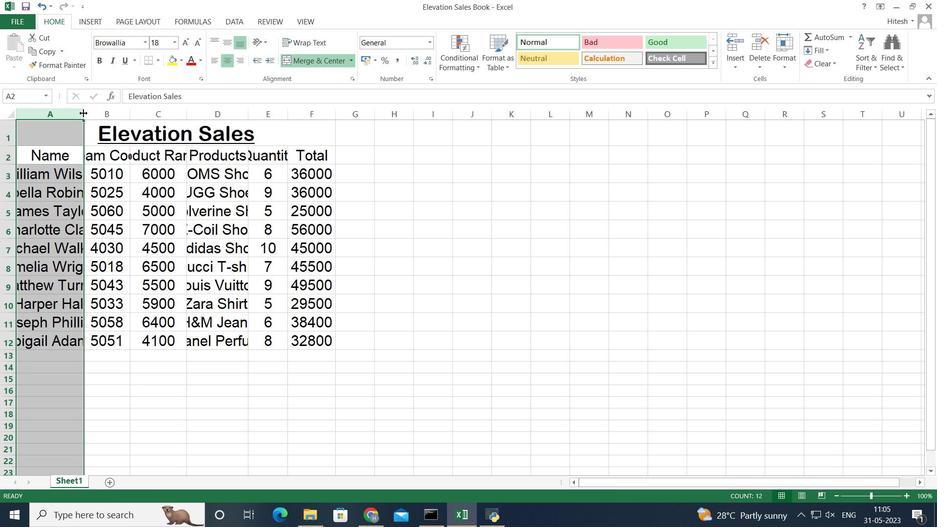 
Action: Mouse moved to (78, 108)
Screenshot: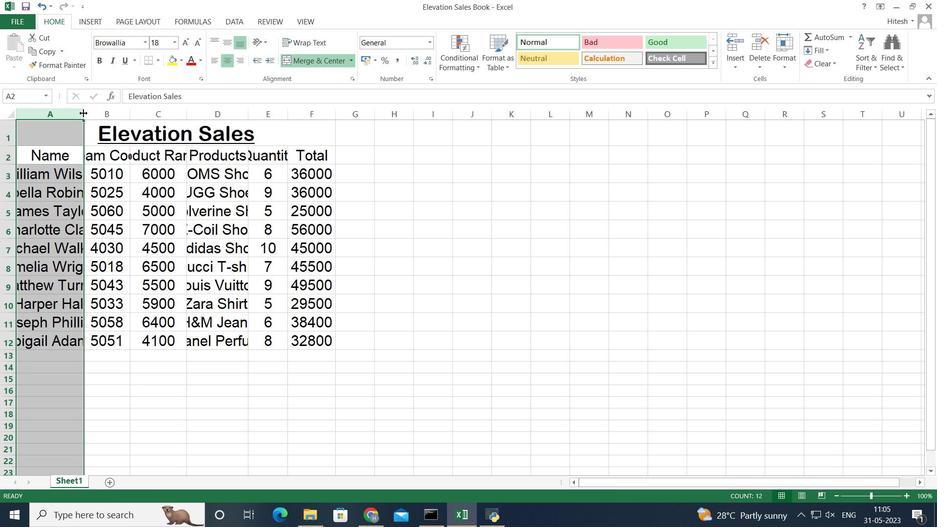 
Action: Mouse pressed left at (78, 108)
Screenshot: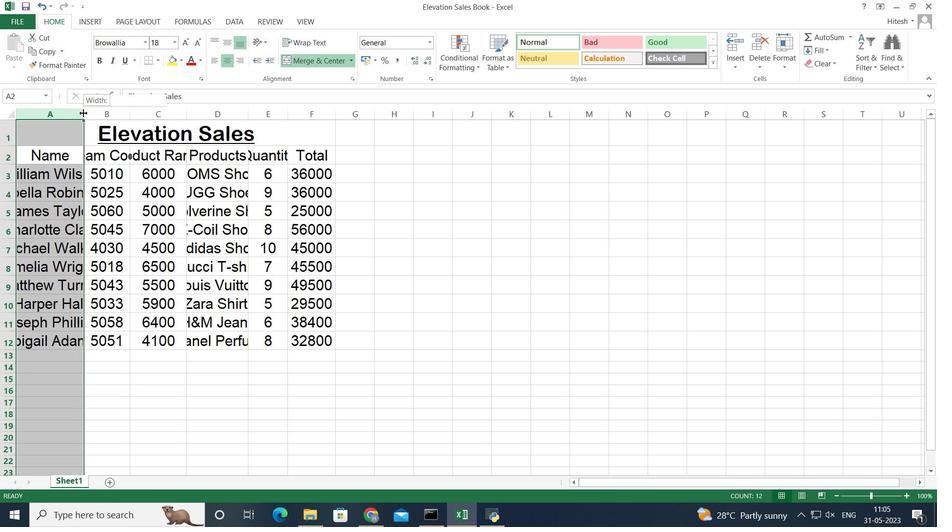 
Action: Mouse moved to (151, 112)
Screenshot: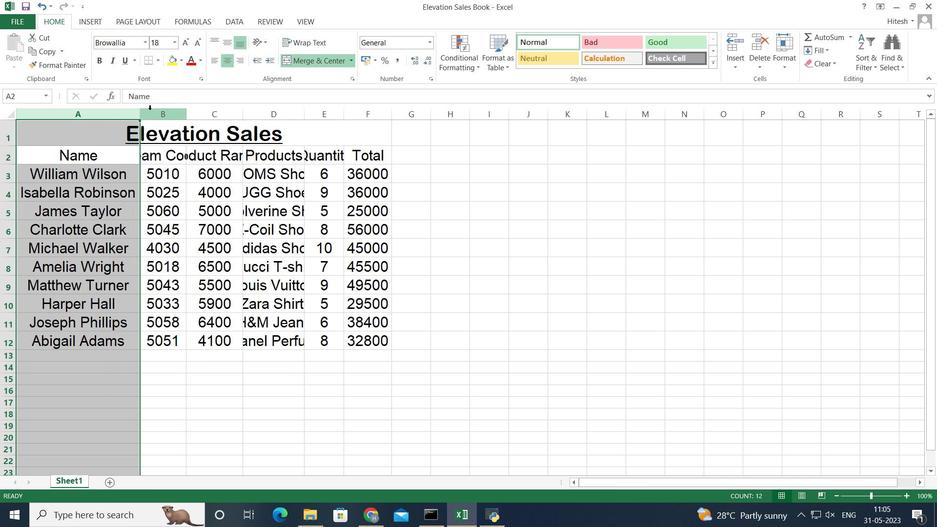 
Action: Mouse pressed left at (151, 112)
Screenshot: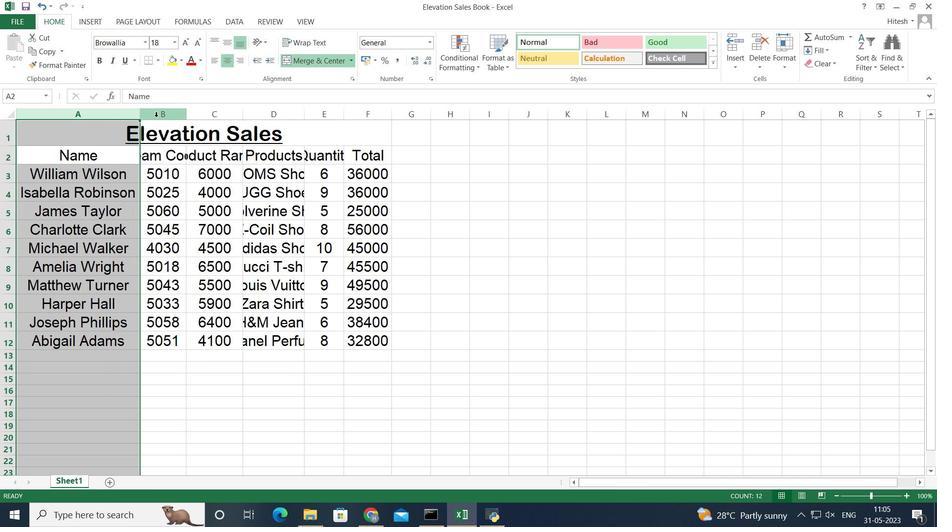 
Action: Mouse moved to (182, 109)
Screenshot: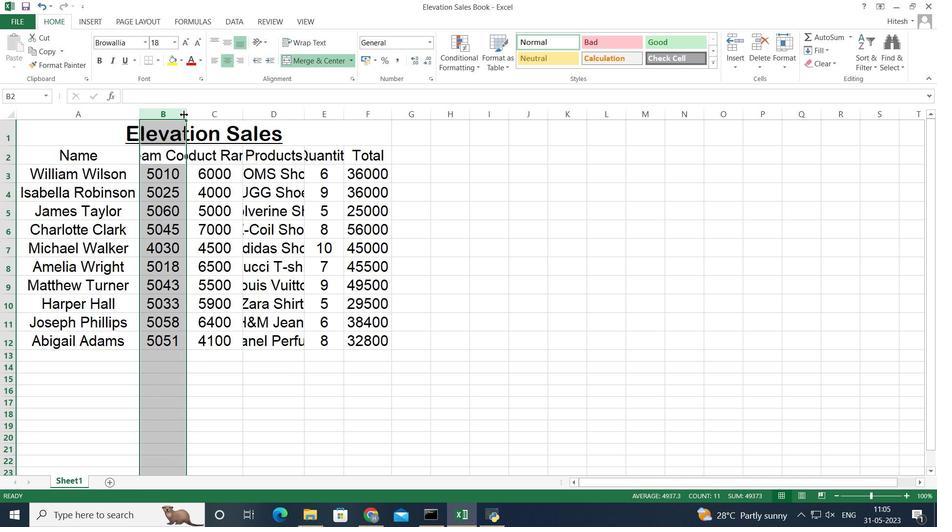 
Action: Mouse pressed left at (182, 109)
Screenshot: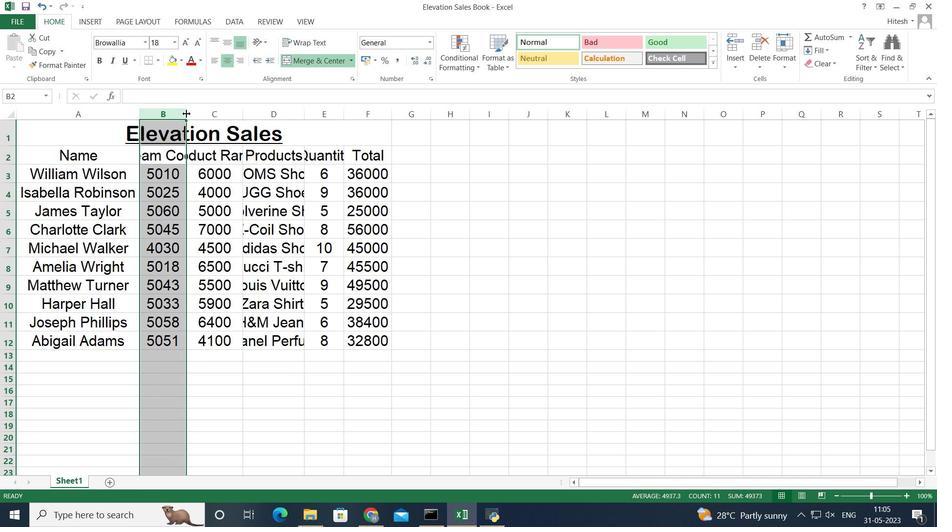 
Action: Mouse moved to (183, 109)
Screenshot: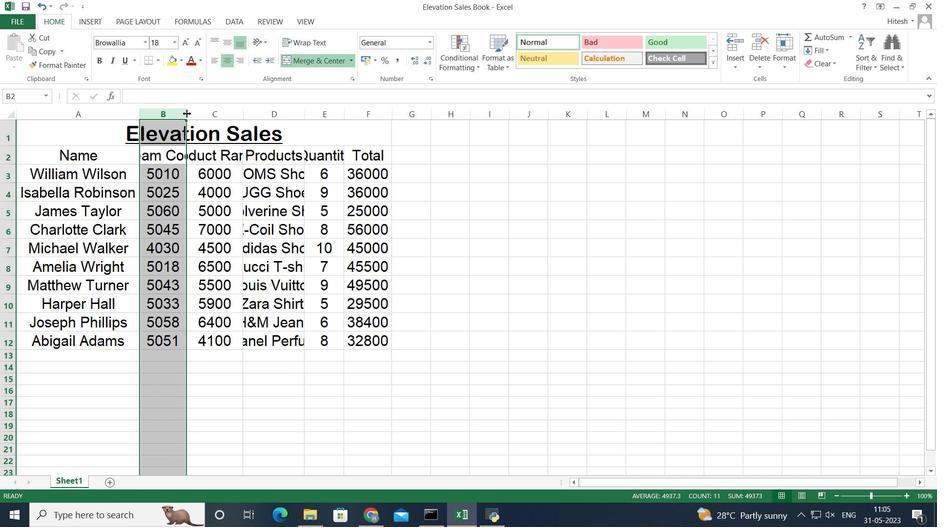 
Action: Mouse pressed left at (183, 109)
Screenshot: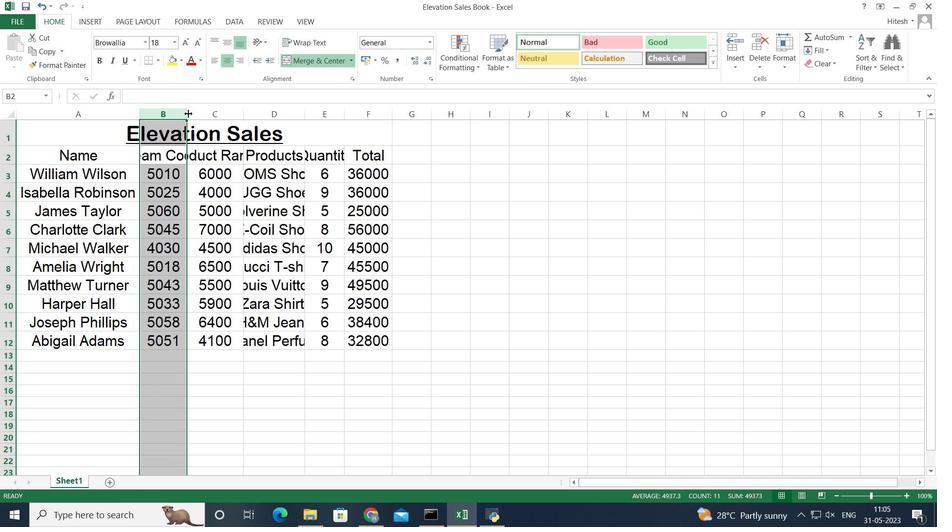 
Action: Mouse pressed left at (183, 109)
Screenshot: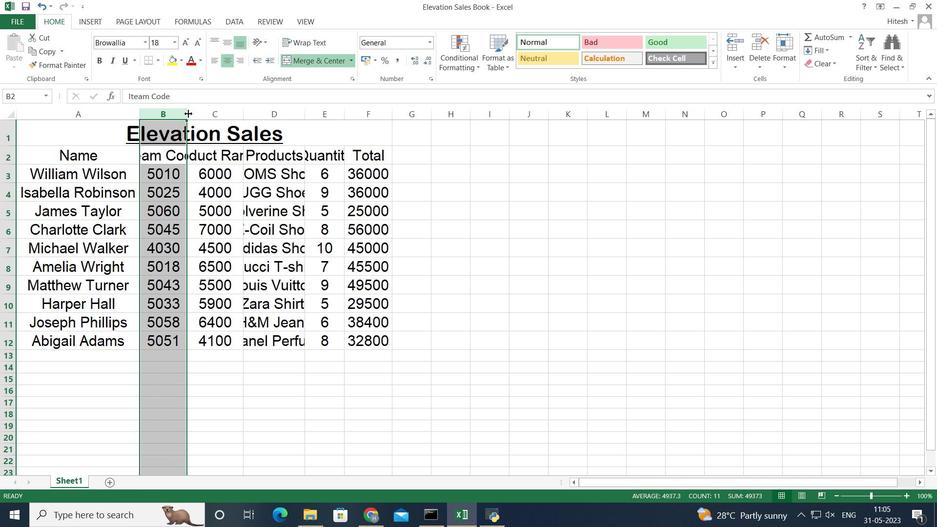 
Action: Mouse pressed left at (183, 109)
Screenshot: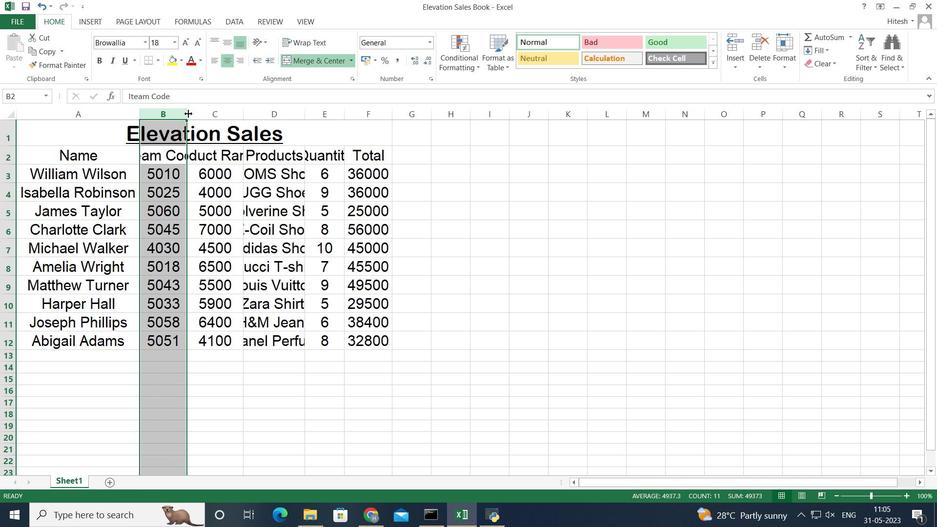 
Action: Mouse moved to (243, 110)
Screenshot: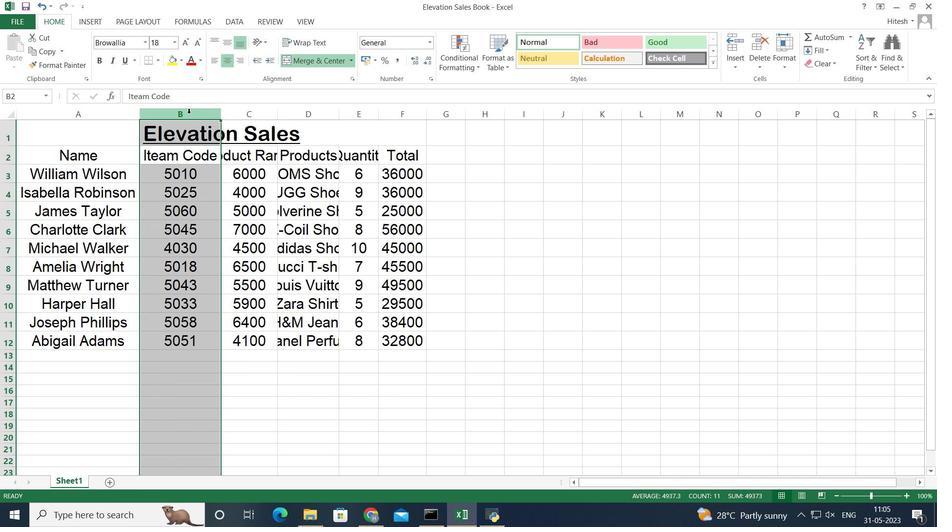 
Action: Mouse pressed left at (243, 110)
Screenshot: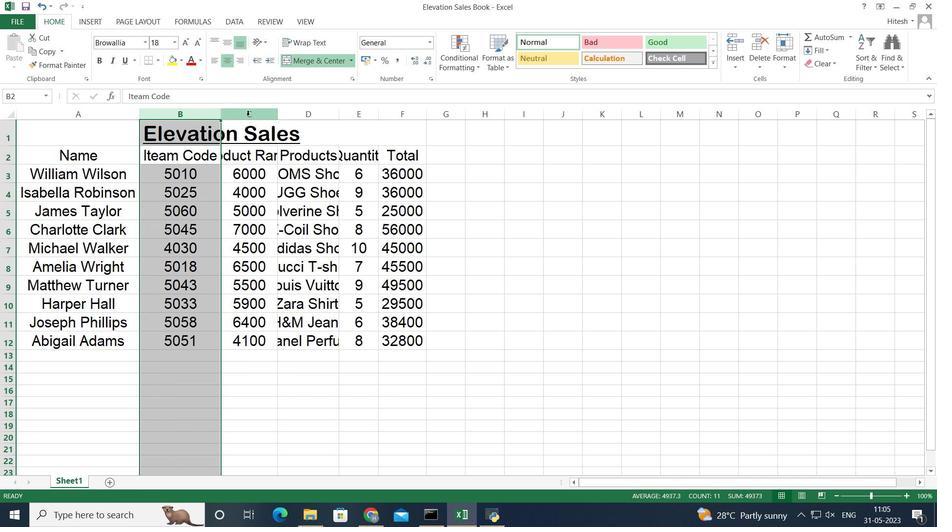 
Action: Mouse moved to (273, 106)
Screenshot: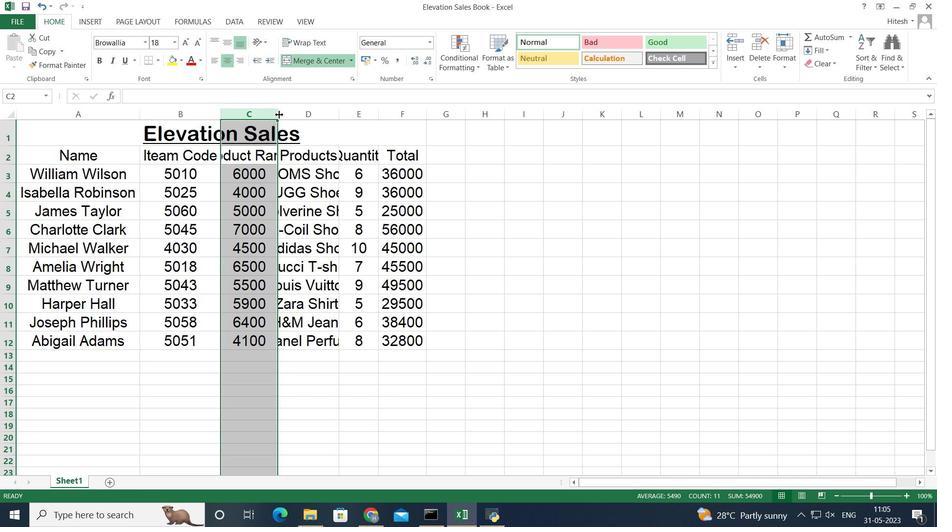 
Action: Mouse pressed left at (273, 106)
Screenshot: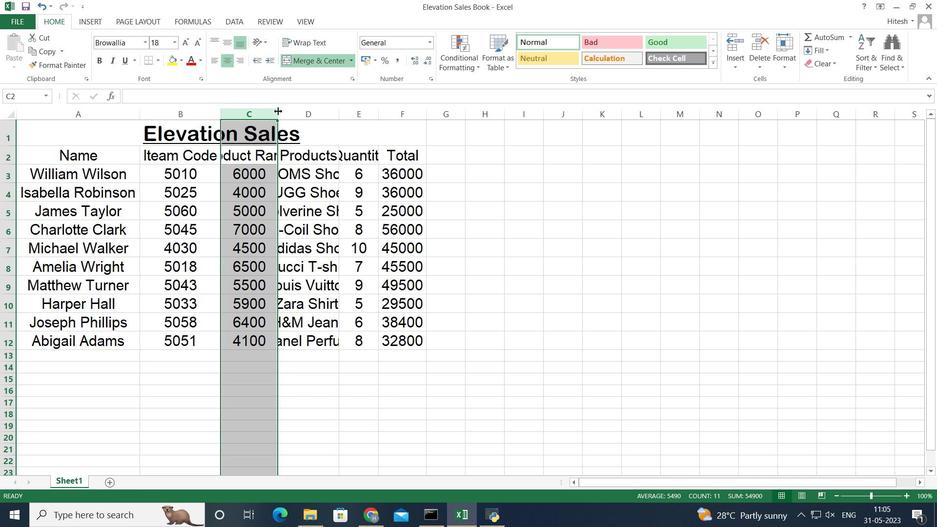 
Action: Mouse moved to (273, 106)
Screenshot: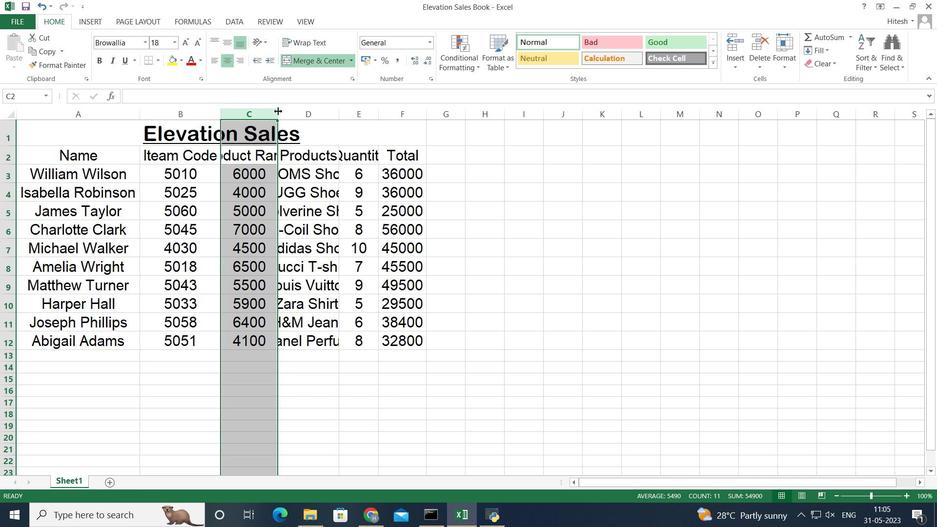 
Action: Mouse pressed left at (273, 106)
Screenshot: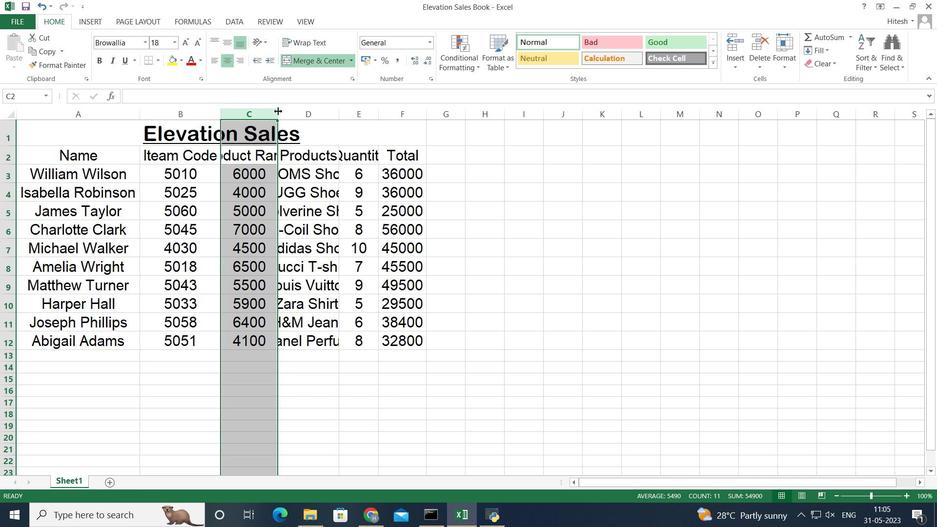 
Action: Mouse moved to (339, 113)
Screenshot: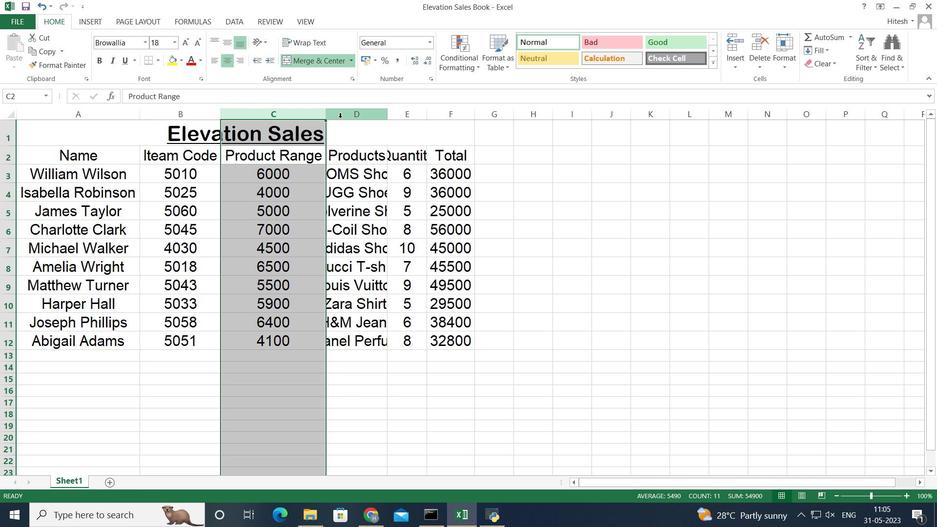 
Action: Mouse pressed left at (339, 113)
Screenshot: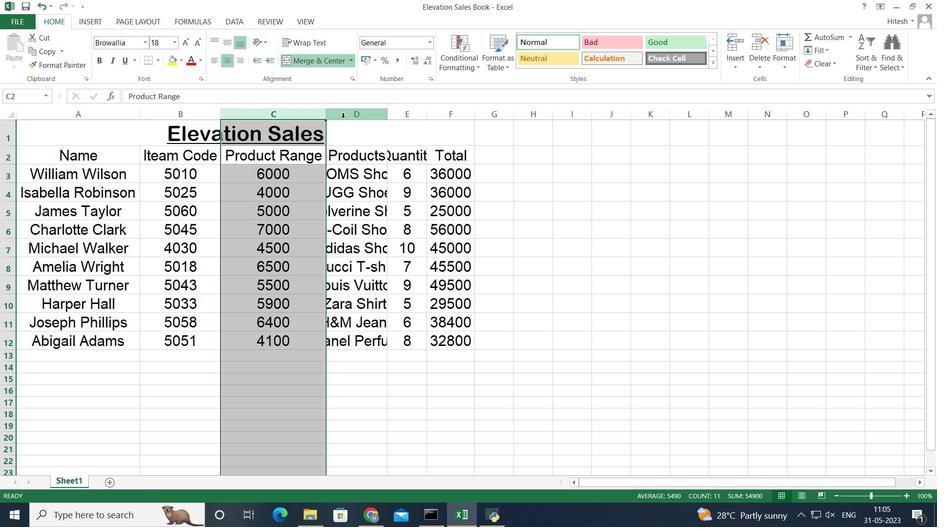 
Action: Mouse moved to (383, 113)
Screenshot: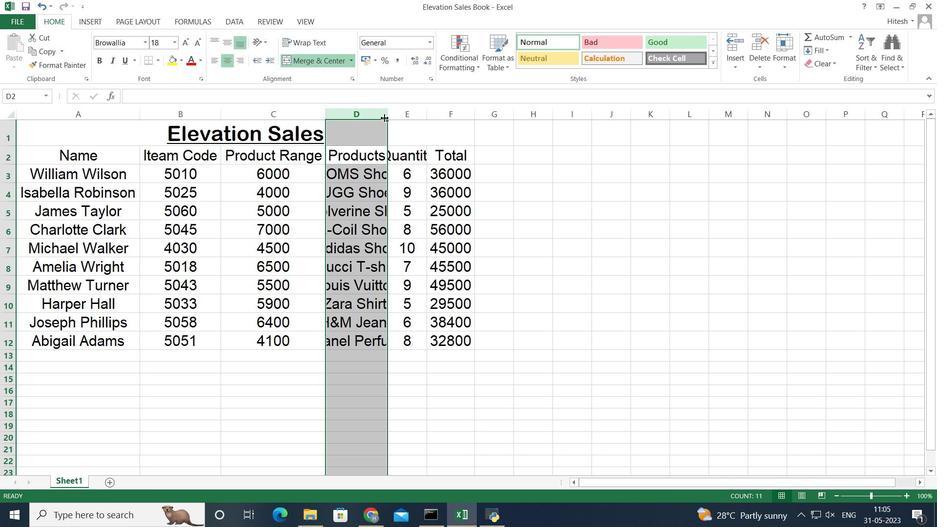 
Action: Mouse pressed left at (383, 113)
Screenshot: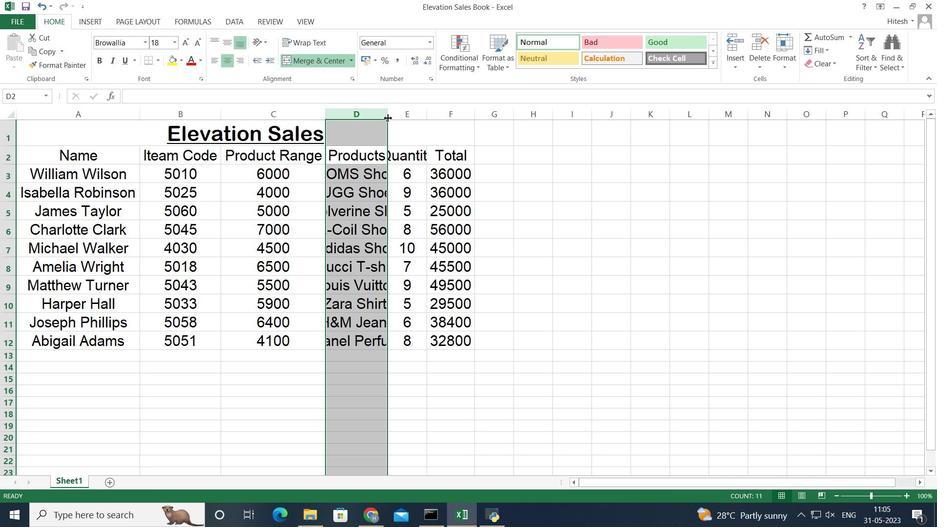 
Action: Mouse moved to (384, 112)
Screenshot: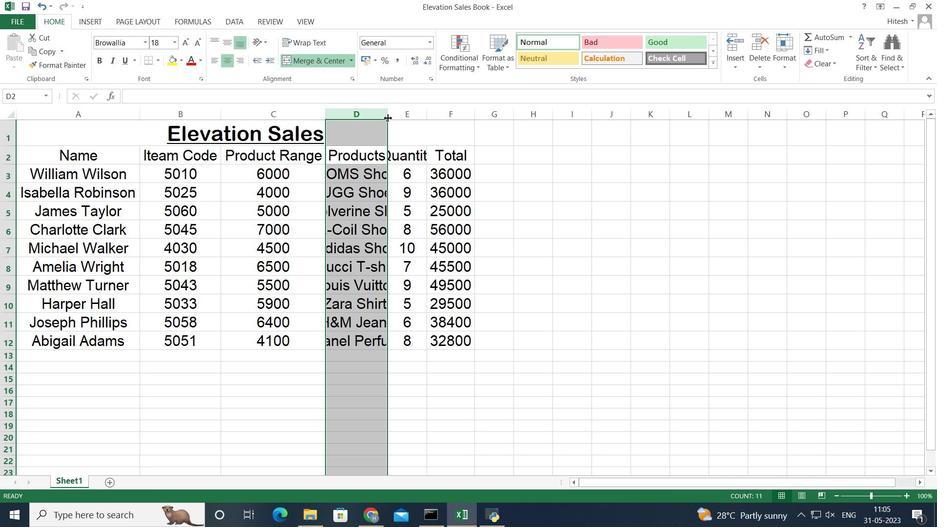 
Action: Mouse pressed left at (384, 112)
Screenshot: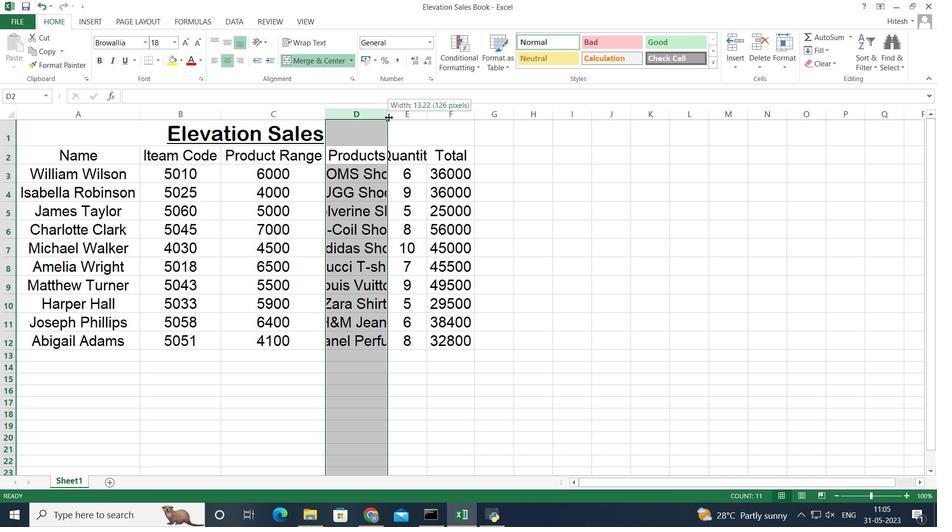
Action: Mouse moved to (384, 108)
Screenshot: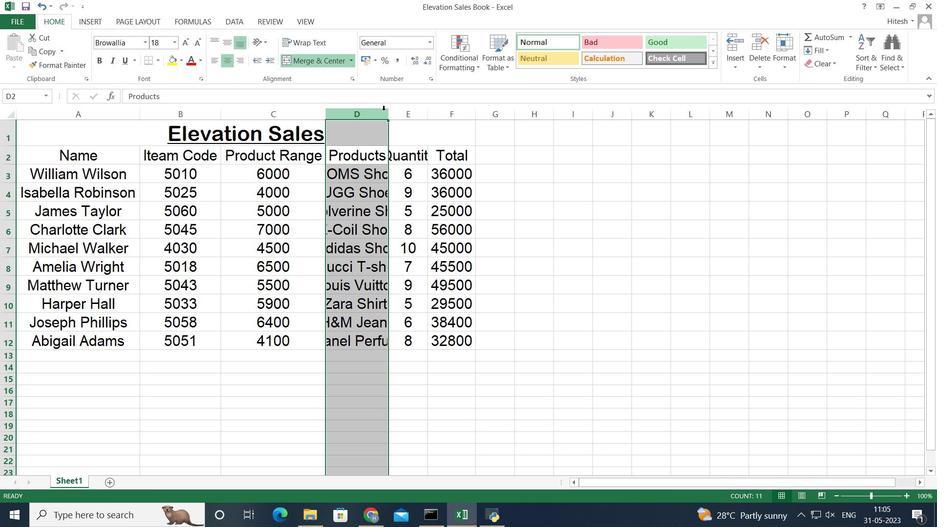 
Action: Mouse pressed left at (384, 108)
Screenshot: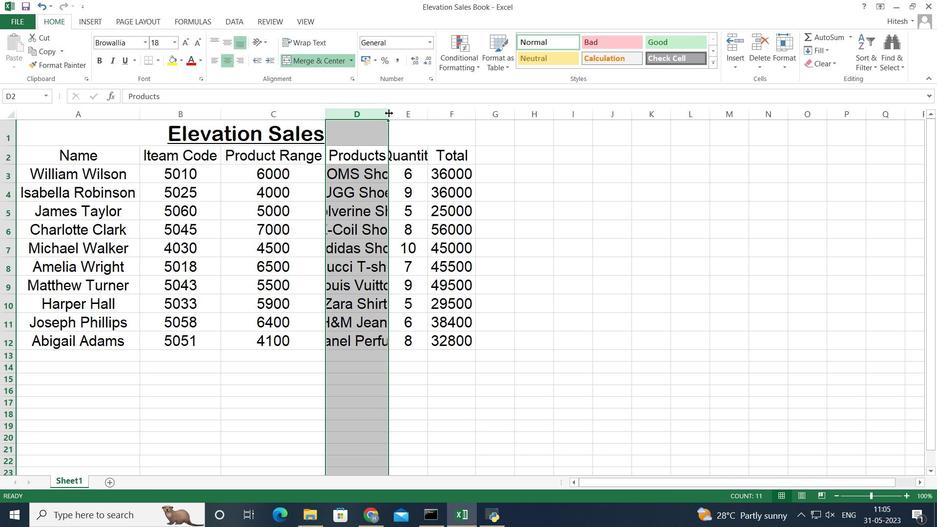 
Action: Mouse moved to (385, 108)
Screenshot: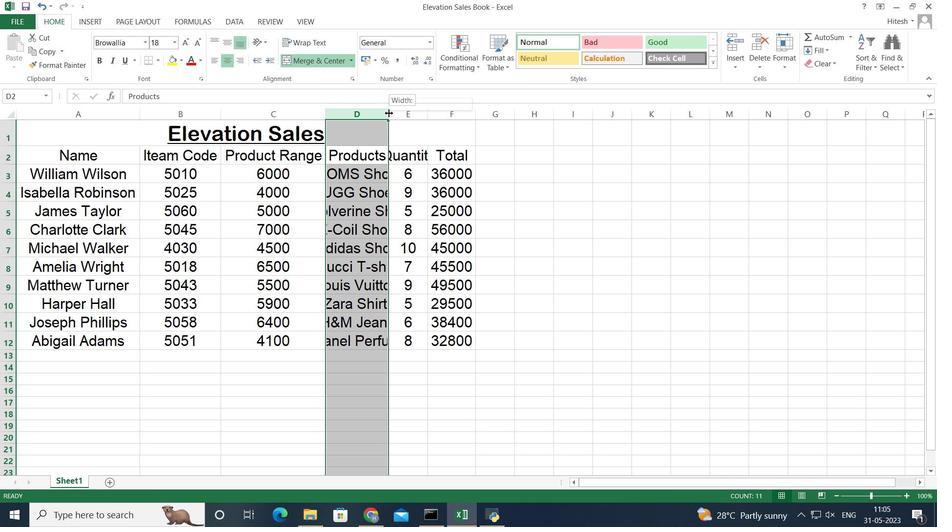 
Action: Mouse pressed left at (385, 108)
Screenshot: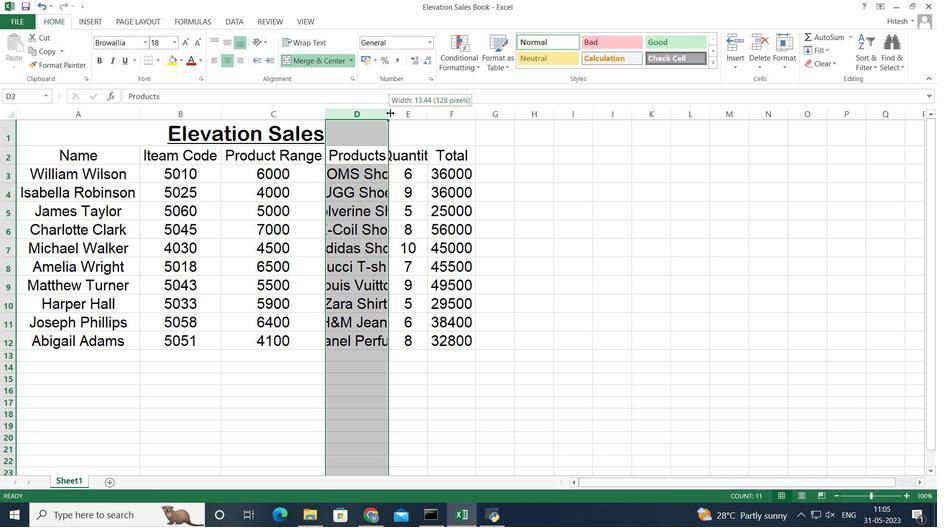 
Action: Mouse moved to (385, 110)
Screenshot: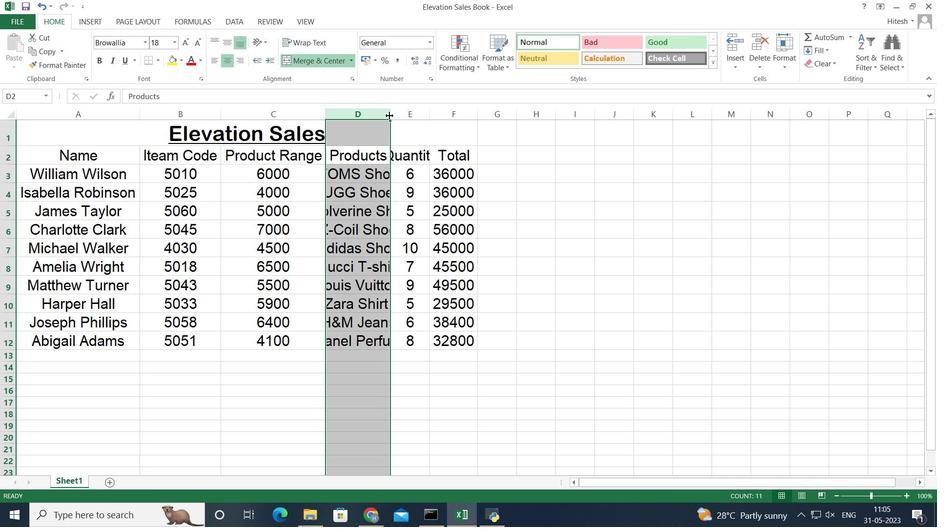 
Action: Mouse pressed left at (385, 110)
Screenshot: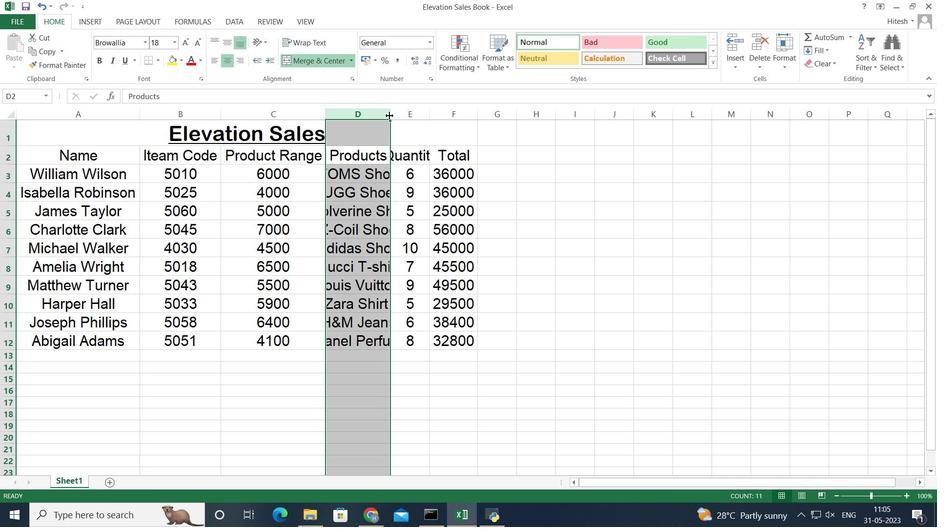 
Action: Mouse moved to (385, 109)
Screenshot: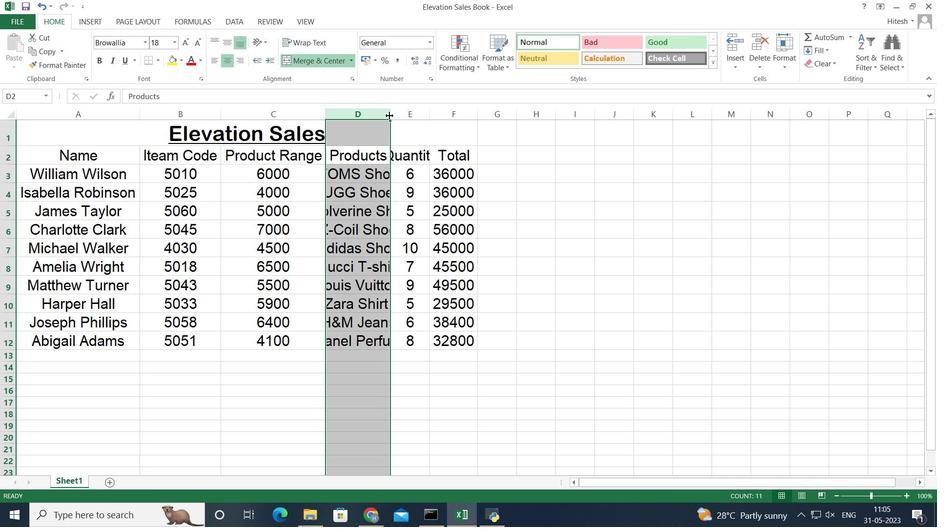 
Action: Mouse pressed left at (385, 109)
Screenshot: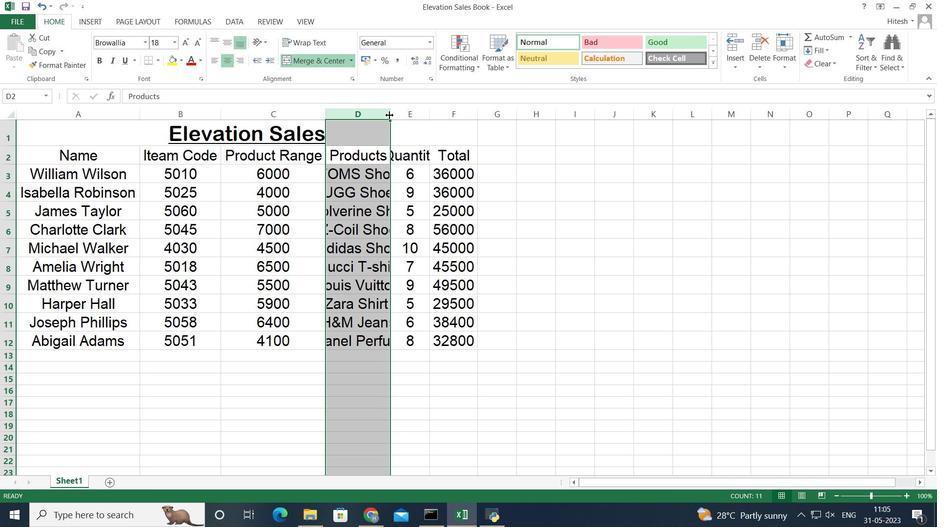 
Action: Mouse moved to (452, 109)
Screenshot: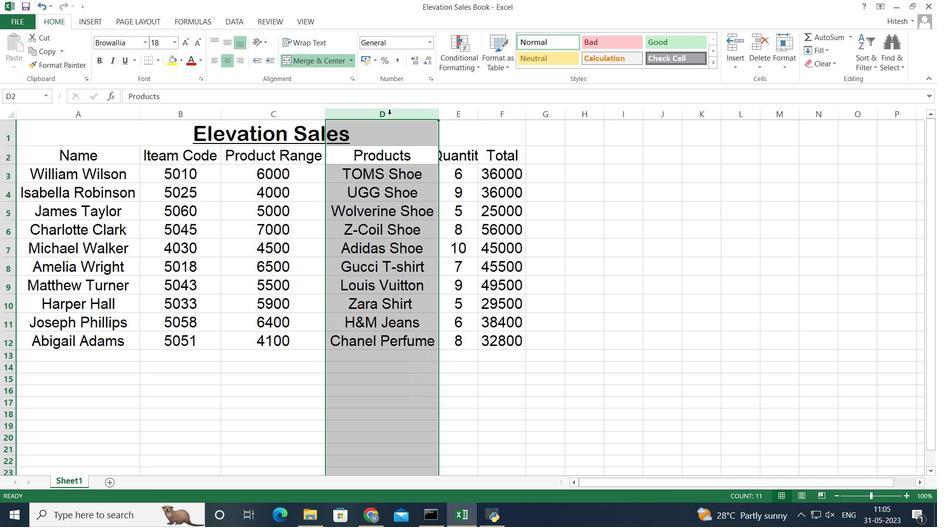 
Action: Mouse pressed left at (452, 109)
Screenshot: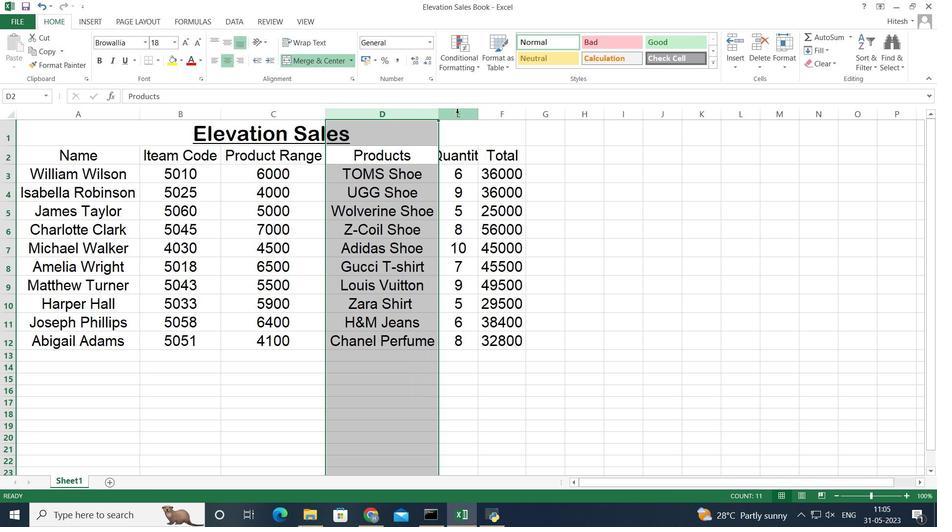 
Action: Mouse moved to (474, 108)
Screenshot: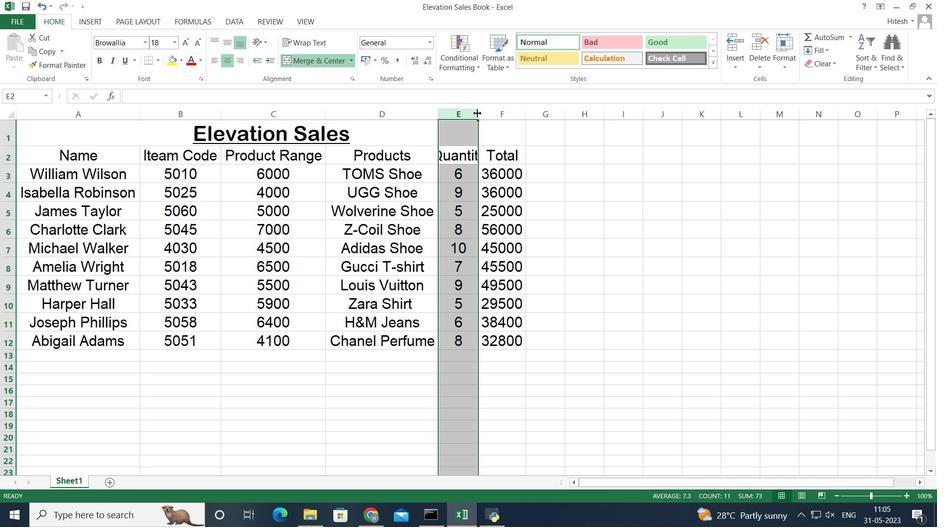 
Action: Mouse pressed left at (474, 108)
Screenshot: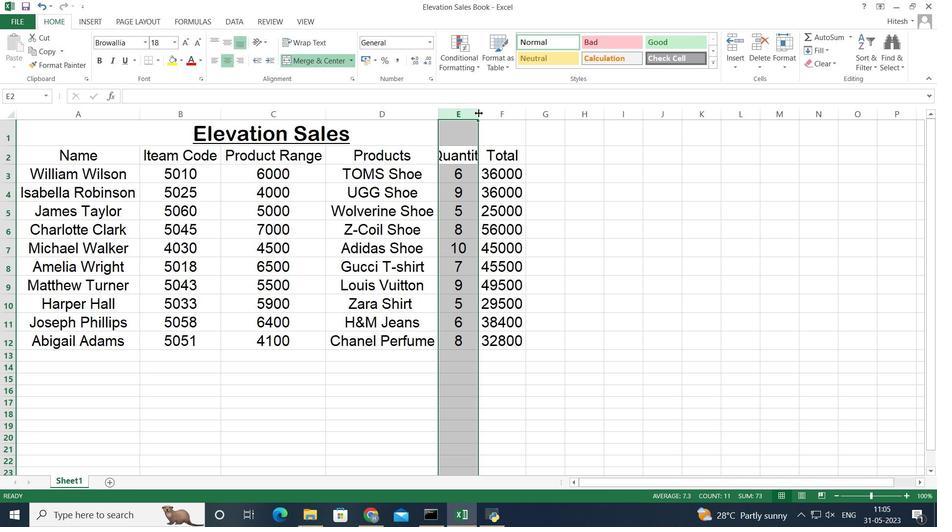 
Action: Mouse pressed left at (474, 108)
Screenshot: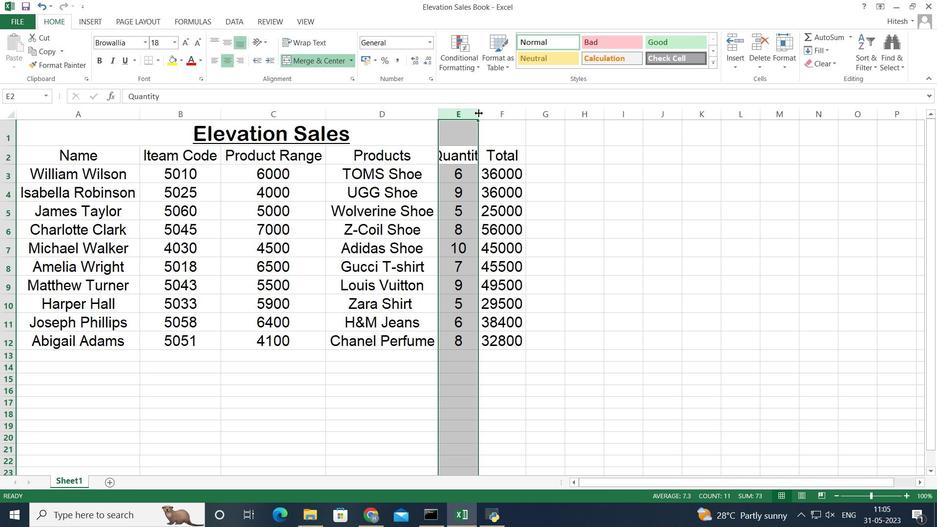 
Action: Mouse moved to (509, 109)
Screenshot: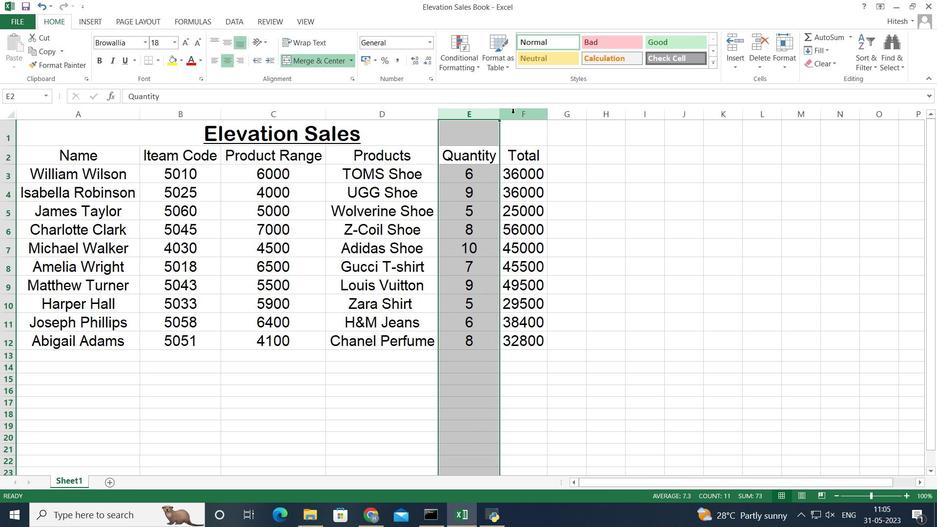 
Action: Mouse pressed left at (509, 109)
Screenshot: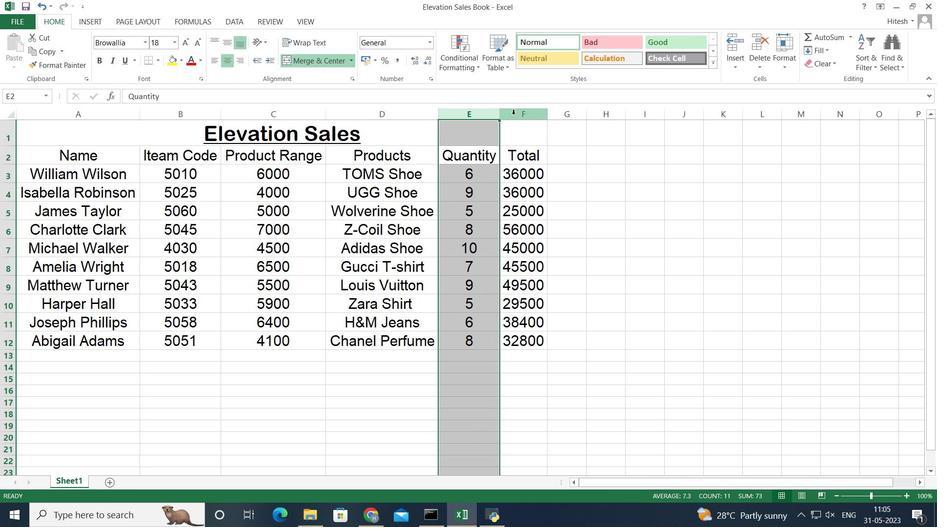 
Action: Mouse moved to (541, 107)
Screenshot: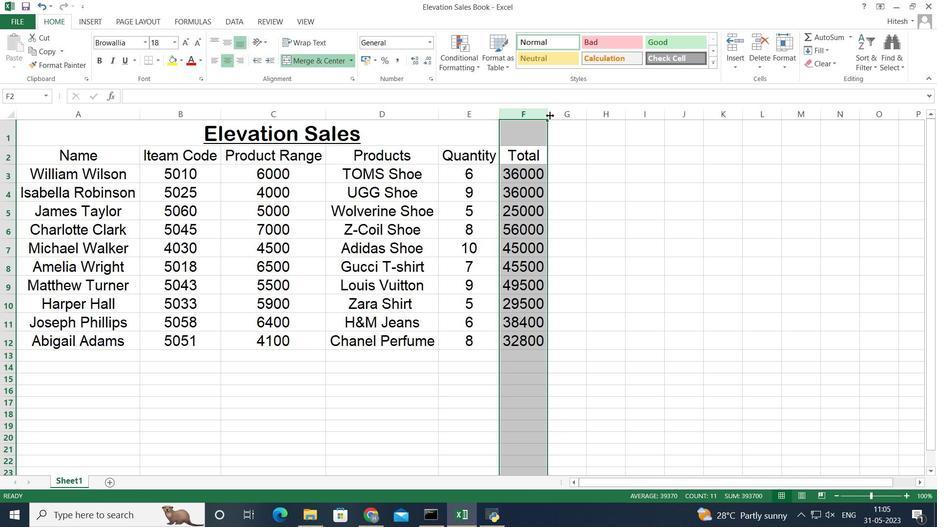 
Action: Mouse pressed left at (541, 107)
Screenshot: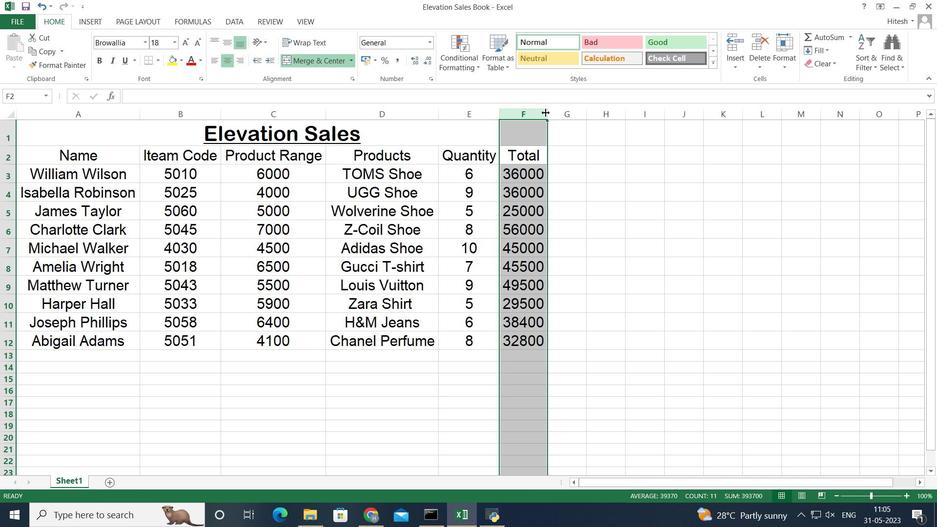 
Action: Mouse pressed left at (541, 107)
Screenshot: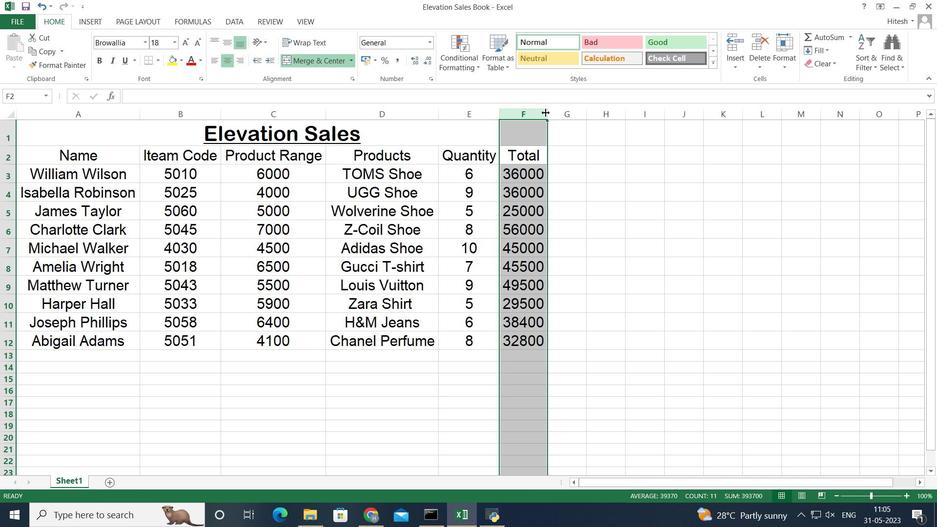
Action: Mouse moved to (383, 378)
Screenshot: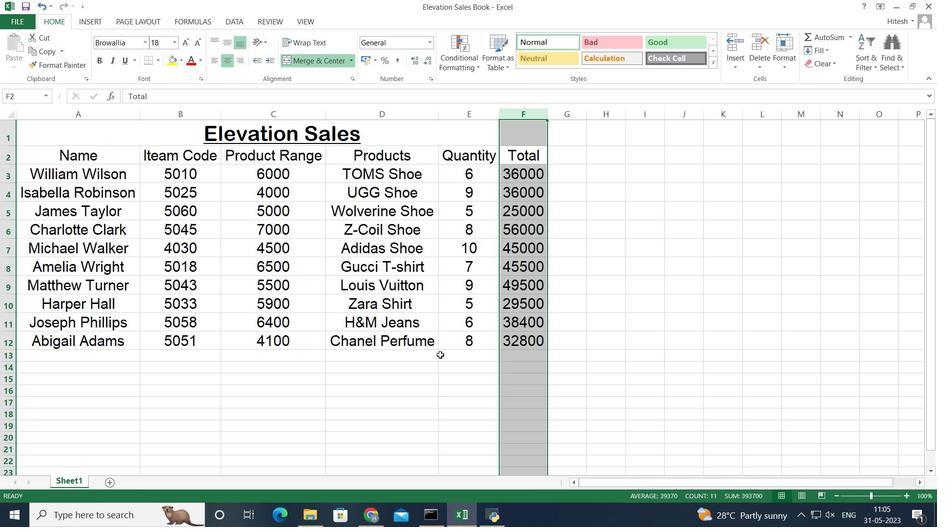 
Action: Mouse pressed left at (383, 378)
Screenshot: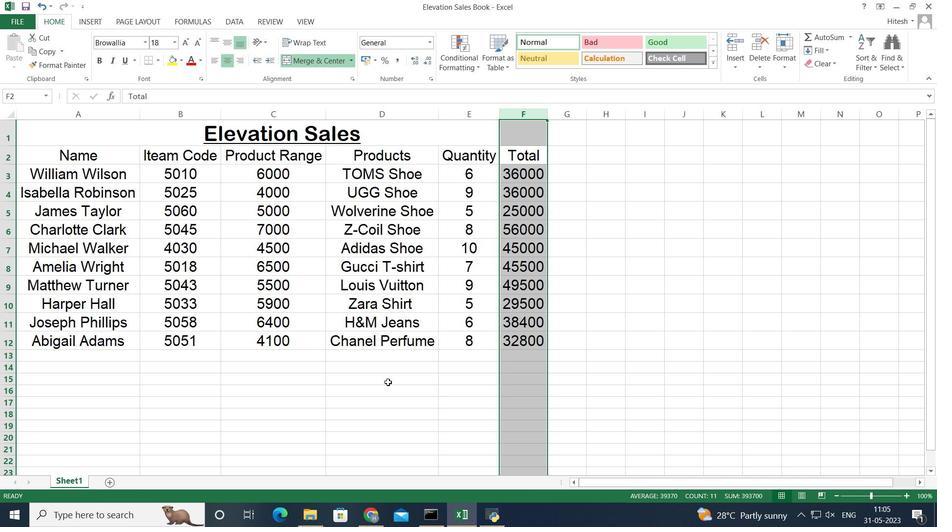 
Action: Mouse moved to (201, 360)
Screenshot: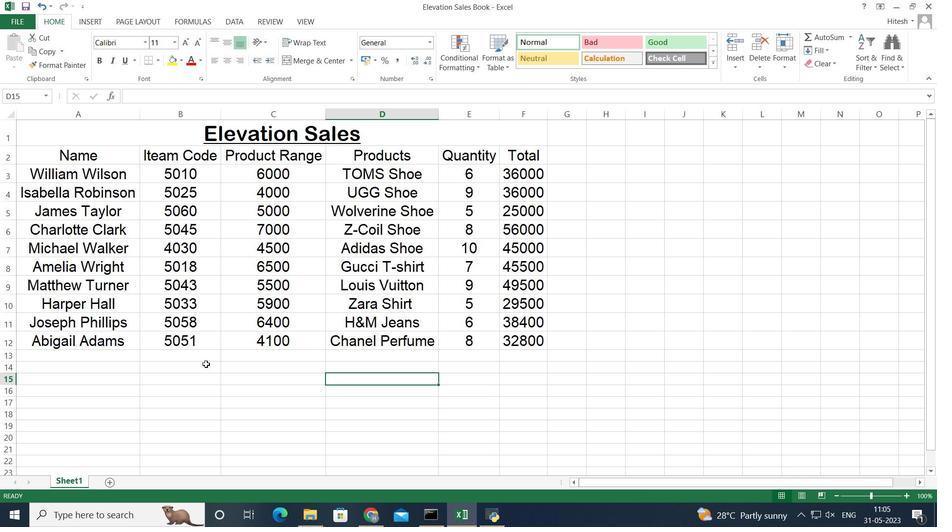 
